 Task: Find a place to stay in Santo Anastácio, Brazil, from 12 Aug to 15 Aug for 3 guests, with a washing machine, price range ₹12000-₹16000, property type 'Flat', and host language 'Spanish'.
Action: Mouse moved to (511, 142)
Screenshot: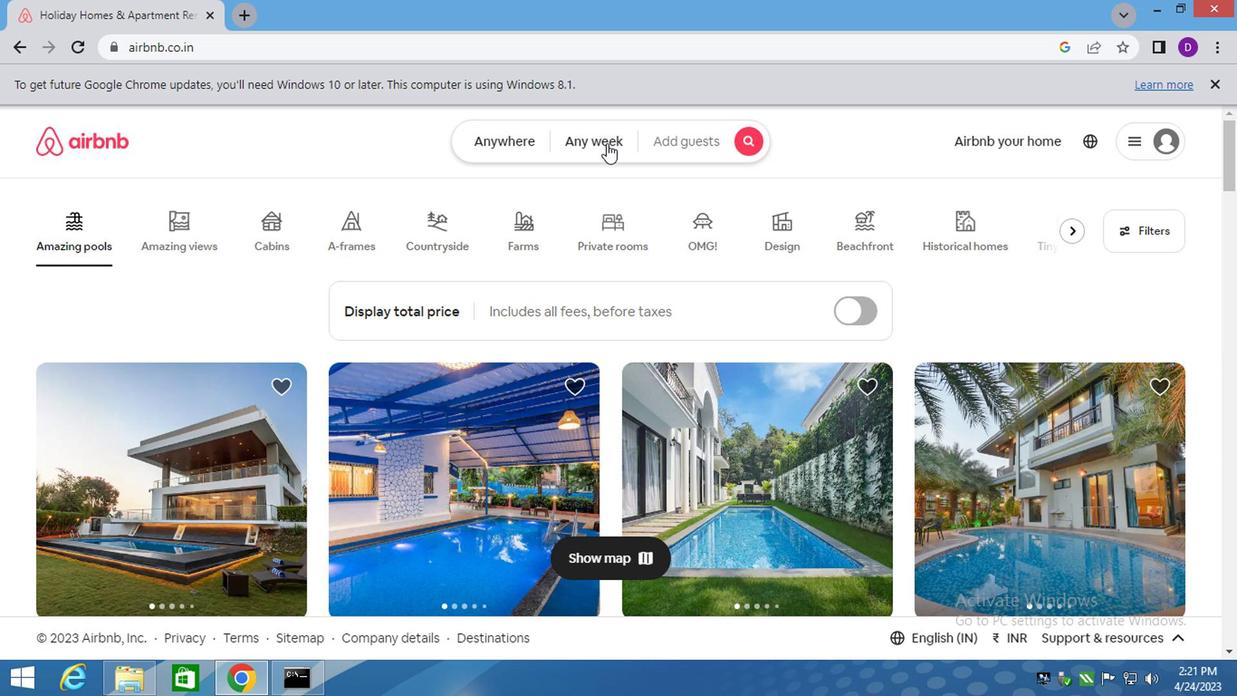
Action: Mouse pressed left at (511, 142)
Screenshot: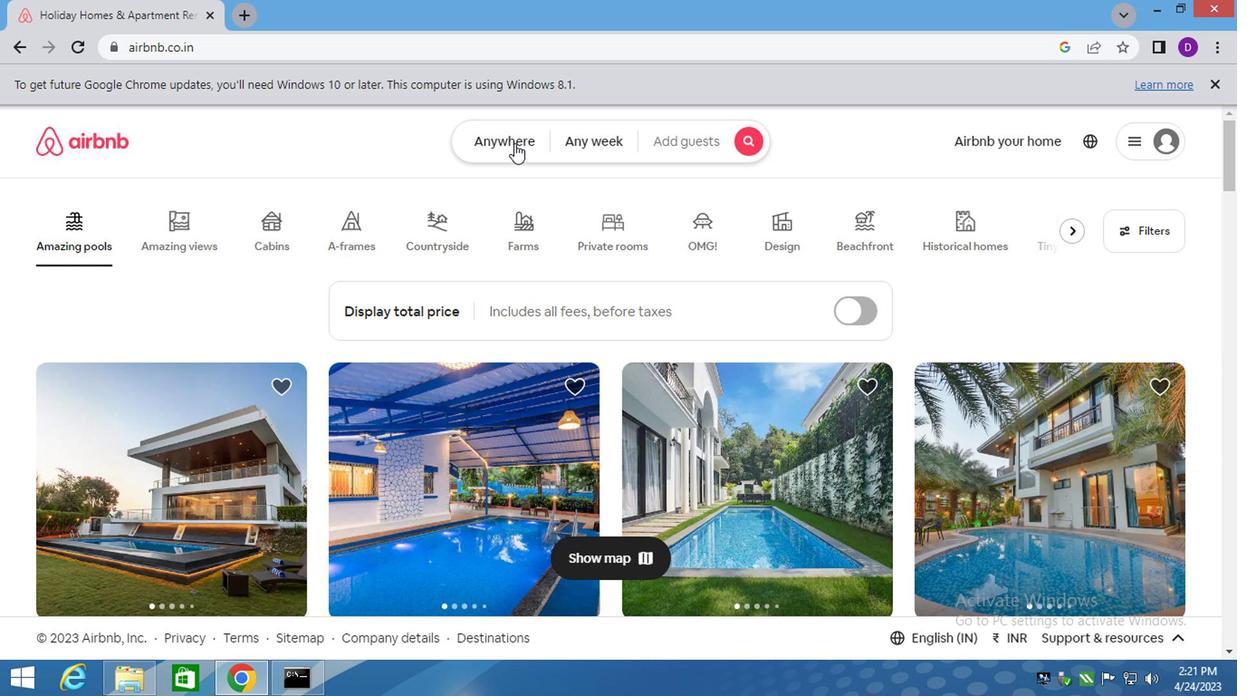 
Action: Mouse moved to (318, 209)
Screenshot: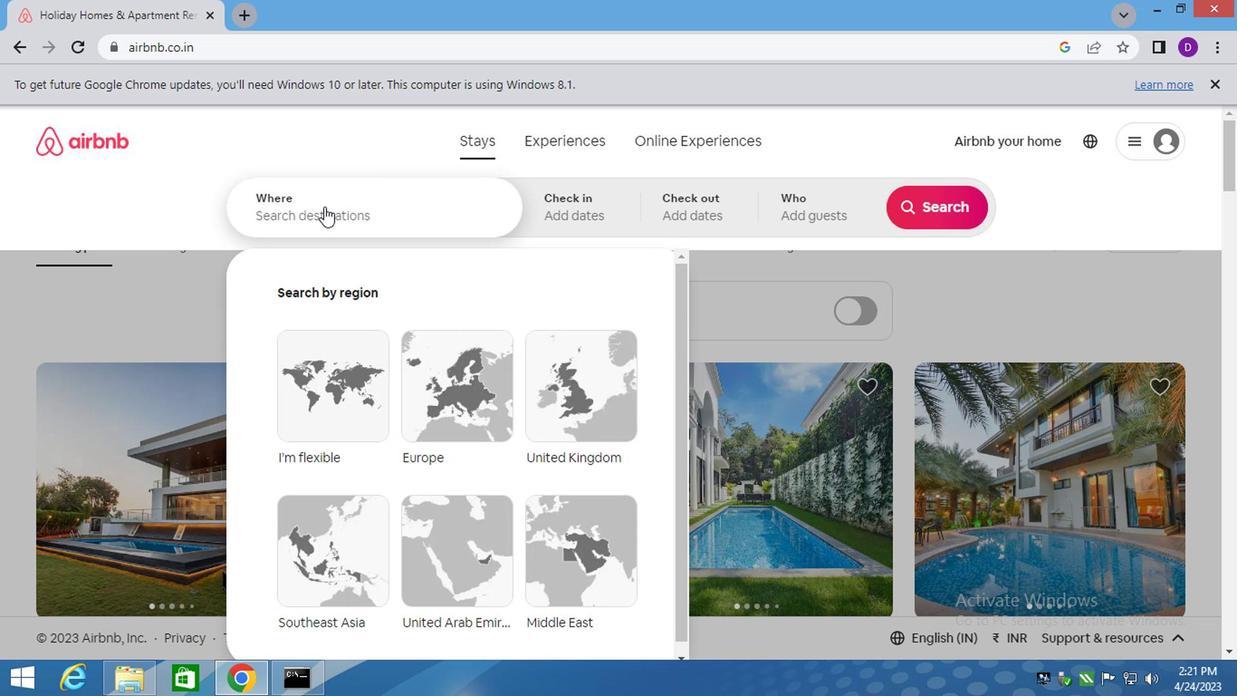 
Action: Mouse pressed left at (318, 209)
Screenshot: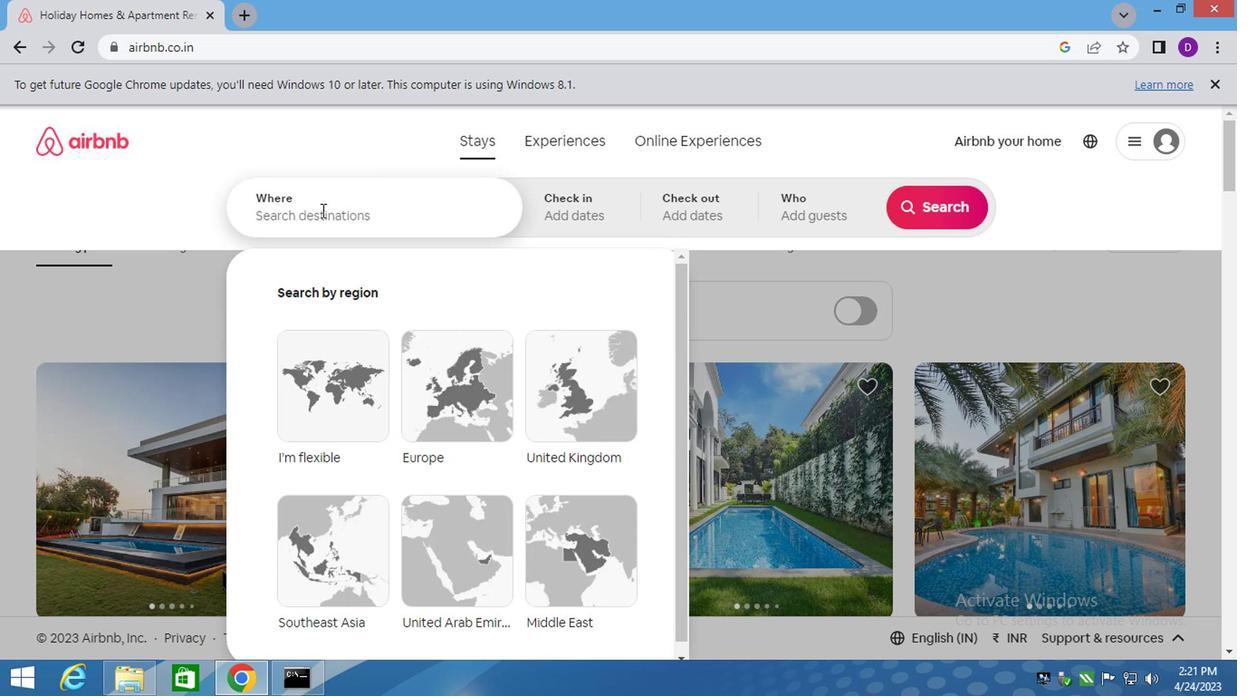 
Action: Key pressed <Key.shift>SAB<Key.backspace>NTOANA<Key.backspace><Key.backspace><Key.backspace><Key.space>ANASTACIO,<Key.space><Key.shift>BRAZIL
Screenshot: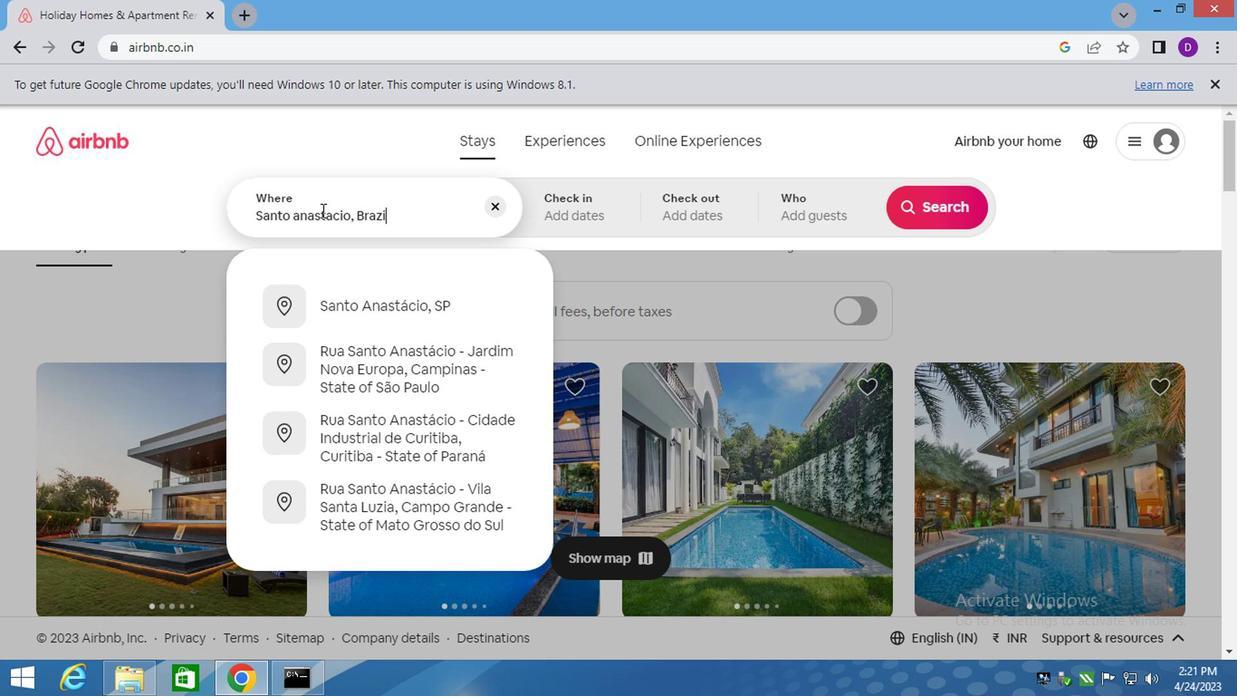 
Action: Mouse moved to (589, 201)
Screenshot: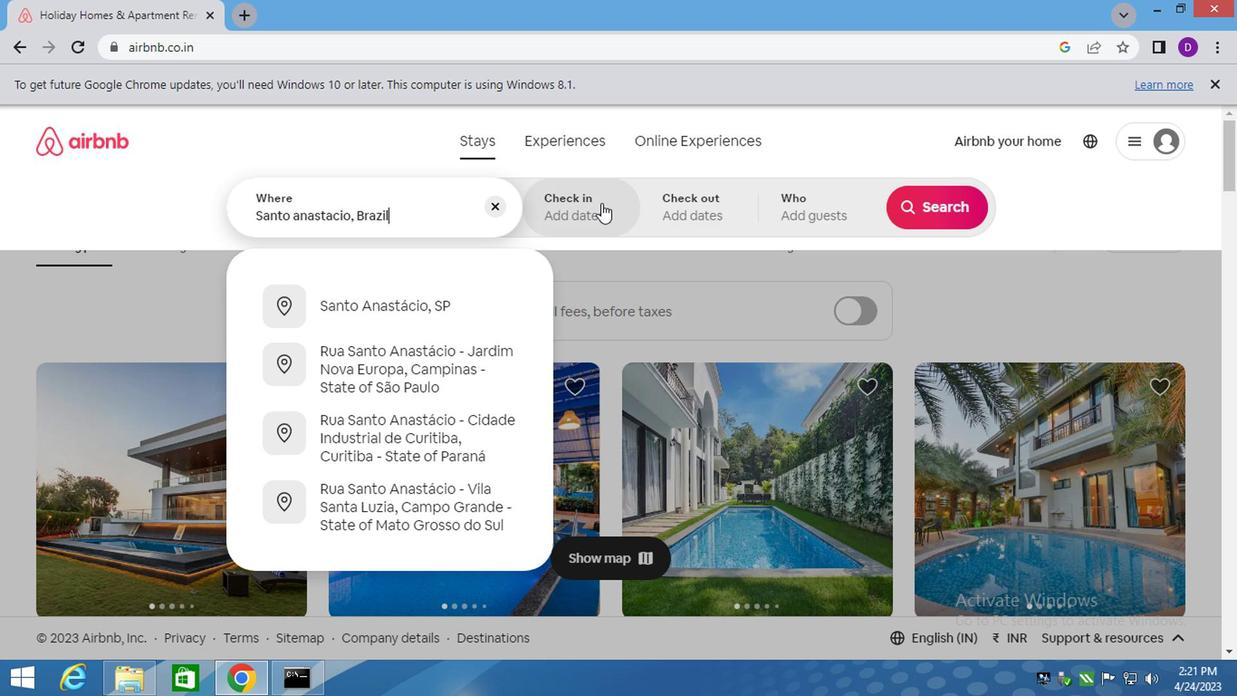 
Action: Mouse pressed left at (589, 201)
Screenshot: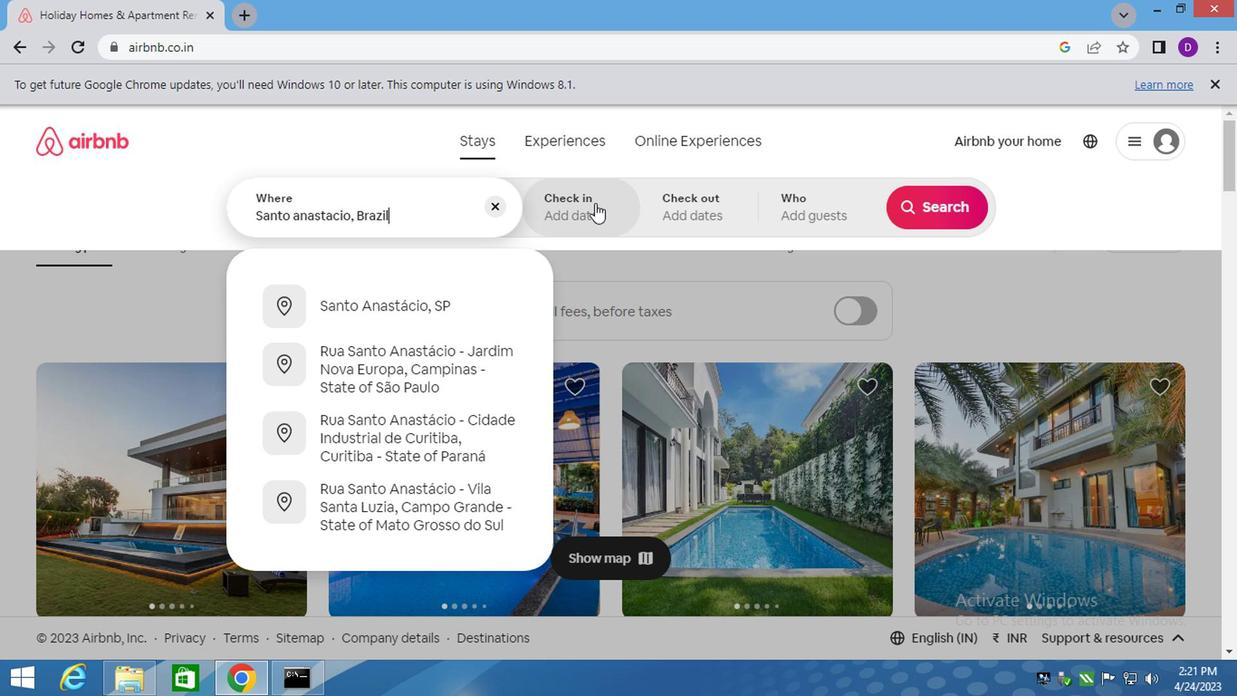 
Action: Mouse moved to (915, 360)
Screenshot: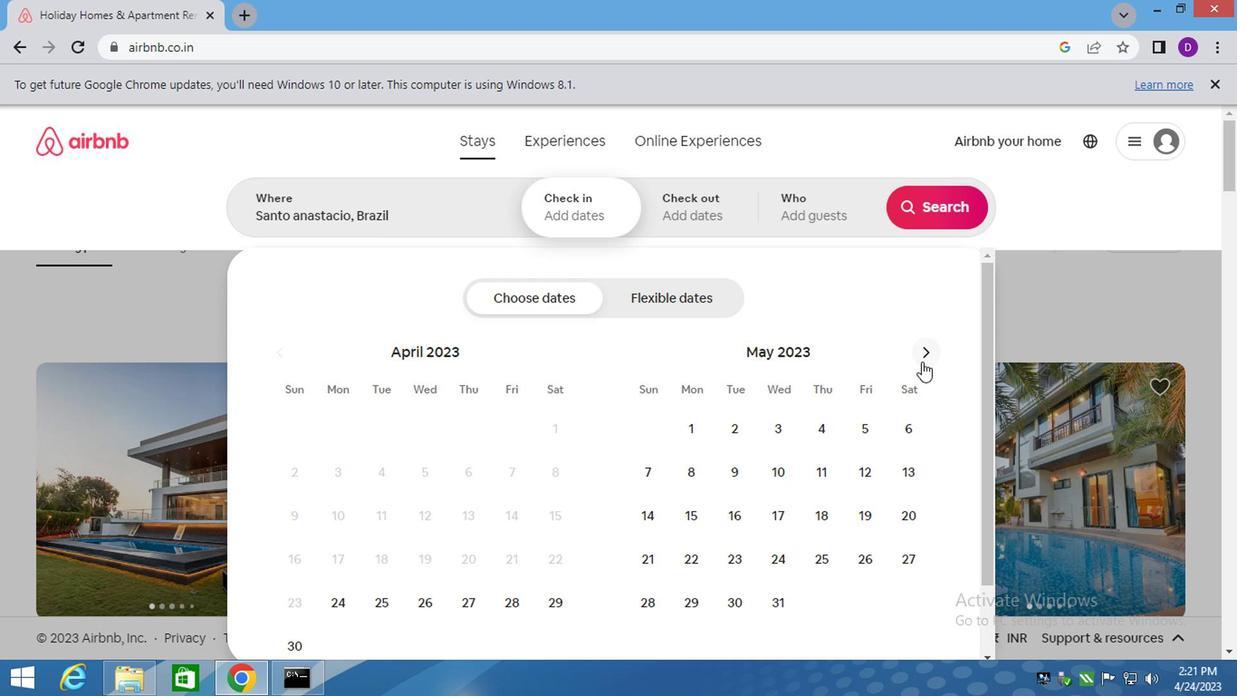 
Action: Mouse pressed left at (915, 360)
Screenshot: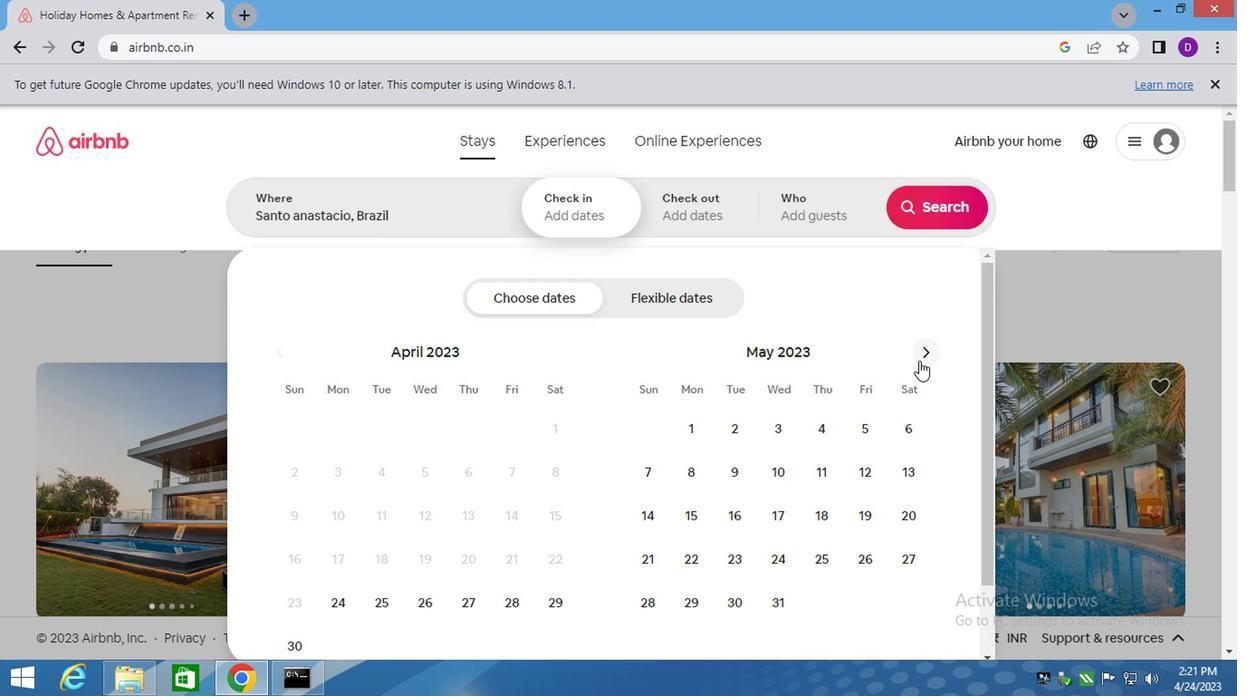 
Action: Mouse pressed left at (915, 360)
Screenshot: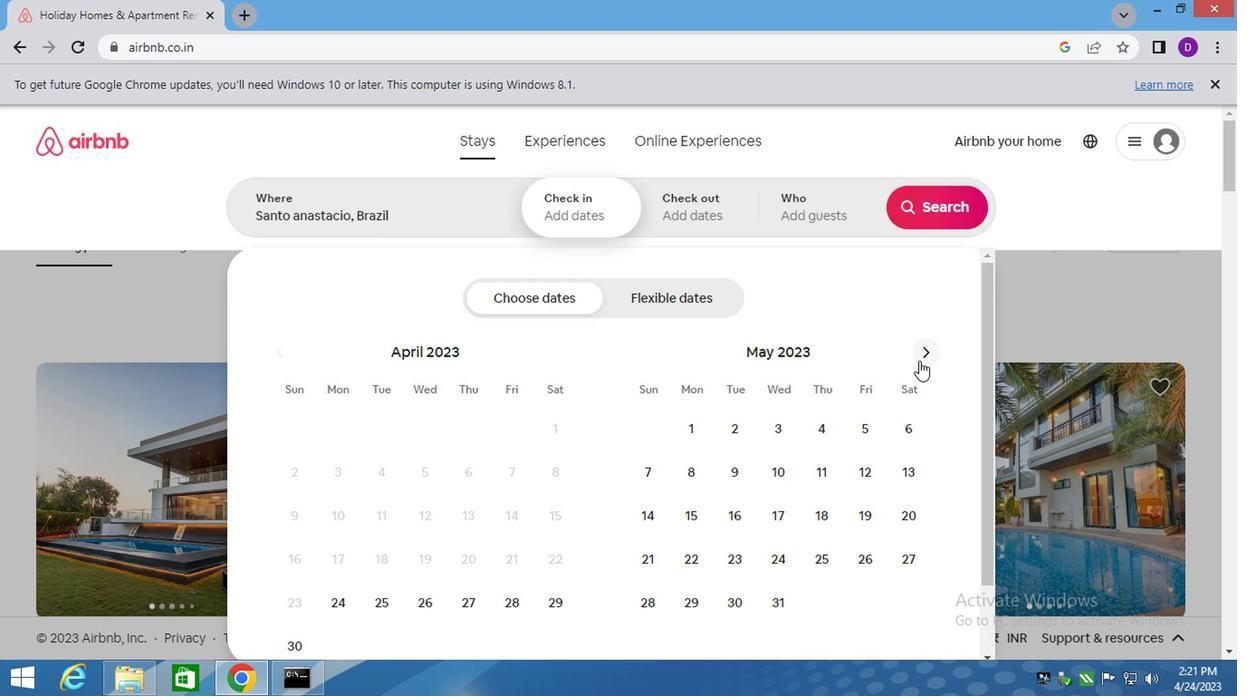 
Action: Mouse pressed left at (915, 360)
Screenshot: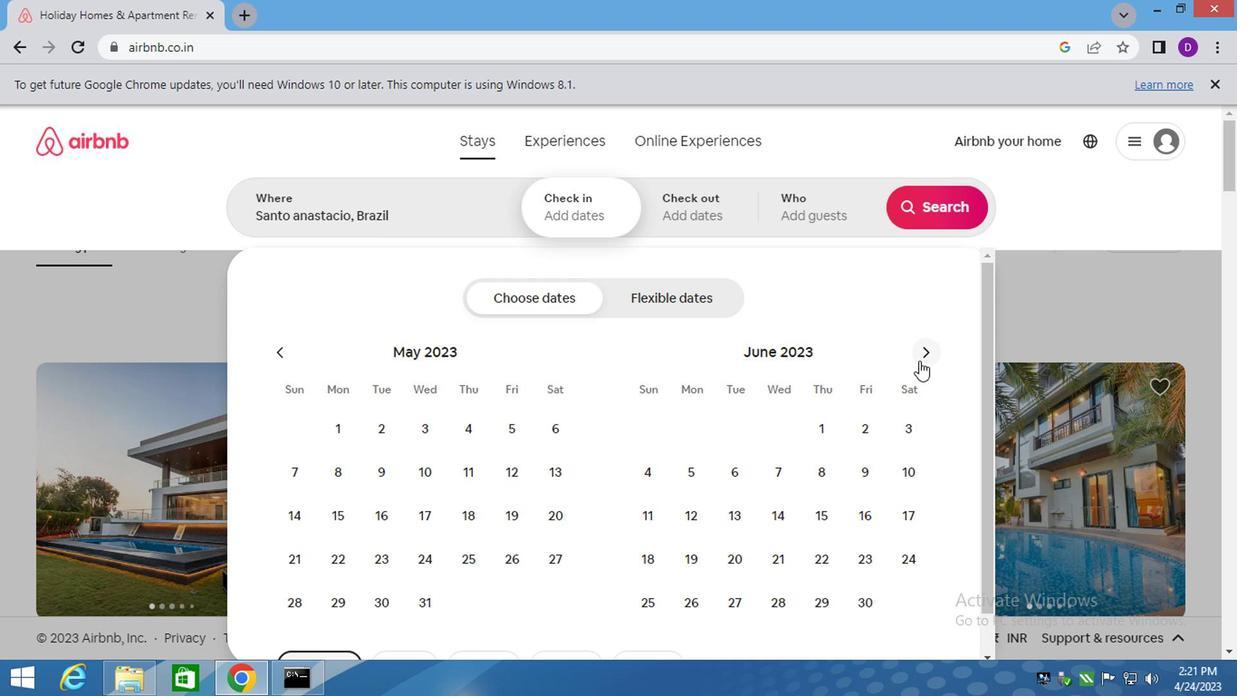 
Action: Mouse pressed left at (915, 360)
Screenshot: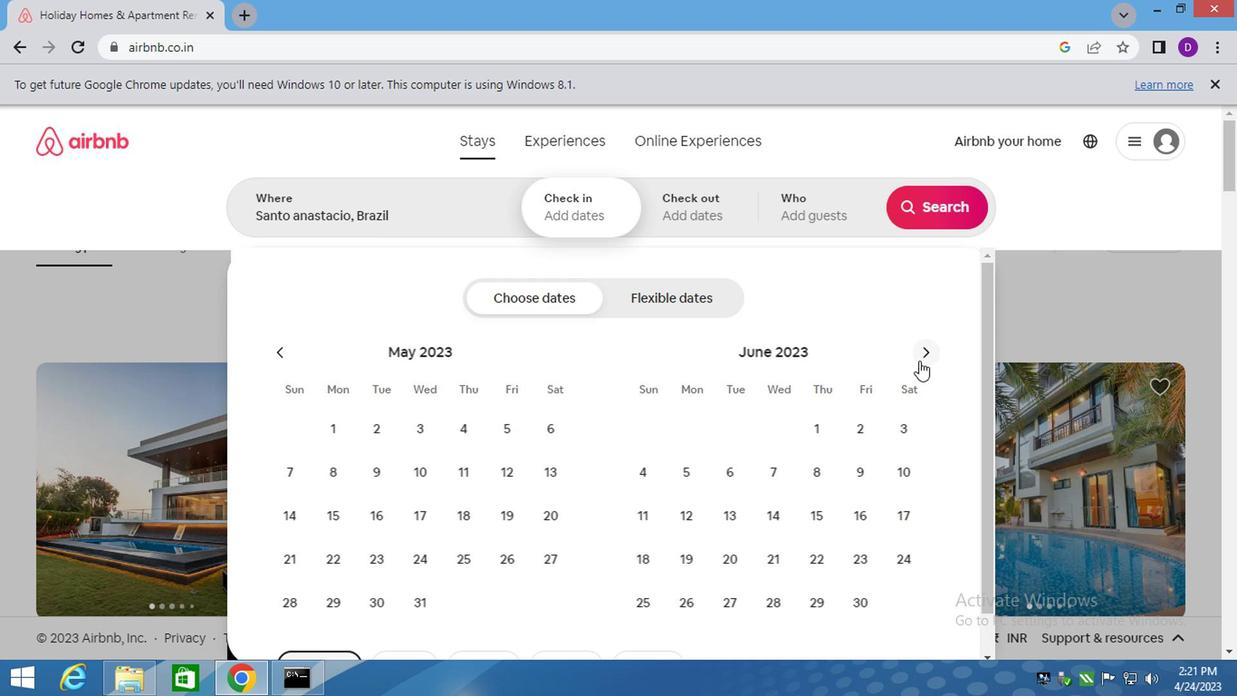 
Action: Mouse moved to (906, 475)
Screenshot: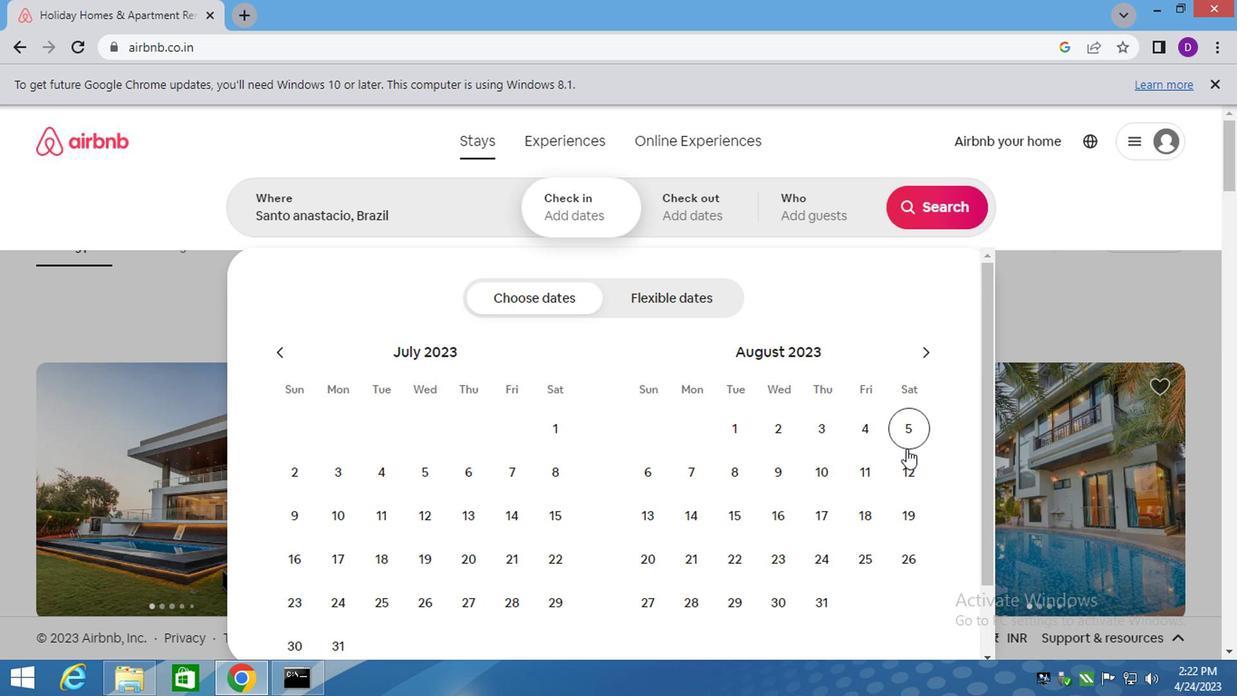 
Action: Mouse pressed left at (906, 475)
Screenshot: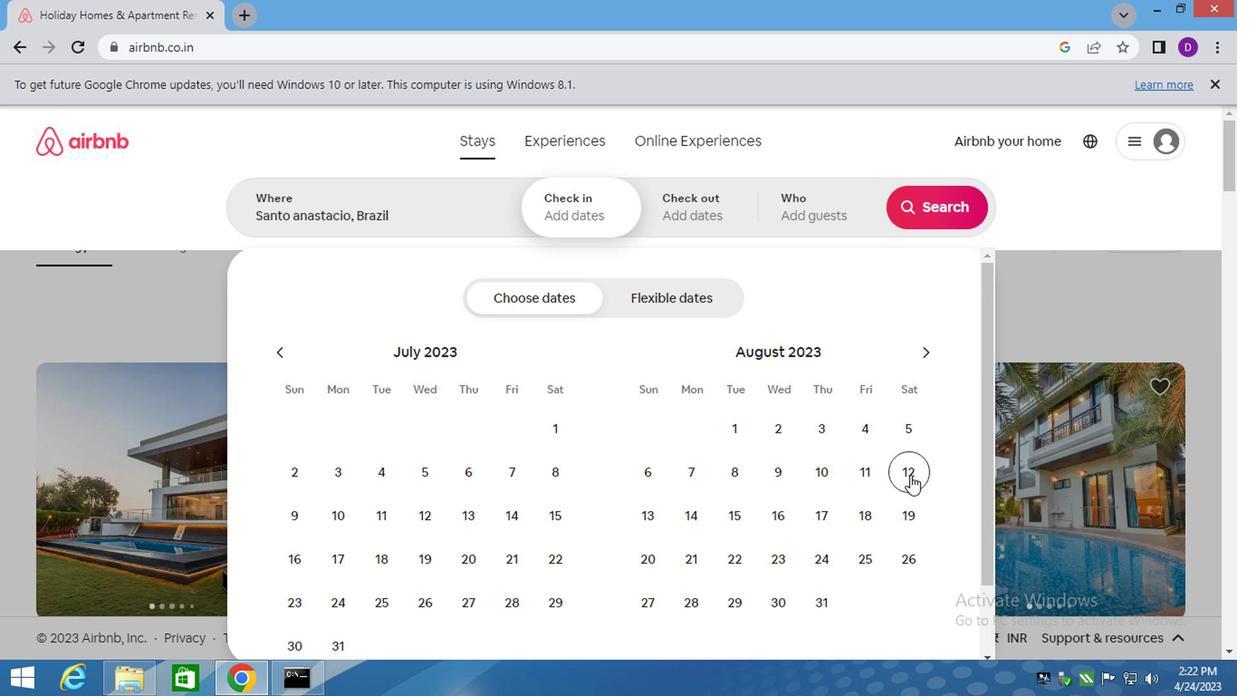
Action: Mouse moved to (730, 527)
Screenshot: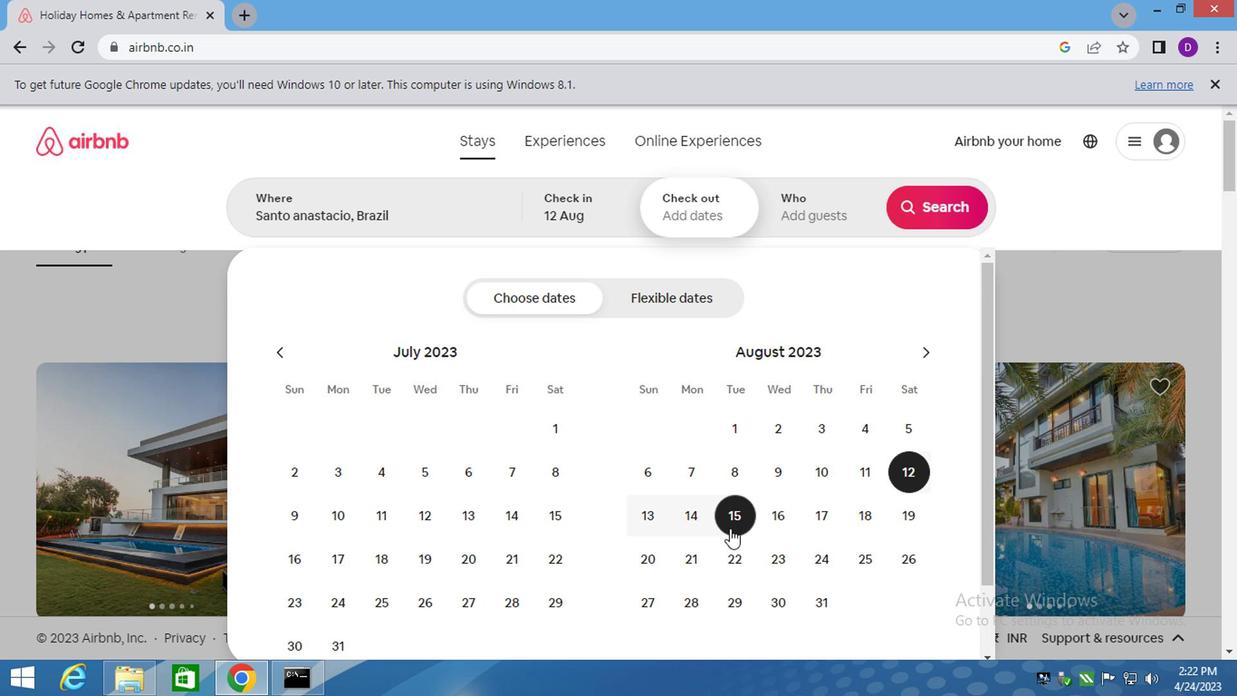 
Action: Mouse pressed left at (730, 527)
Screenshot: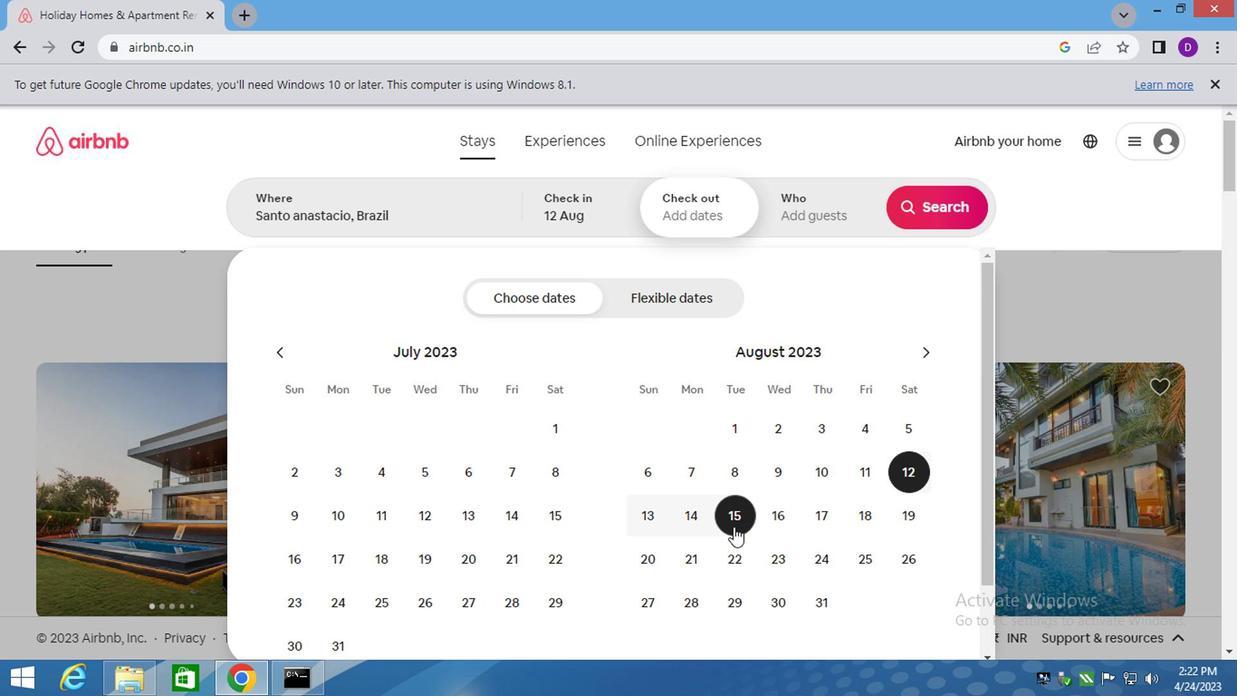 
Action: Mouse moved to (822, 202)
Screenshot: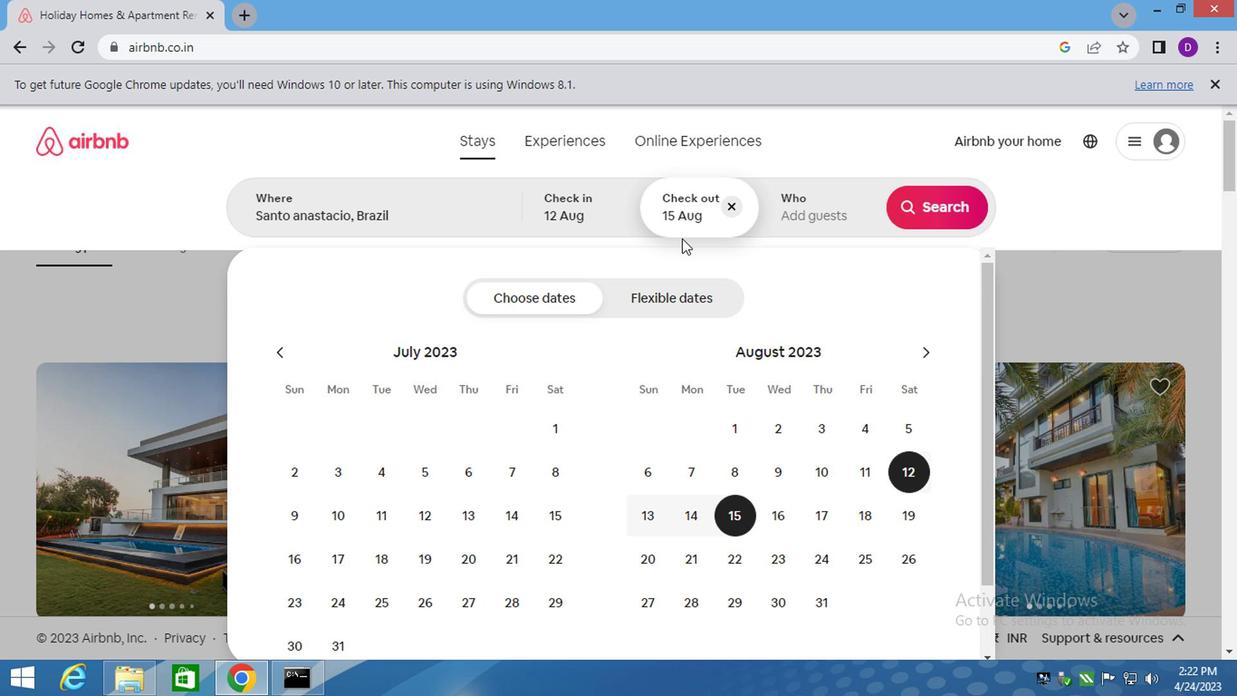 
Action: Mouse pressed left at (822, 202)
Screenshot: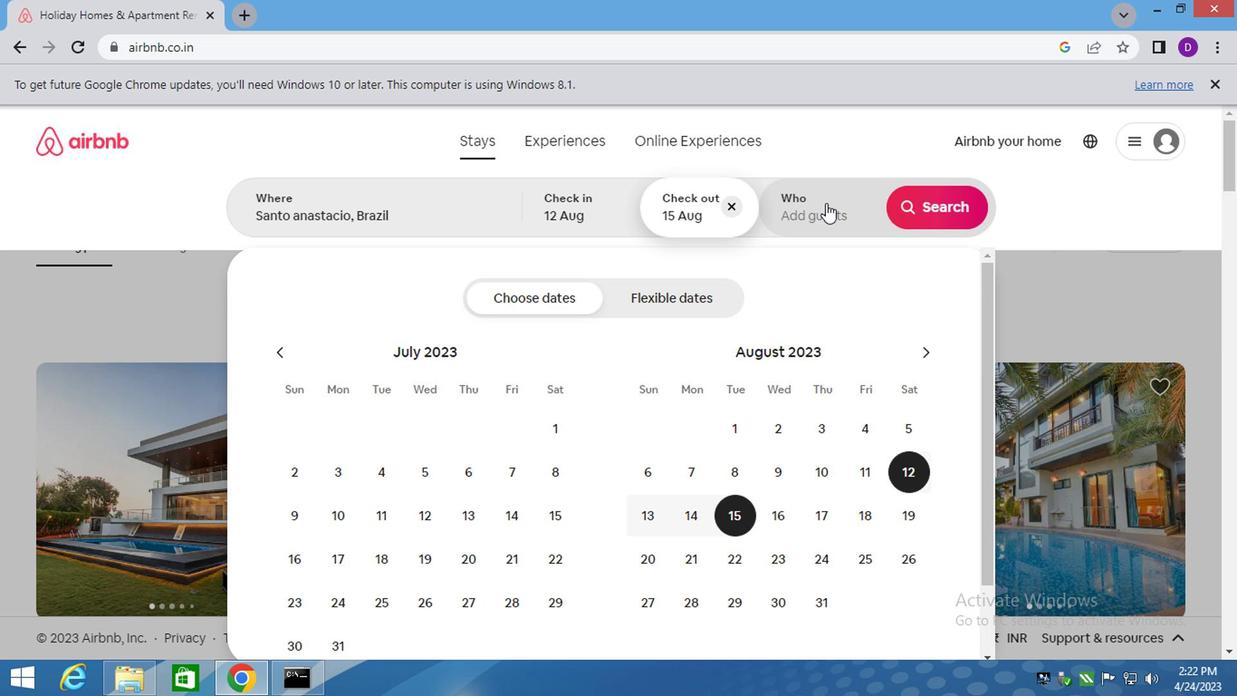 
Action: Mouse moved to (930, 307)
Screenshot: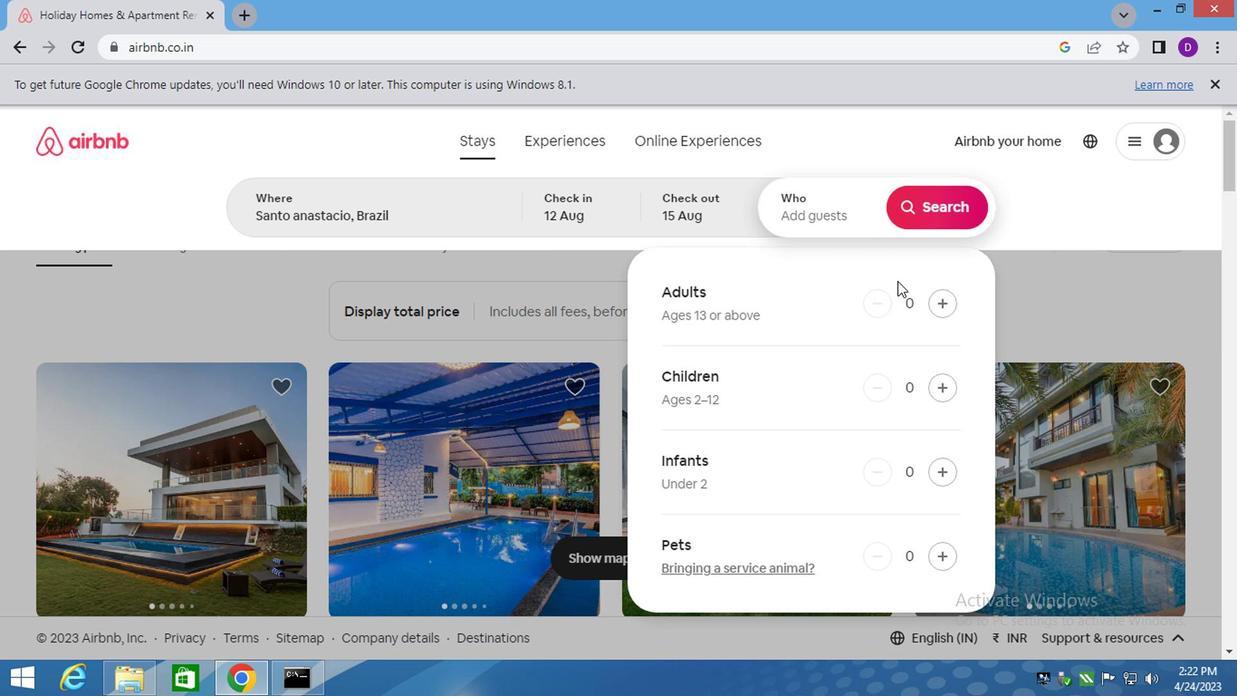 
Action: Mouse pressed left at (930, 307)
Screenshot: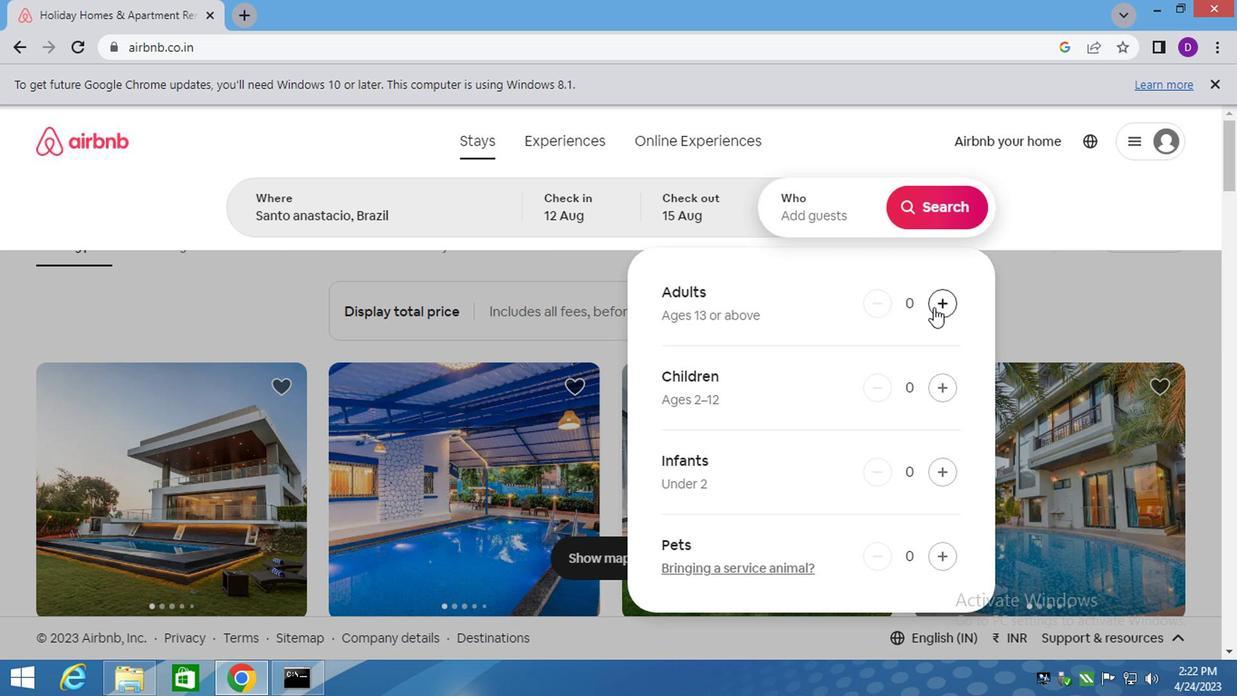 
Action: Mouse pressed left at (930, 307)
Screenshot: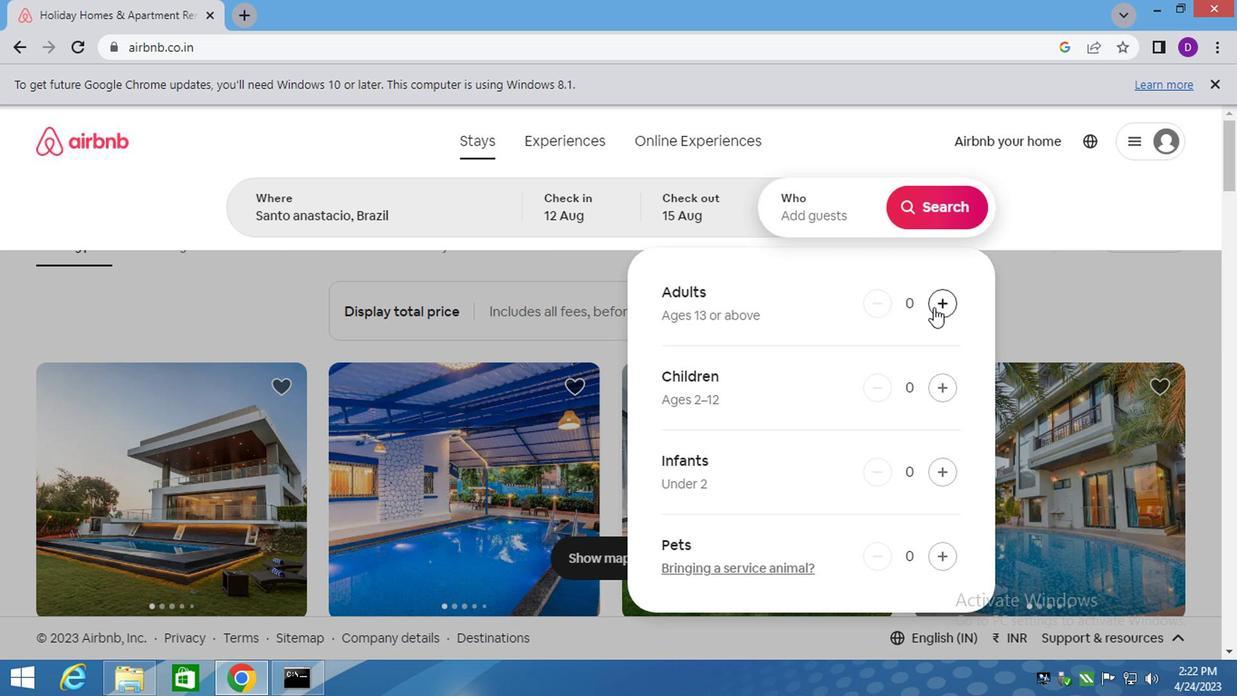 
Action: Mouse pressed left at (930, 307)
Screenshot: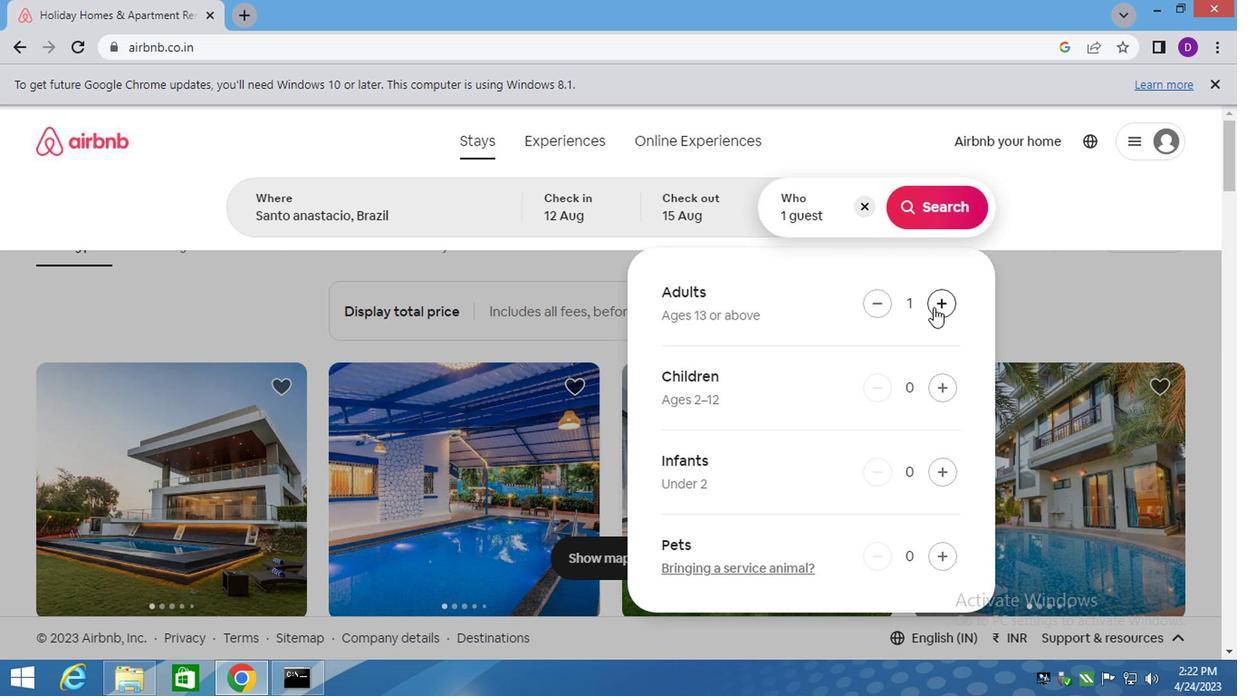 
Action: Mouse moved to (906, 203)
Screenshot: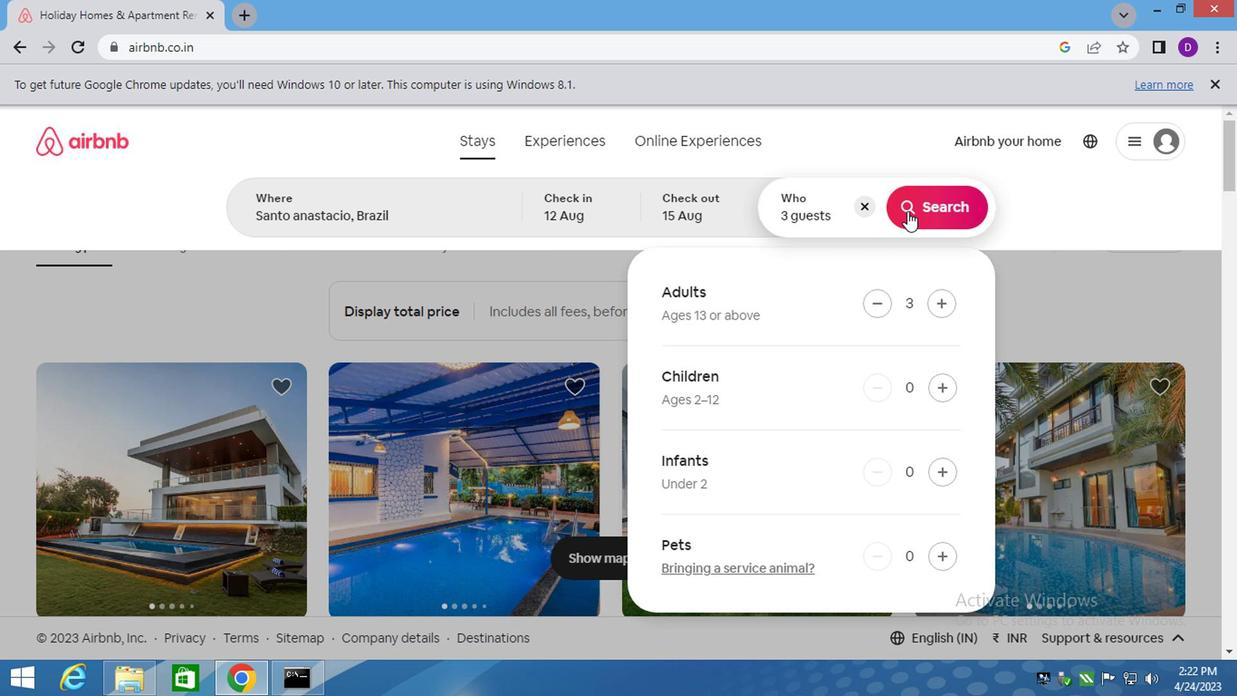 
Action: Mouse pressed left at (906, 203)
Screenshot: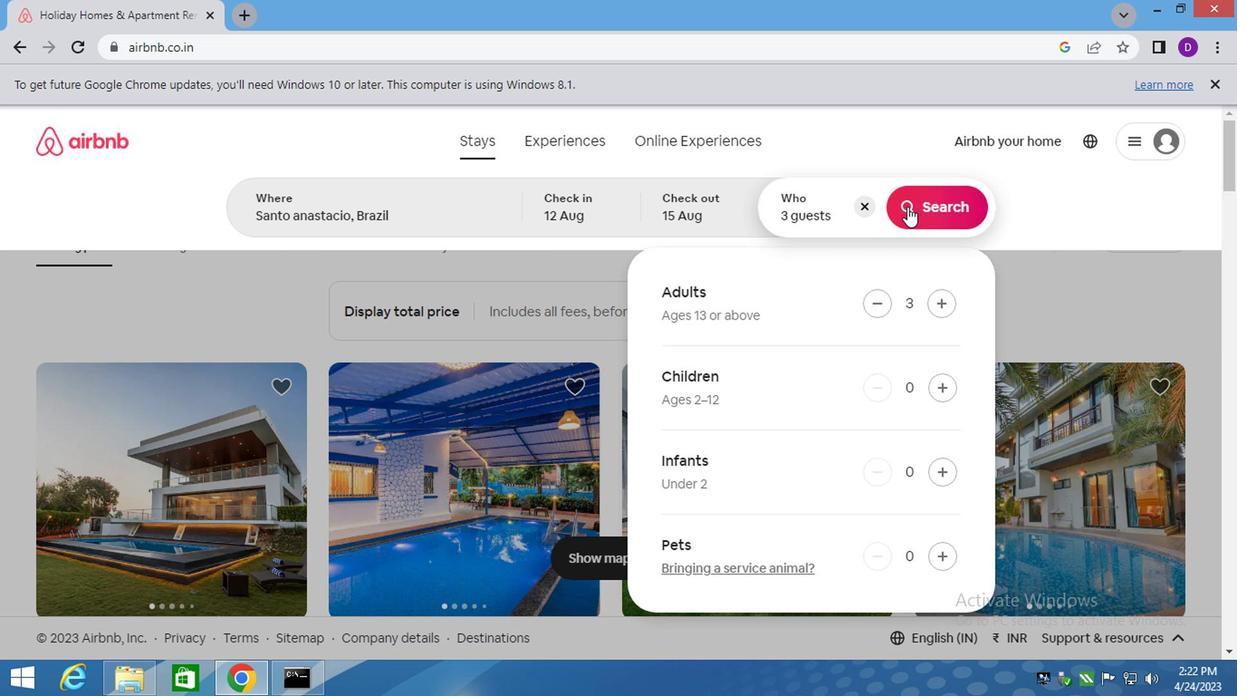 
Action: Mouse moved to (1150, 215)
Screenshot: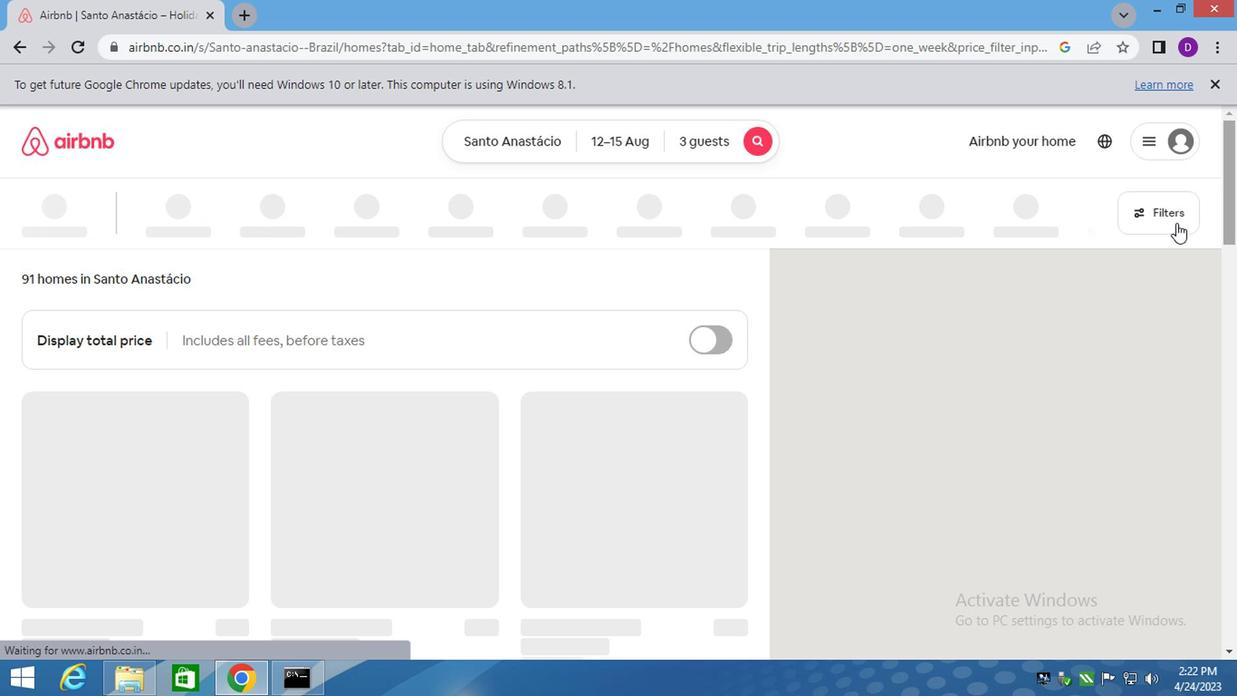 
Action: Mouse pressed left at (1150, 215)
Screenshot: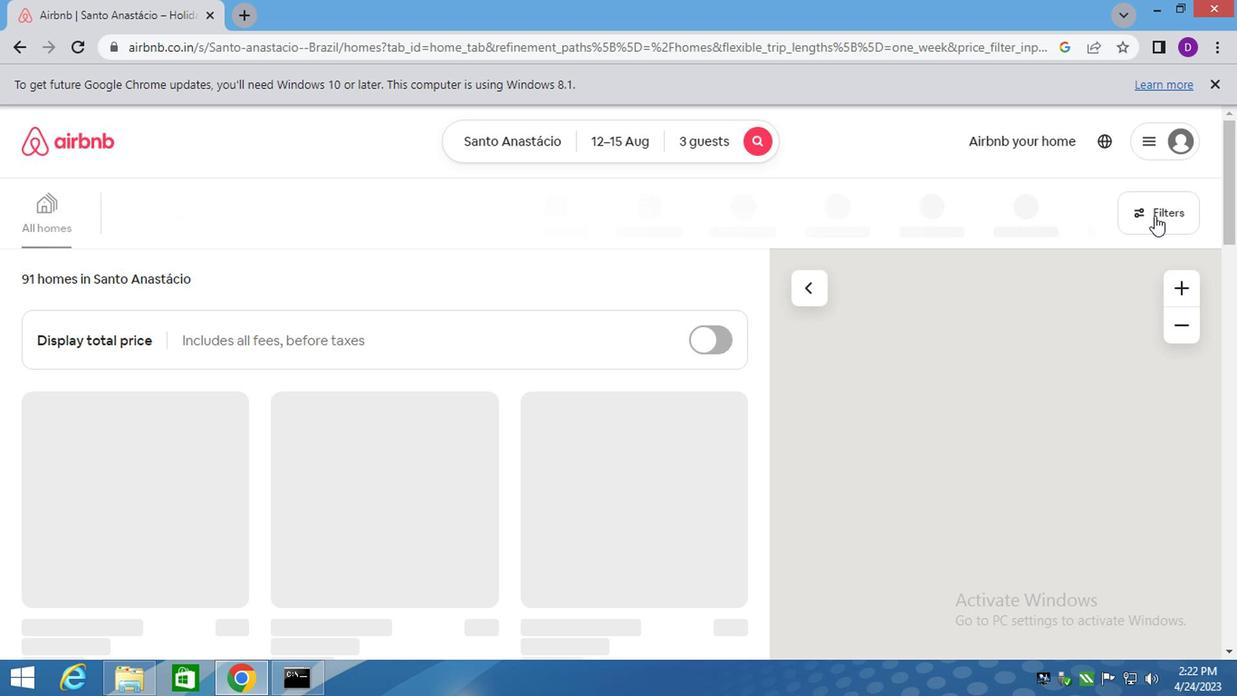 
Action: Mouse moved to (364, 447)
Screenshot: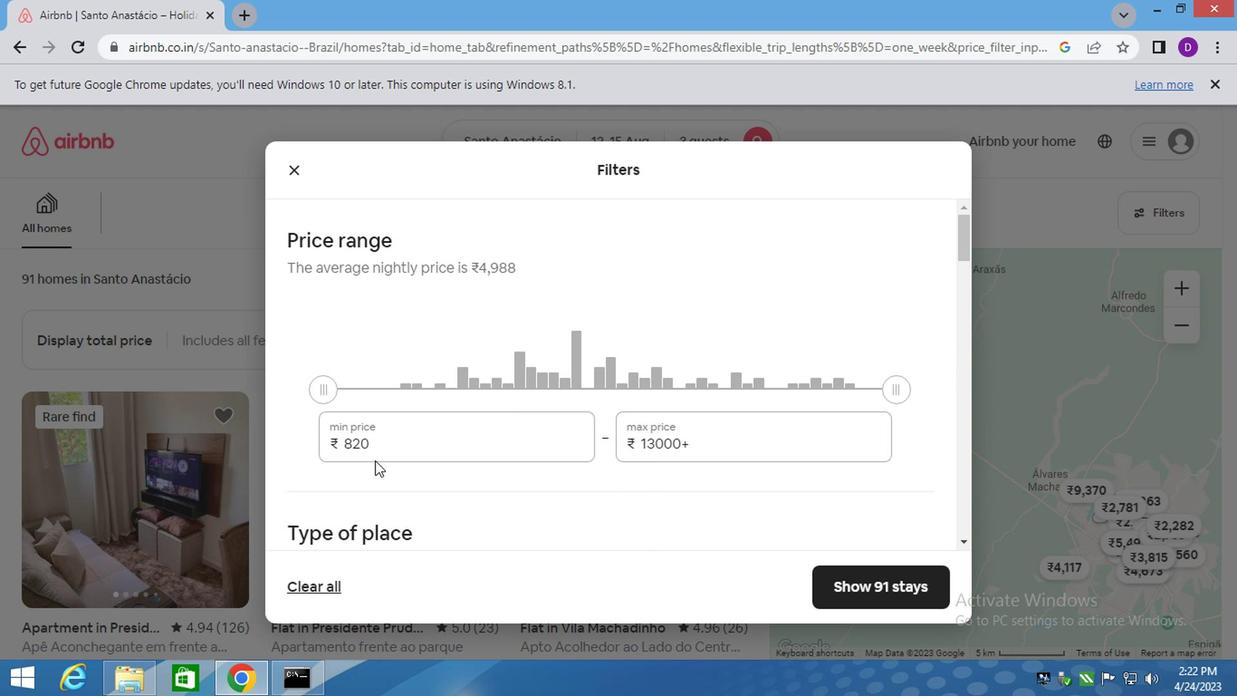 
Action: Mouse pressed left at (364, 447)
Screenshot: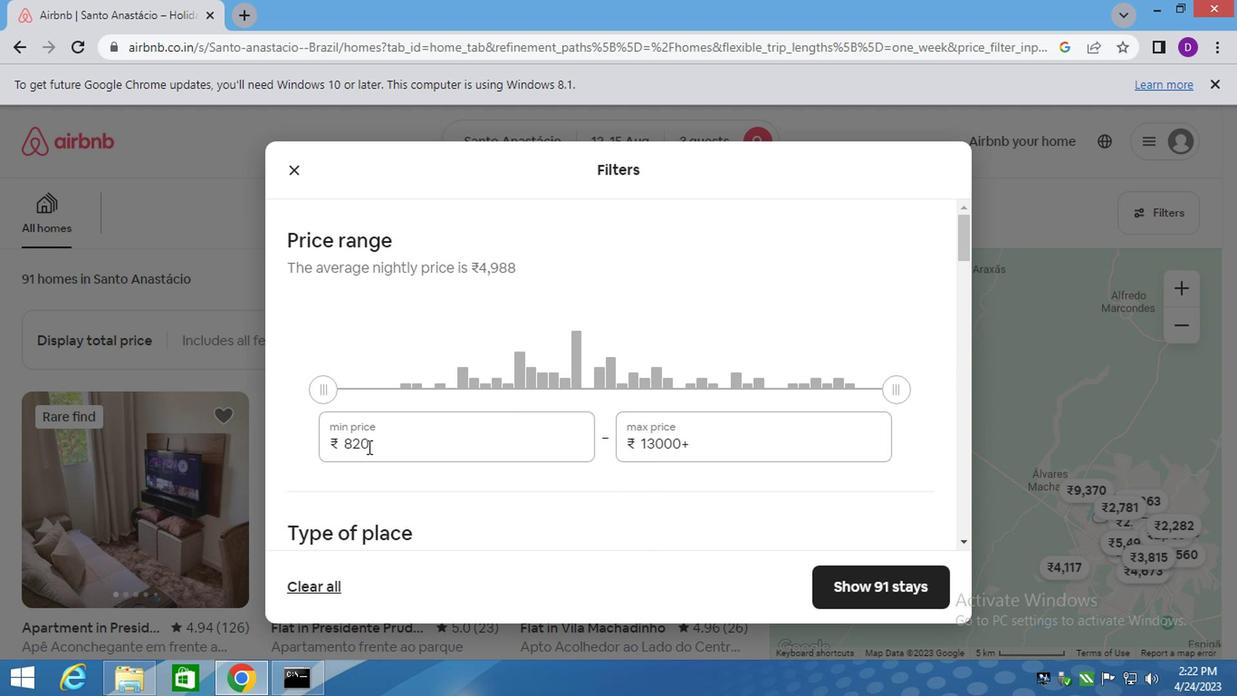 
Action: Mouse pressed left at (364, 447)
Screenshot: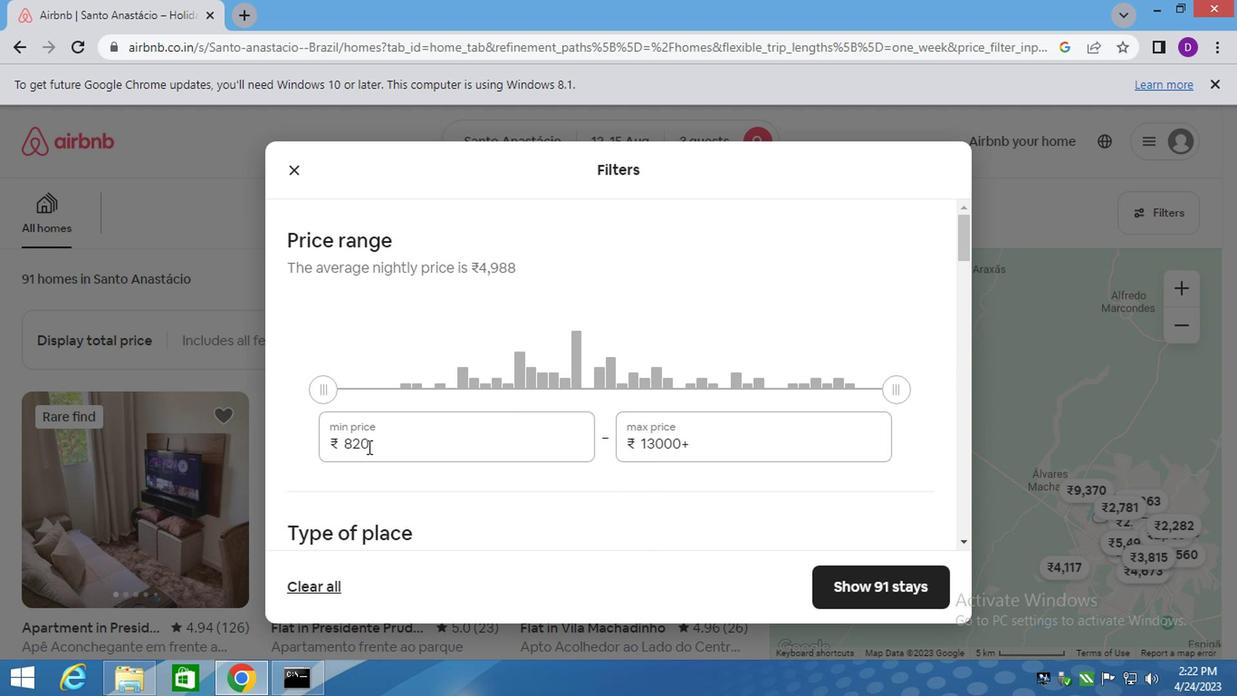 
Action: Mouse pressed left at (364, 447)
Screenshot: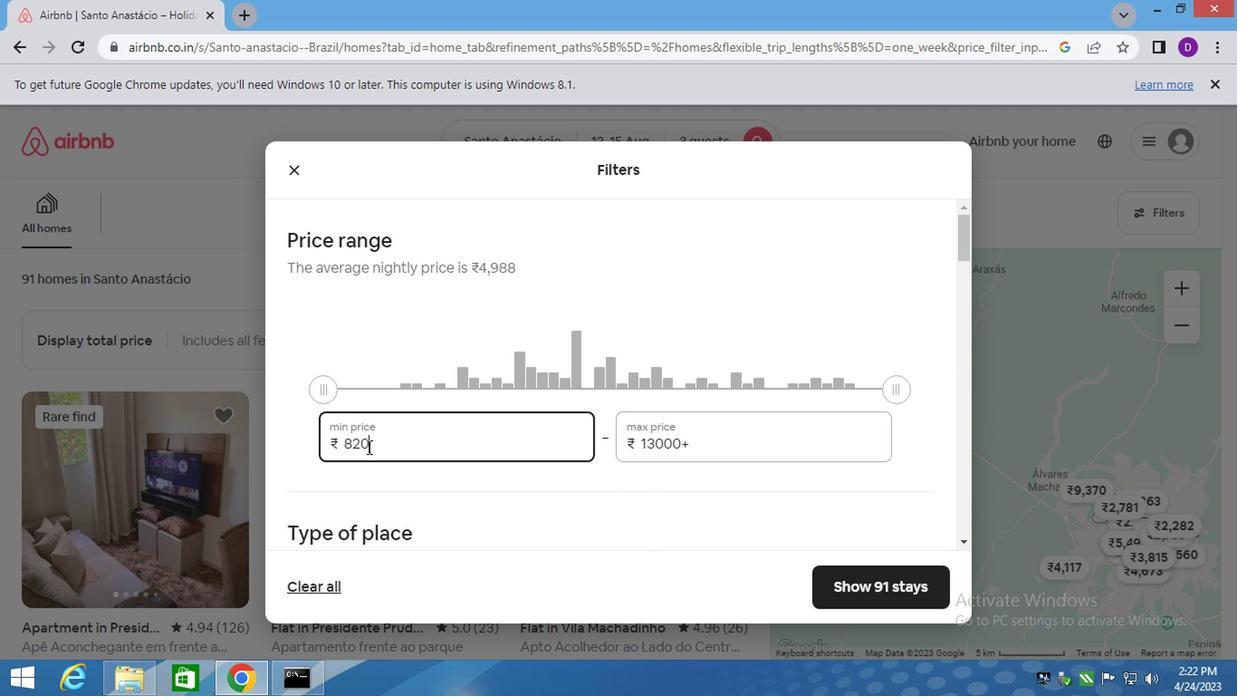 
Action: Key pressed 12000
Screenshot: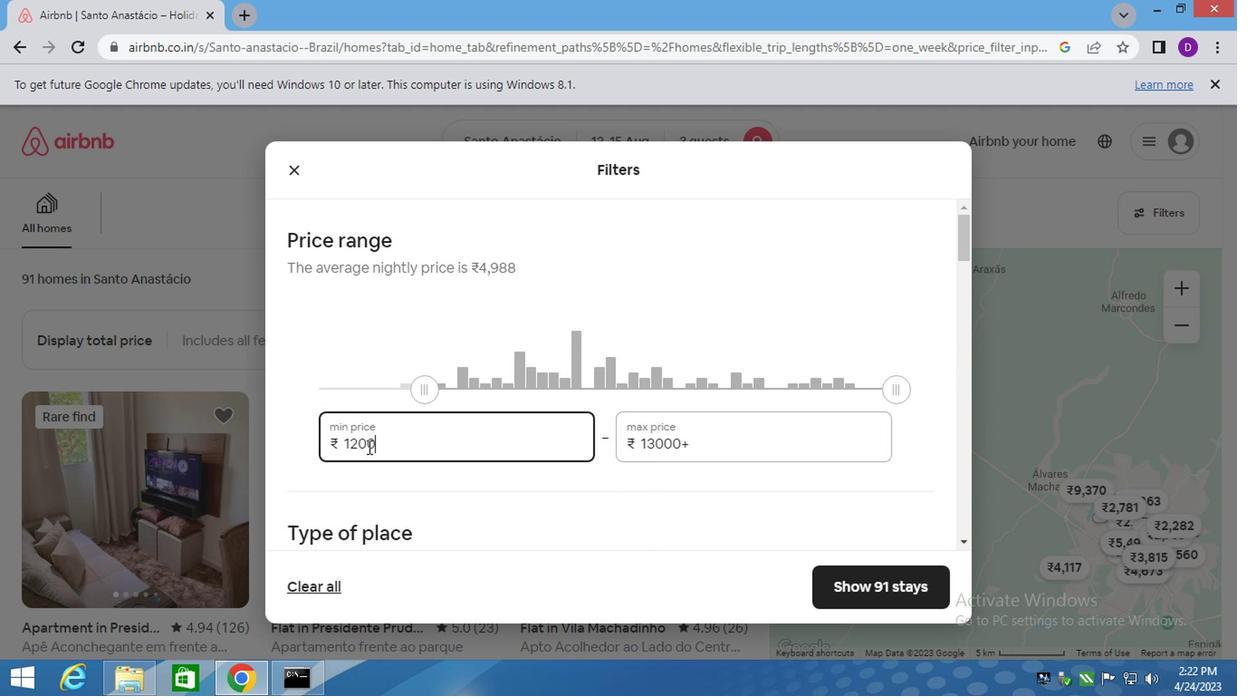 
Action: Mouse moved to (652, 441)
Screenshot: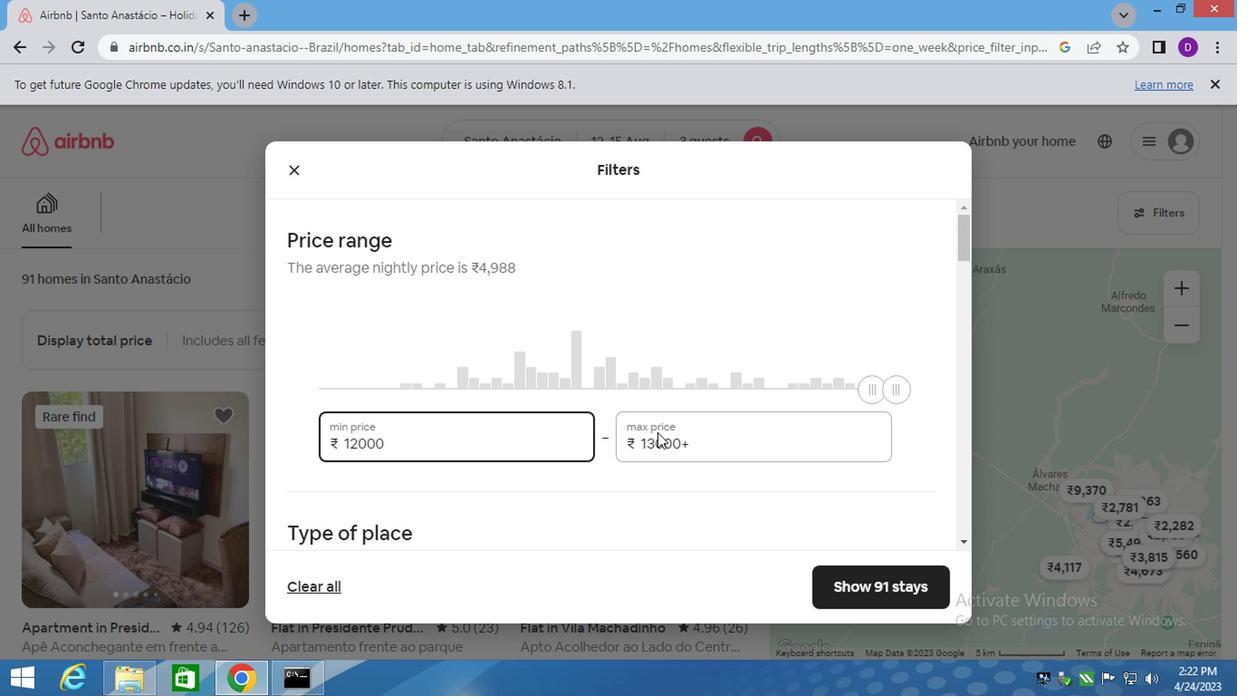 
Action: Mouse pressed left at (652, 441)
Screenshot: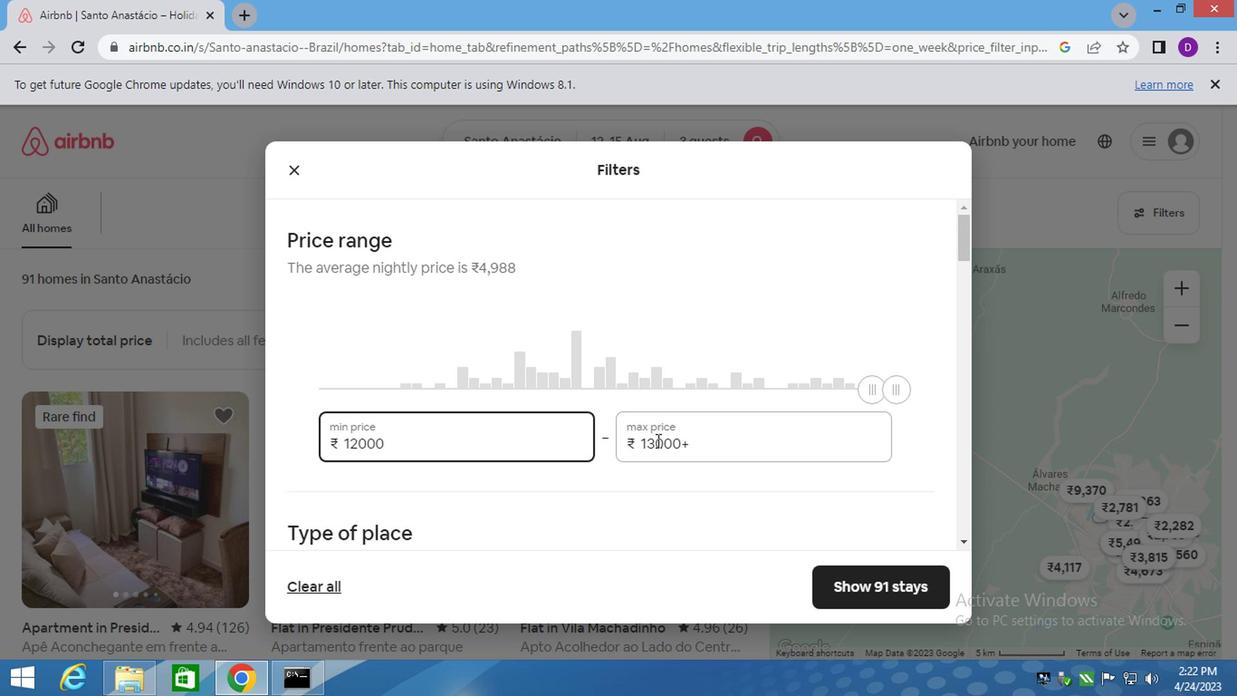 
Action: Mouse pressed left at (652, 441)
Screenshot: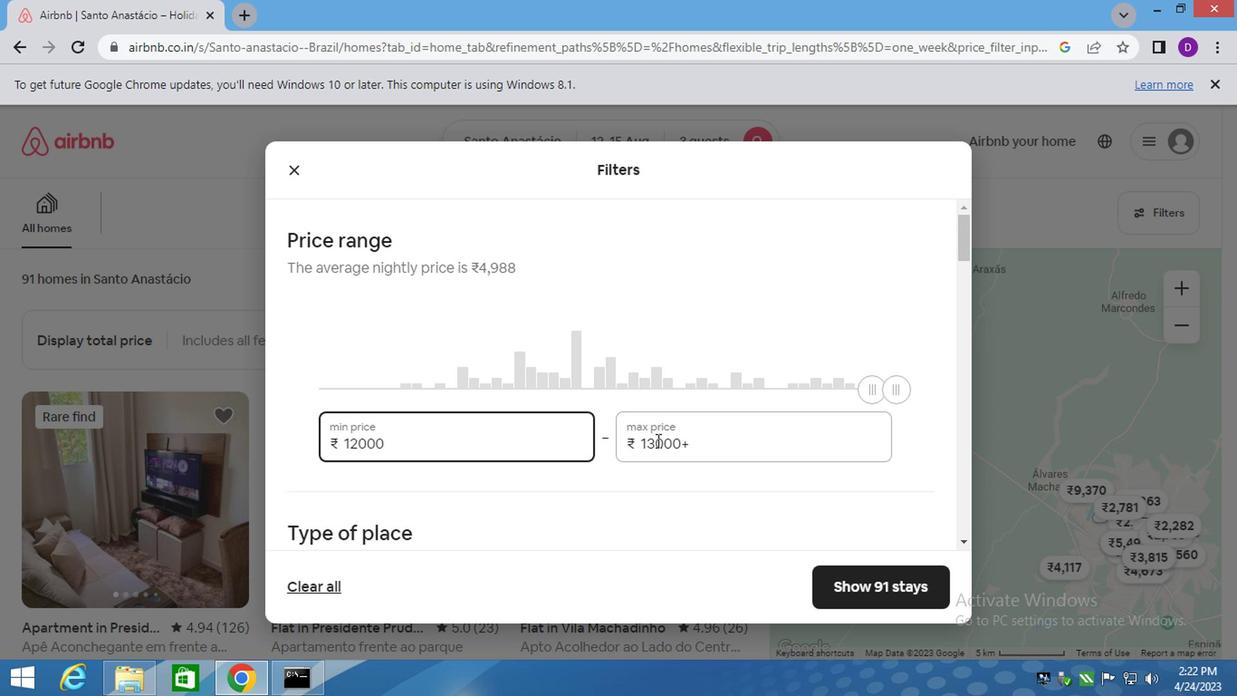 
Action: Mouse pressed left at (652, 441)
Screenshot: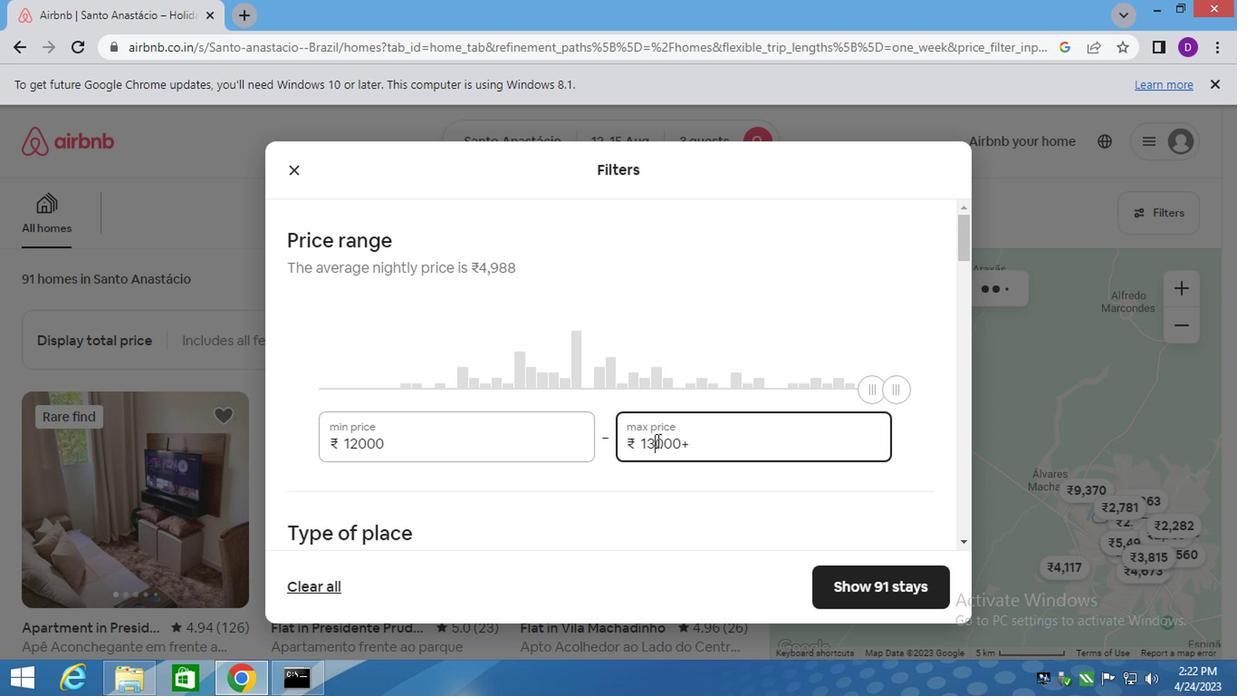 
Action: Mouse moved to (652, 442)
Screenshot: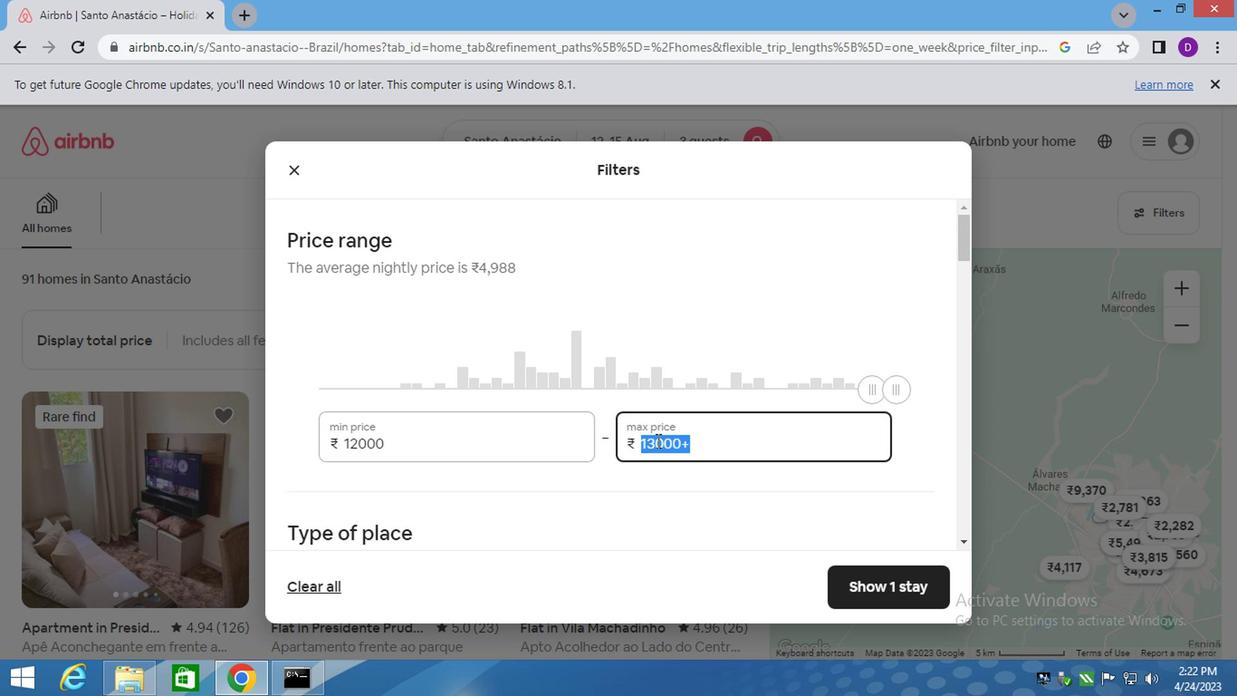 
Action: Key pressed 16000
Screenshot: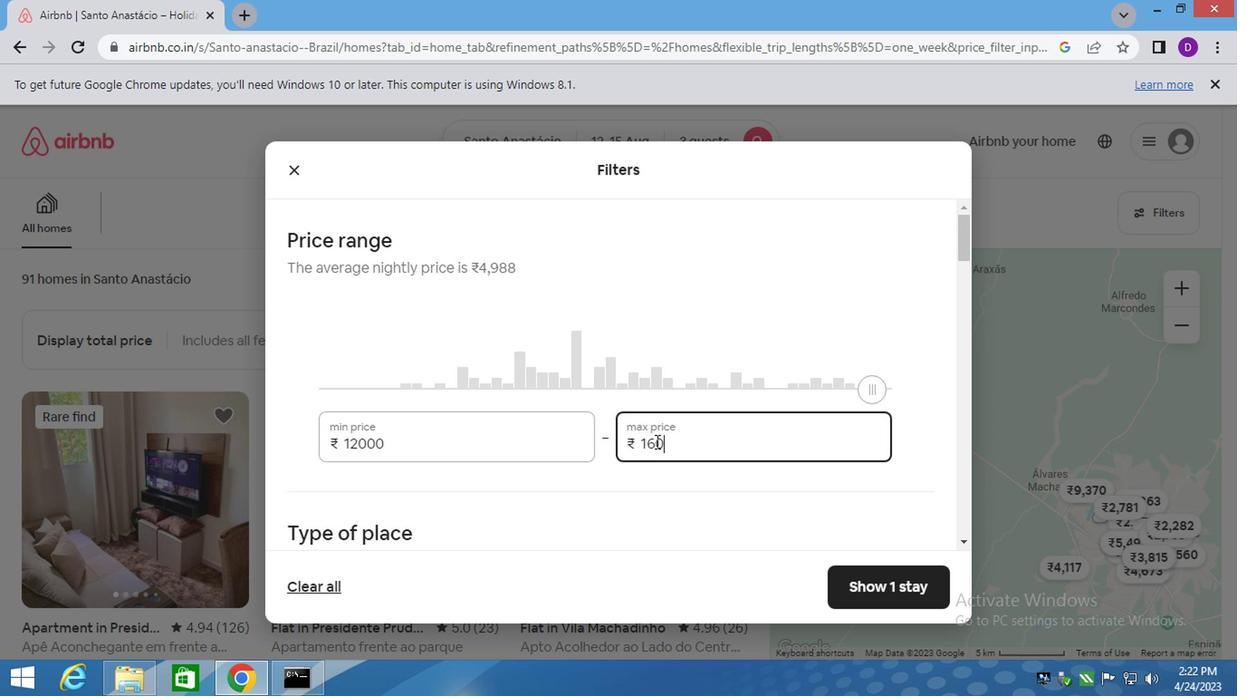 
Action: Mouse moved to (758, 497)
Screenshot: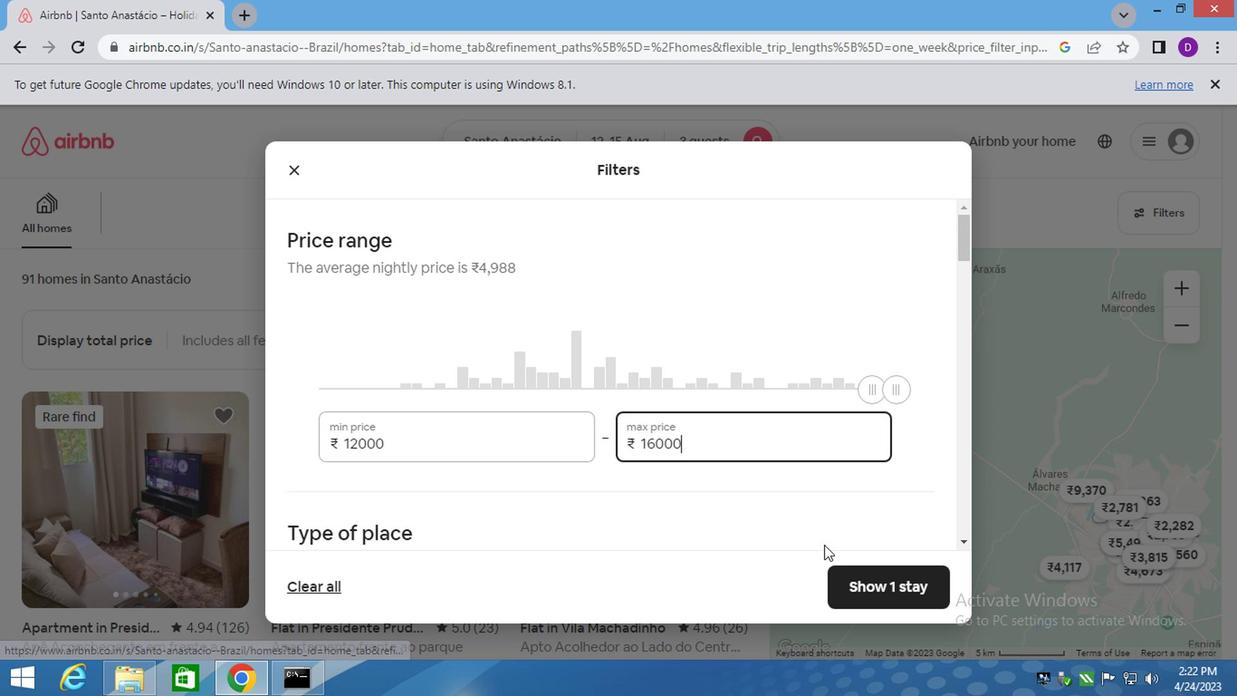 
Action: Mouse scrolled (758, 496) with delta (0, 0)
Screenshot: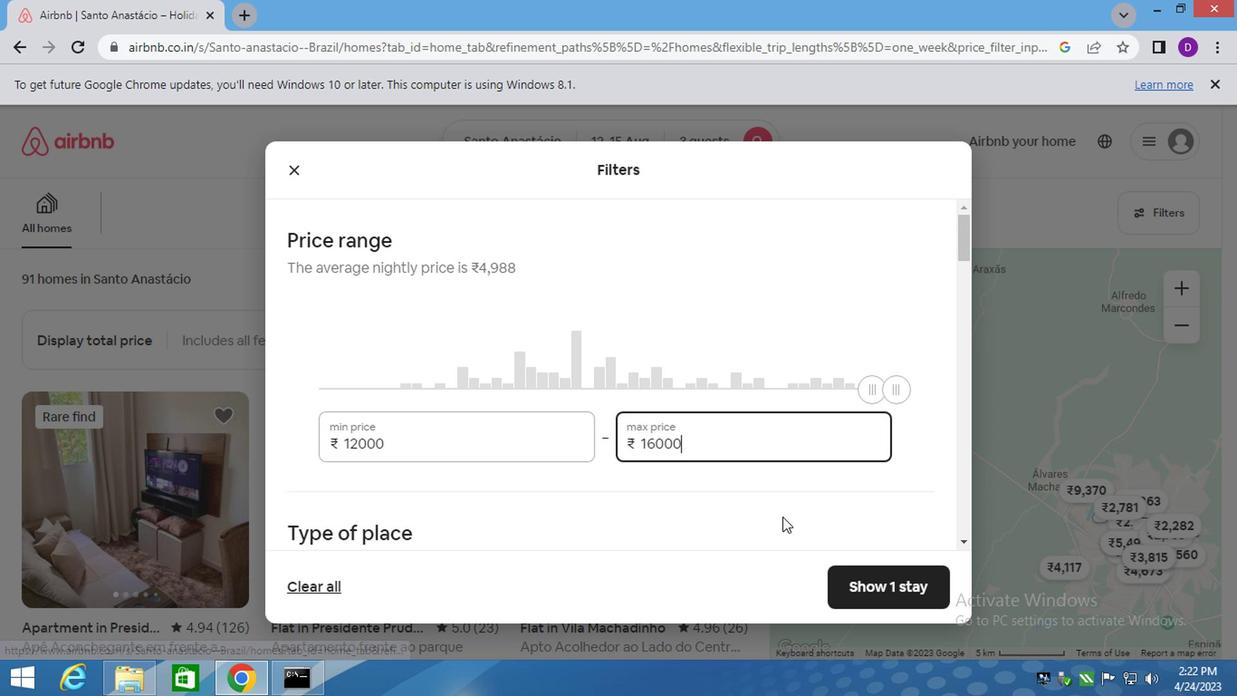 
Action: Mouse moved to (757, 496)
Screenshot: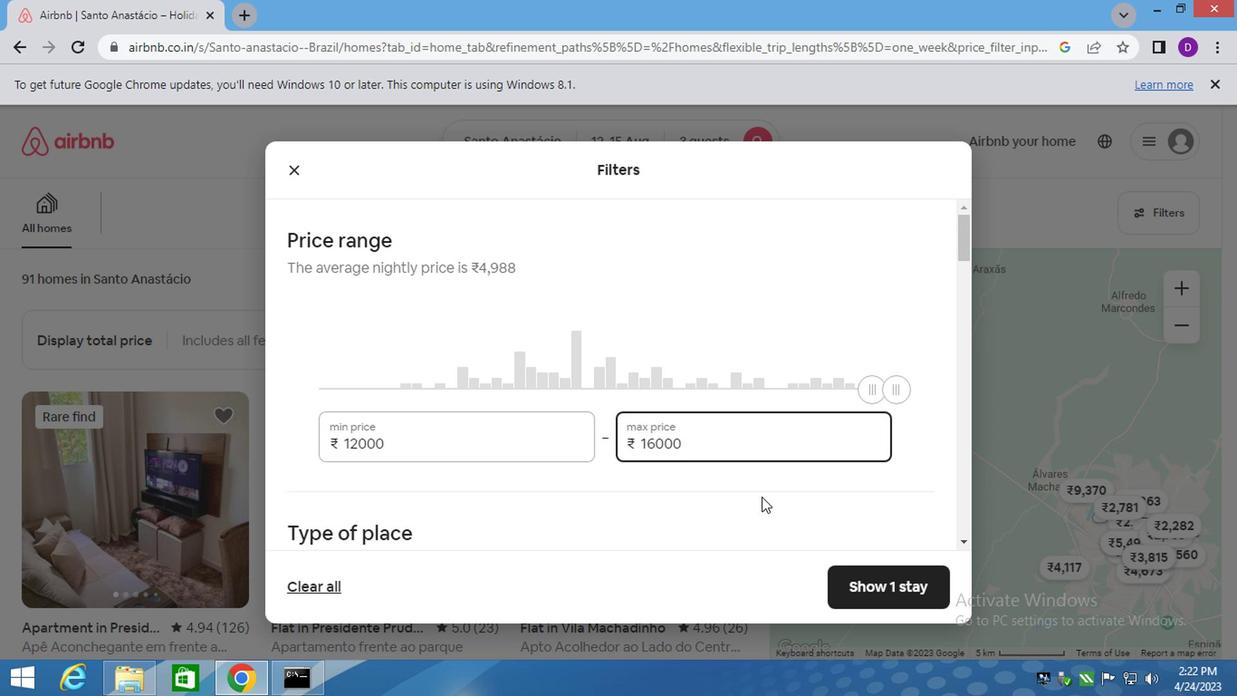 
Action: Mouse scrolled (757, 496) with delta (0, 0)
Screenshot: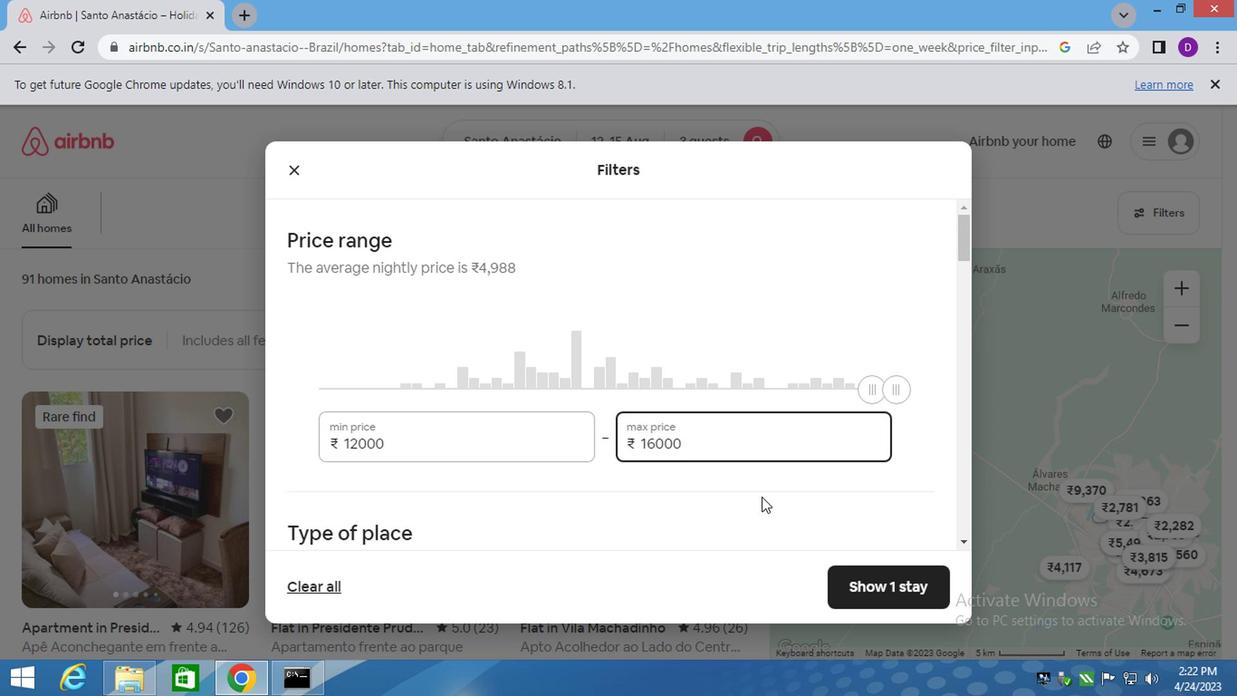 
Action: Mouse moved to (755, 496)
Screenshot: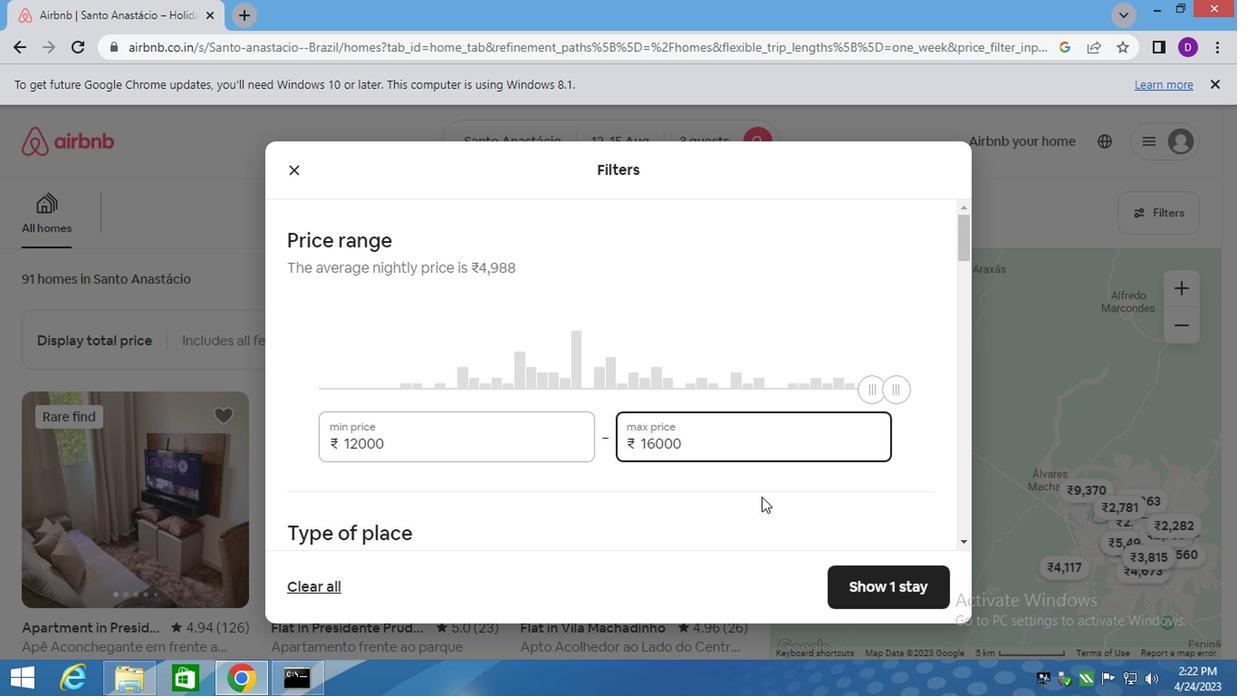 
Action: Mouse scrolled (755, 496) with delta (0, 0)
Screenshot: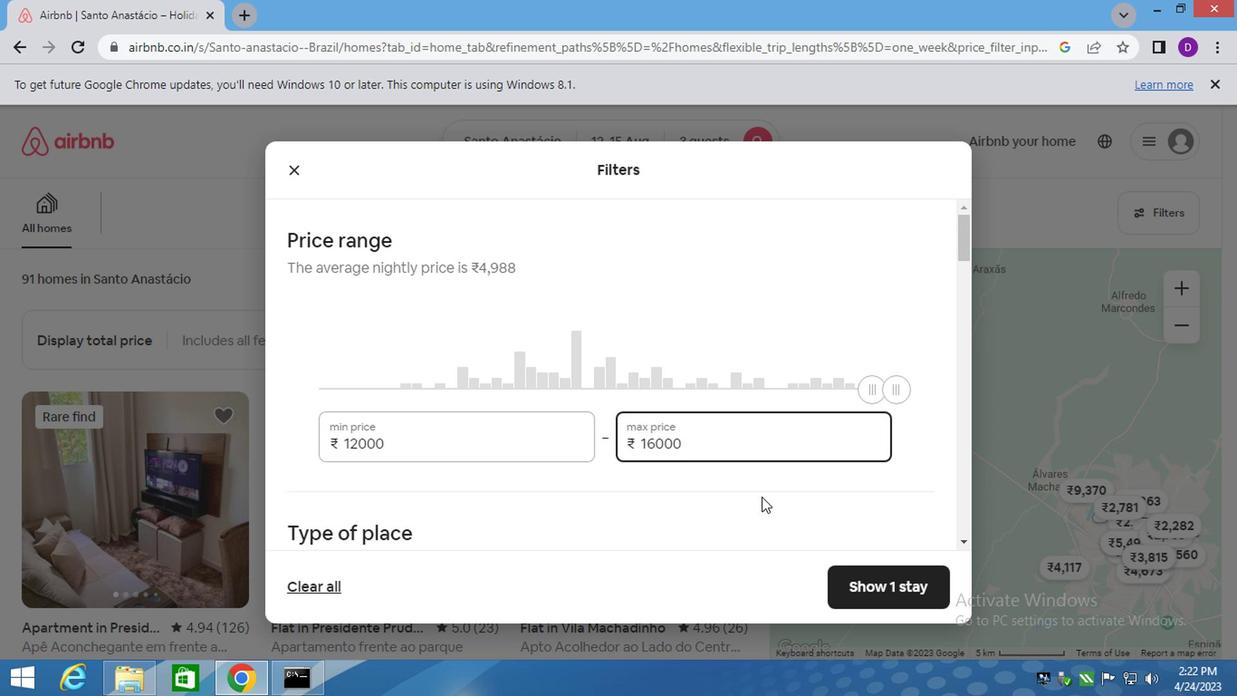 
Action: Mouse moved to (354, 323)
Screenshot: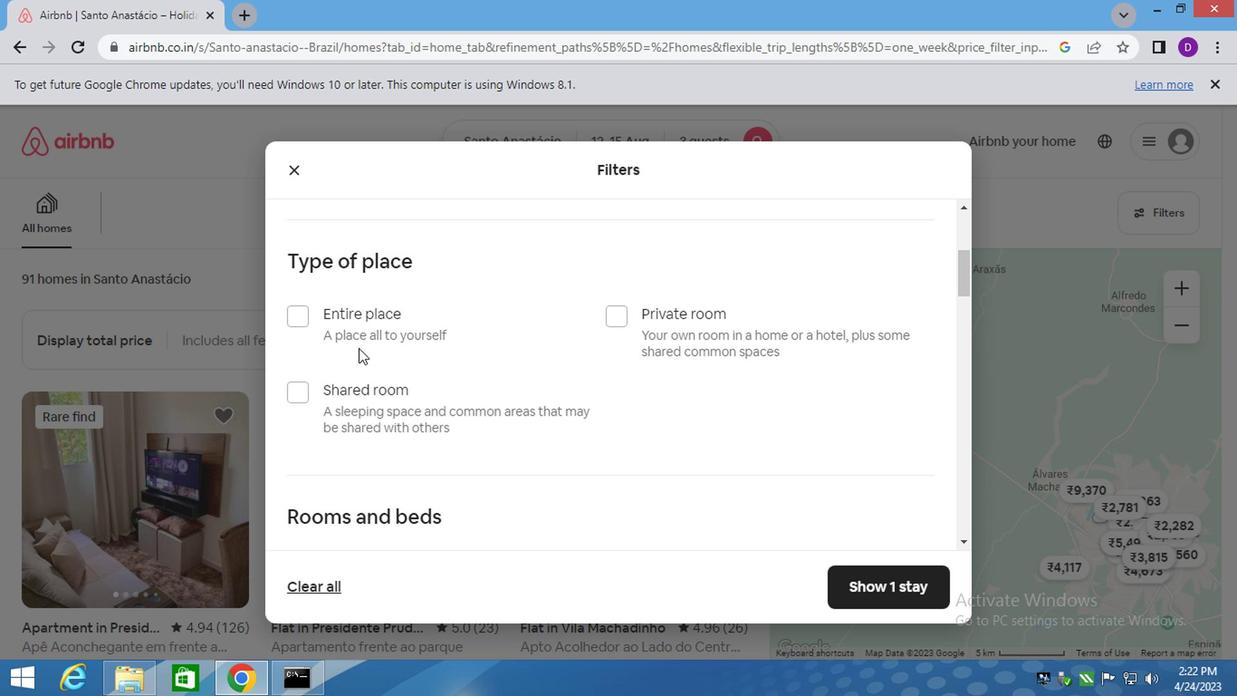 
Action: Mouse pressed left at (354, 323)
Screenshot: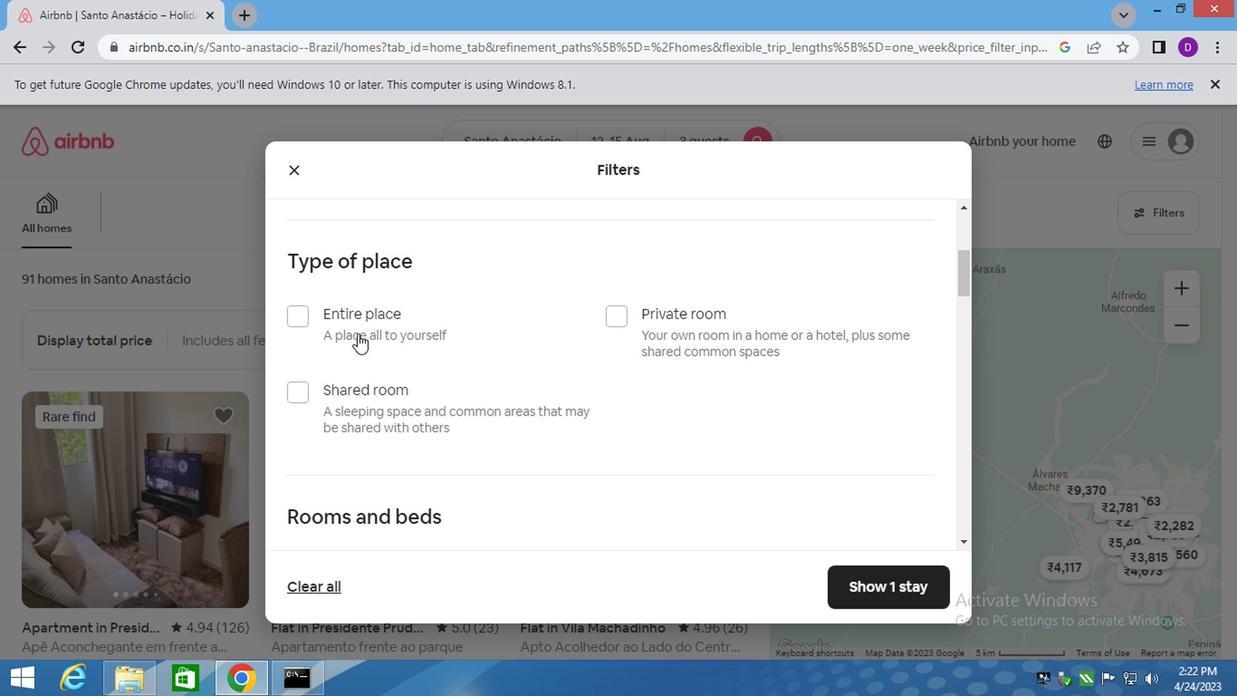 
Action: Mouse moved to (417, 415)
Screenshot: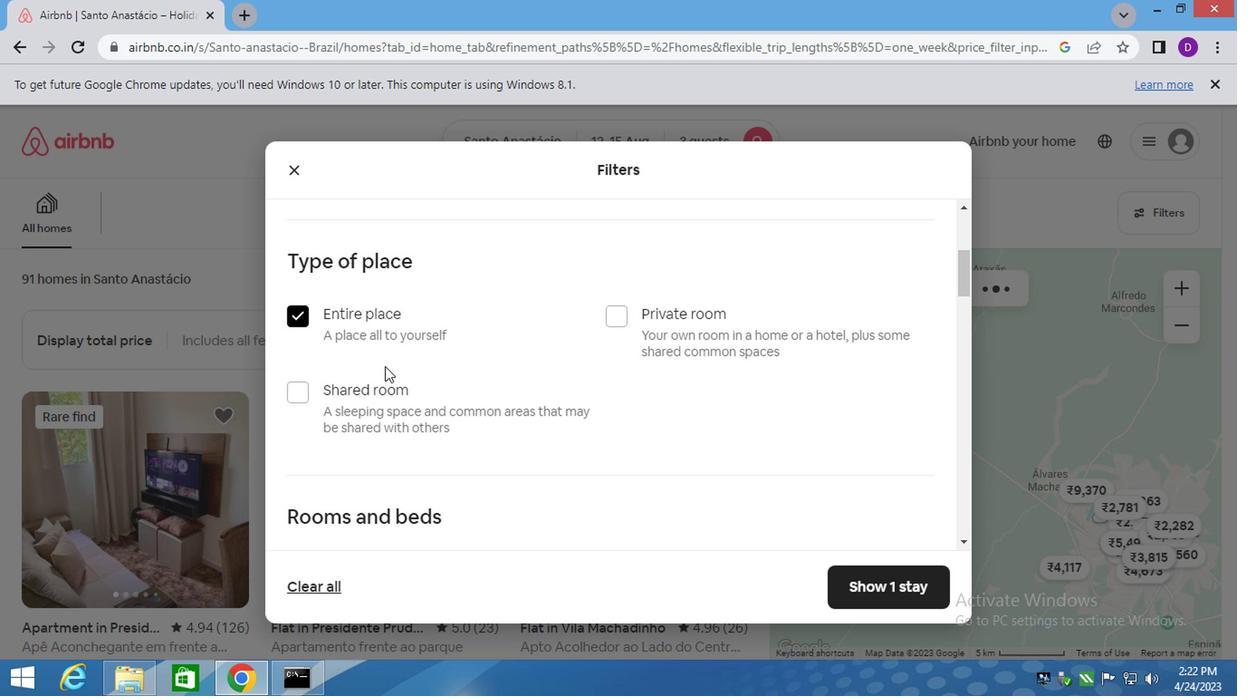 
Action: Mouse scrolled (417, 415) with delta (0, 0)
Screenshot: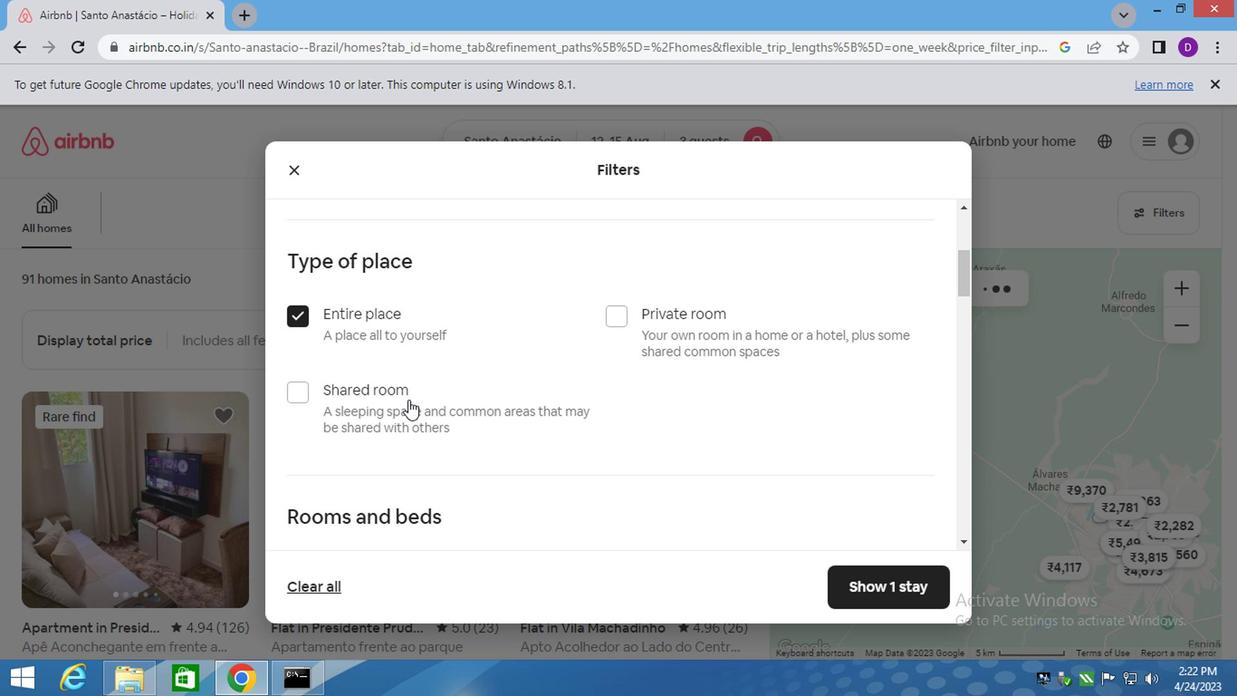 
Action: Mouse moved to (420, 424)
Screenshot: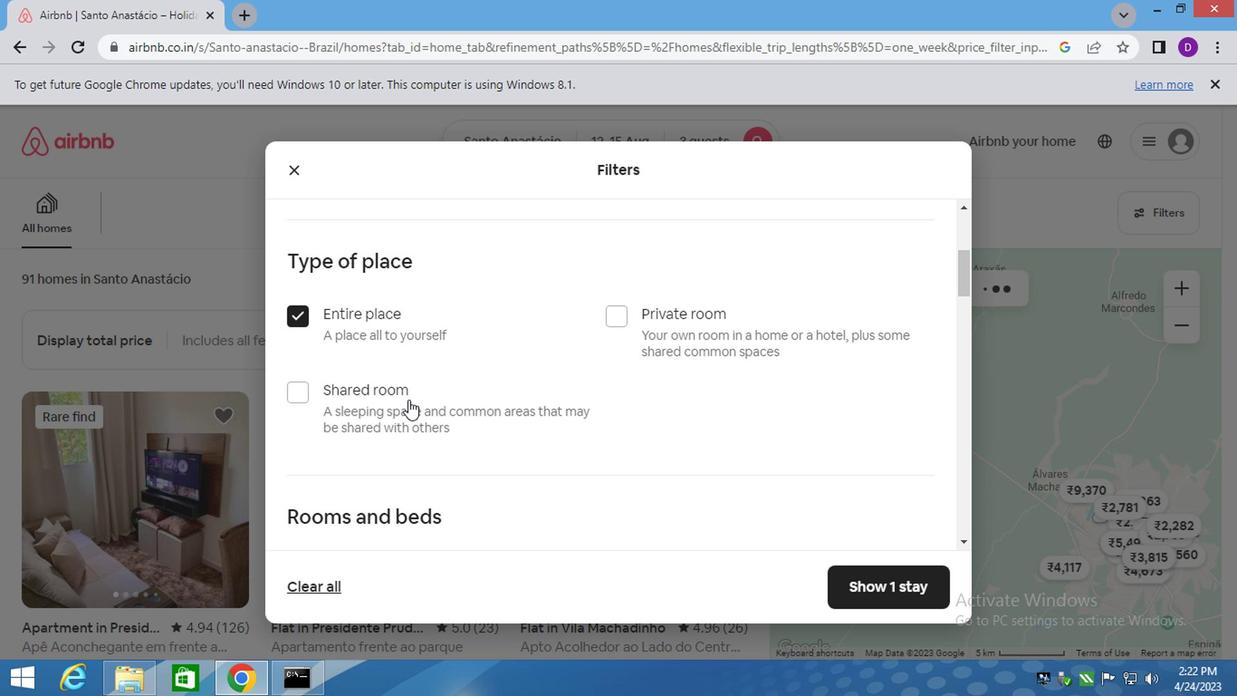 
Action: Mouse scrolled (420, 422) with delta (0, -1)
Screenshot: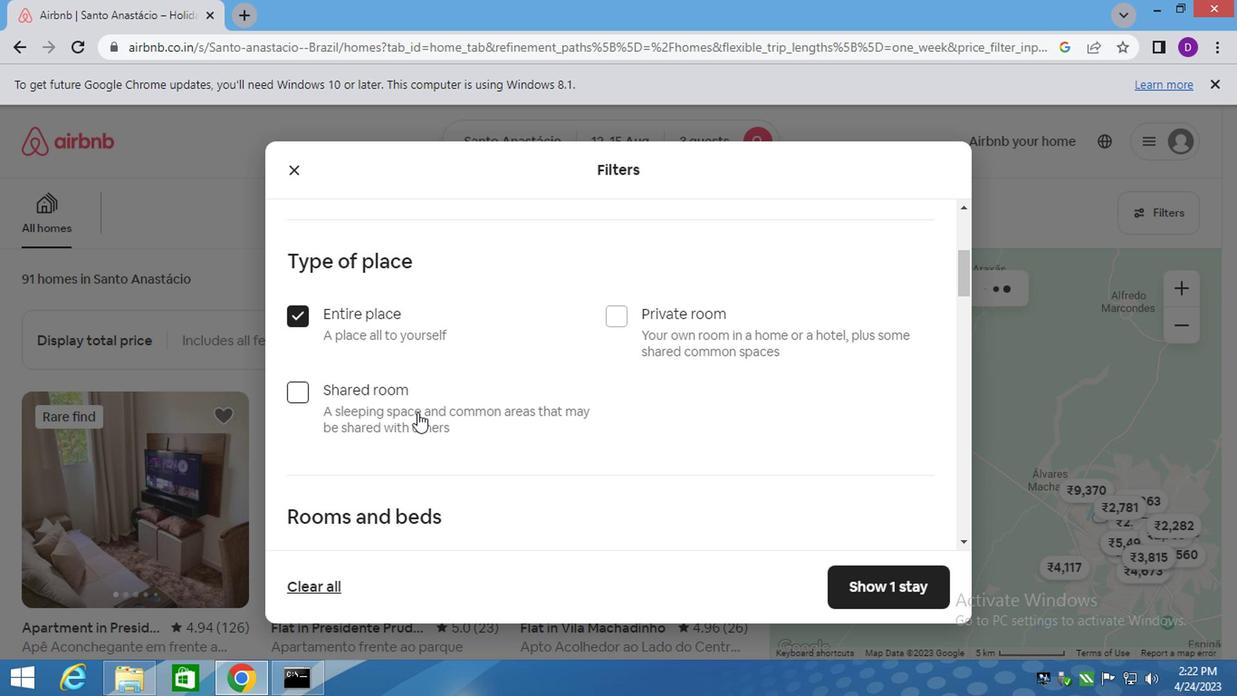 
Action: Mouse moved to (421, 426)
Screenshot: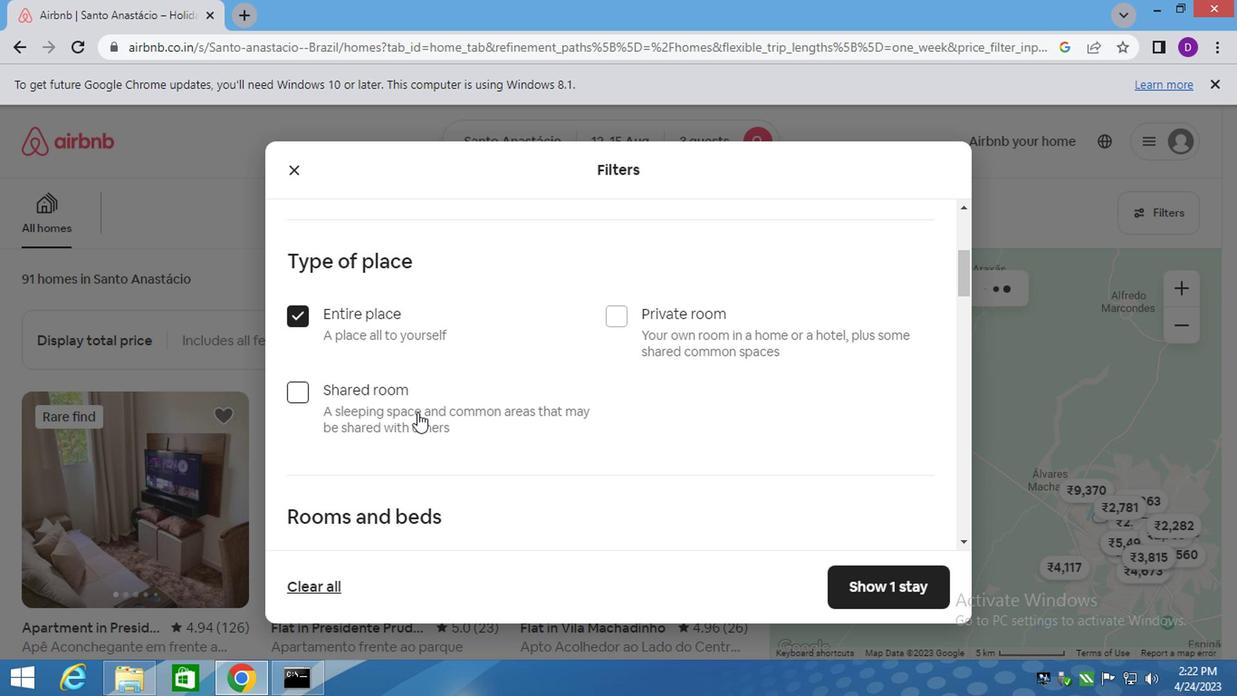 
Action: Mouse scrolled (421, 424) with delta (0, -1)
Screenshot: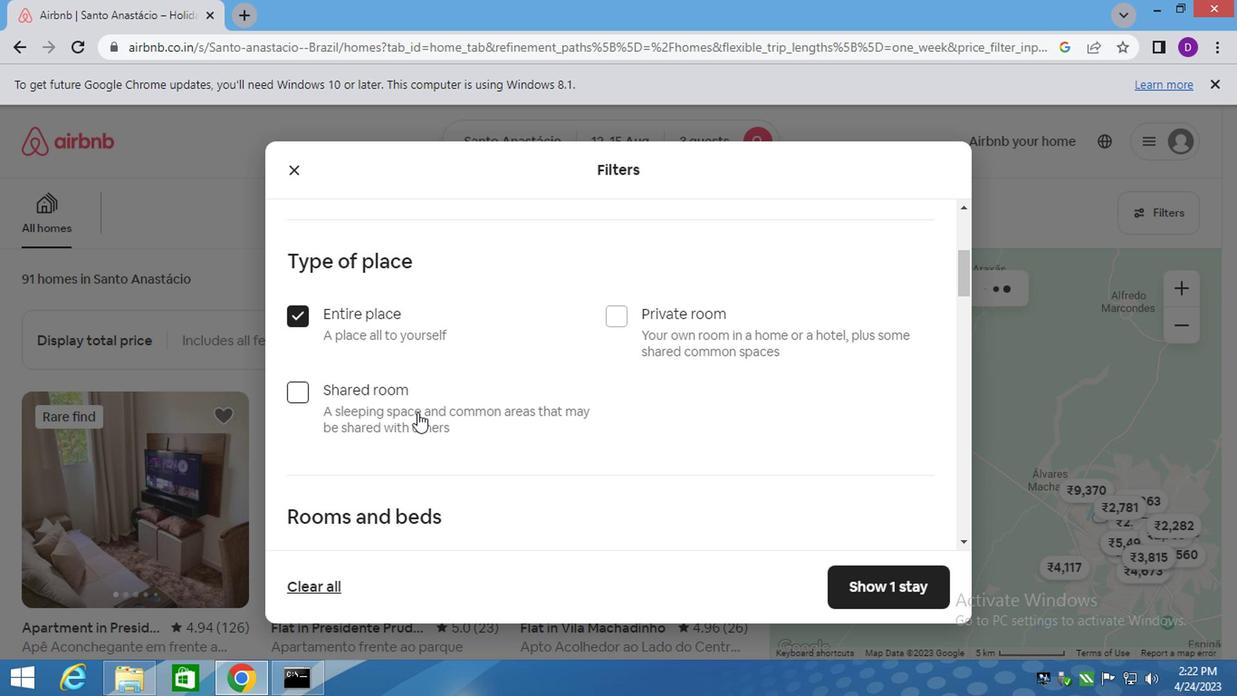 
Action: Mouse moved to (456, 342)
Screenshot: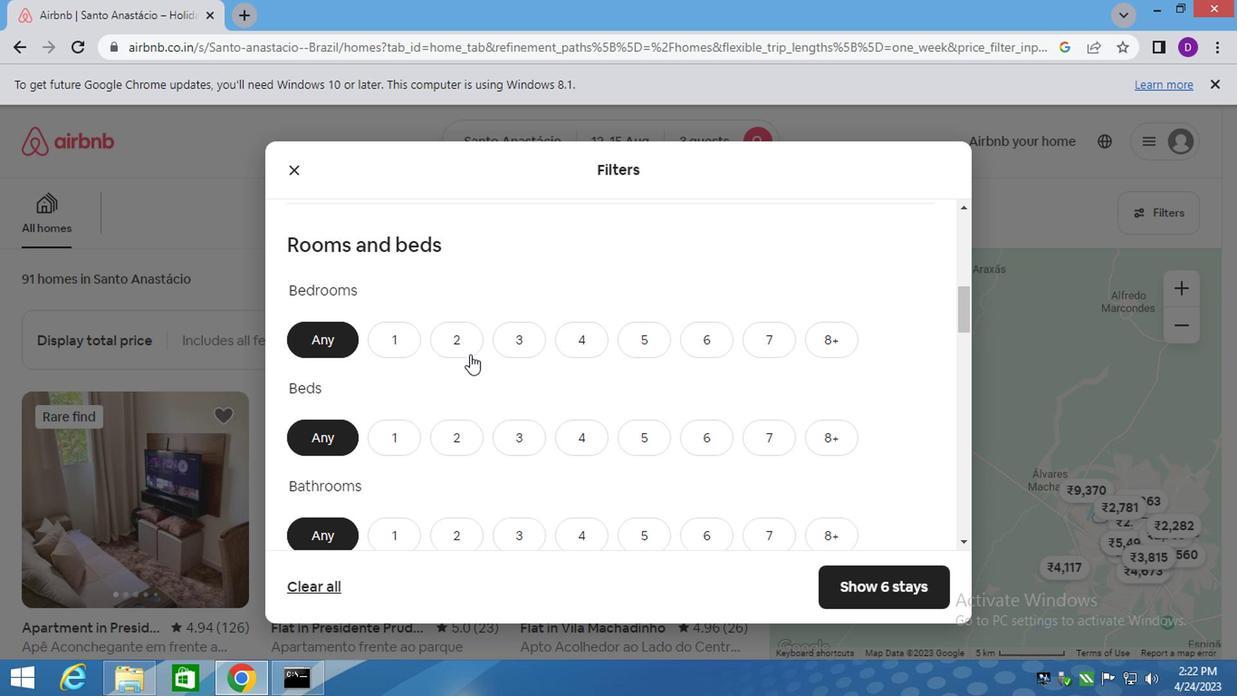 
Action: Mouse pressed left at (456, 342)
Screenshot: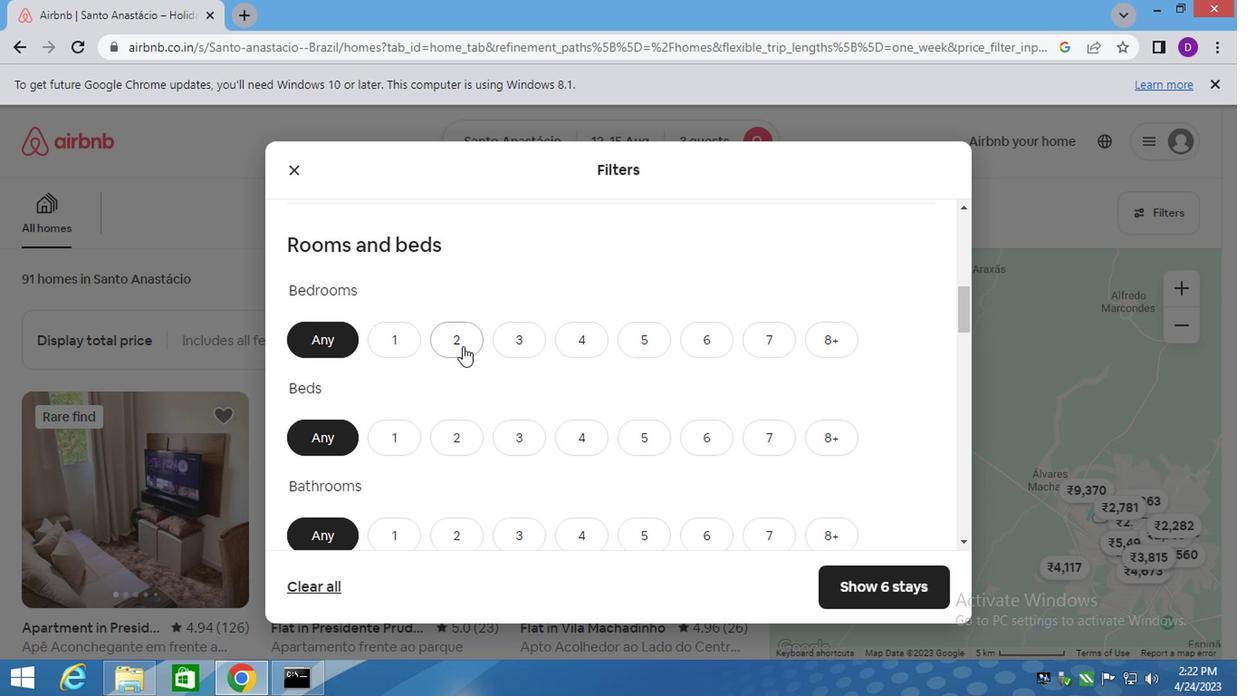 
Action: Mouse moved to (525, 446)
Screenshot: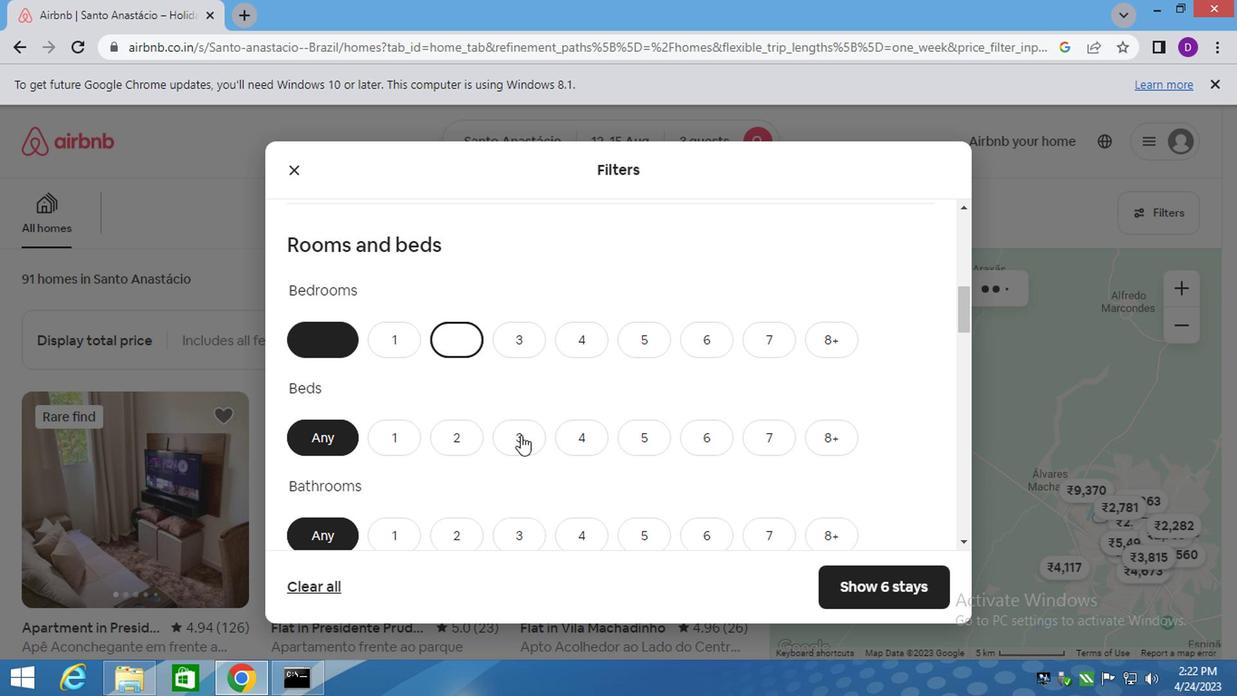 
Action: Mouse pressed left at (525, 446)
Screenshot: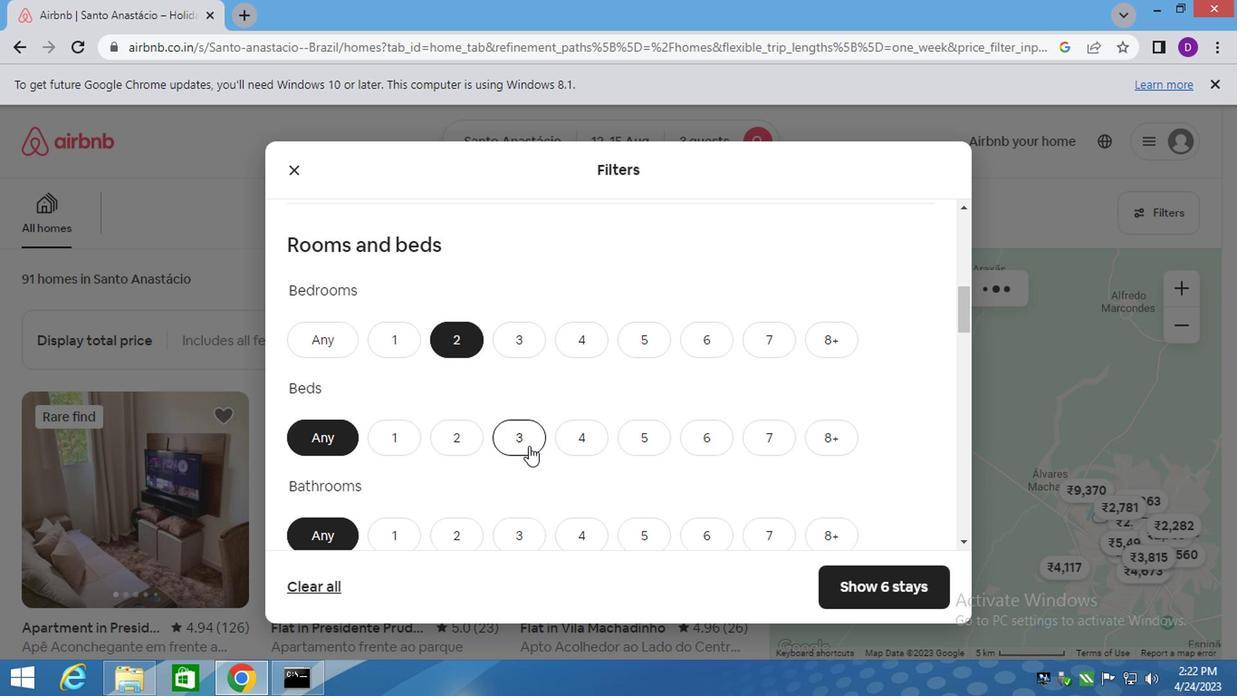 
Action: Mouse moved to (389, 533)
Screenshot: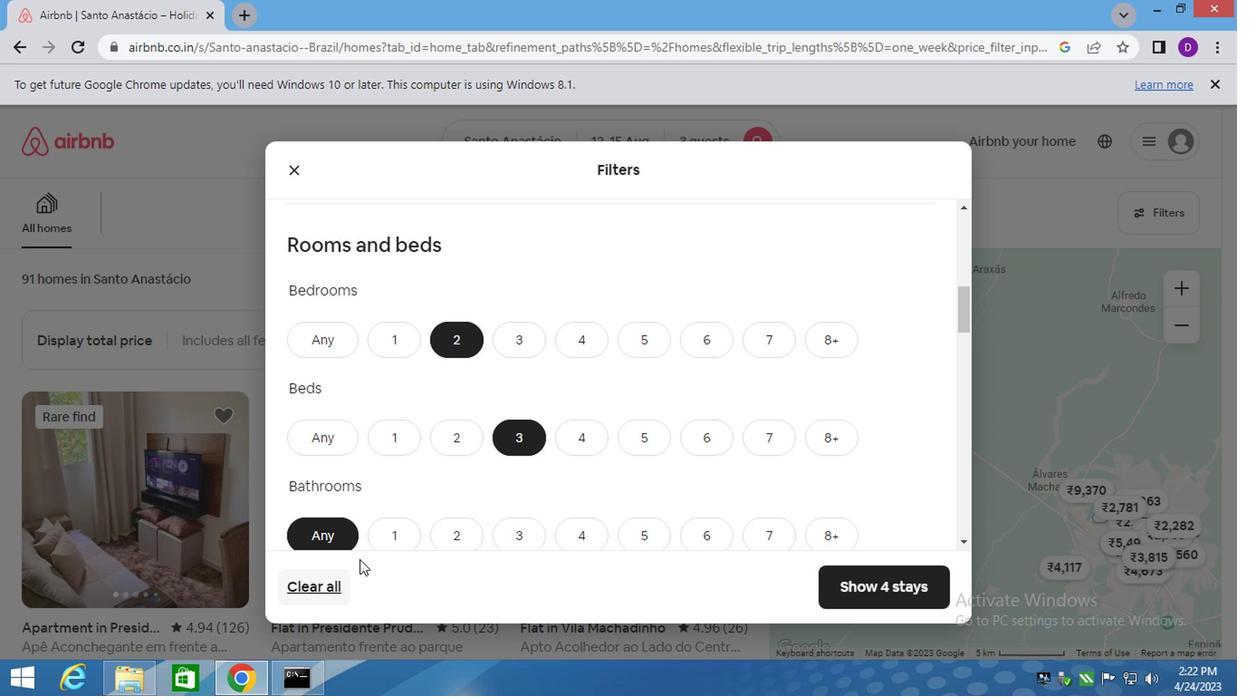 
Action: Mouse pressed left at (389, 533)
Screenshot: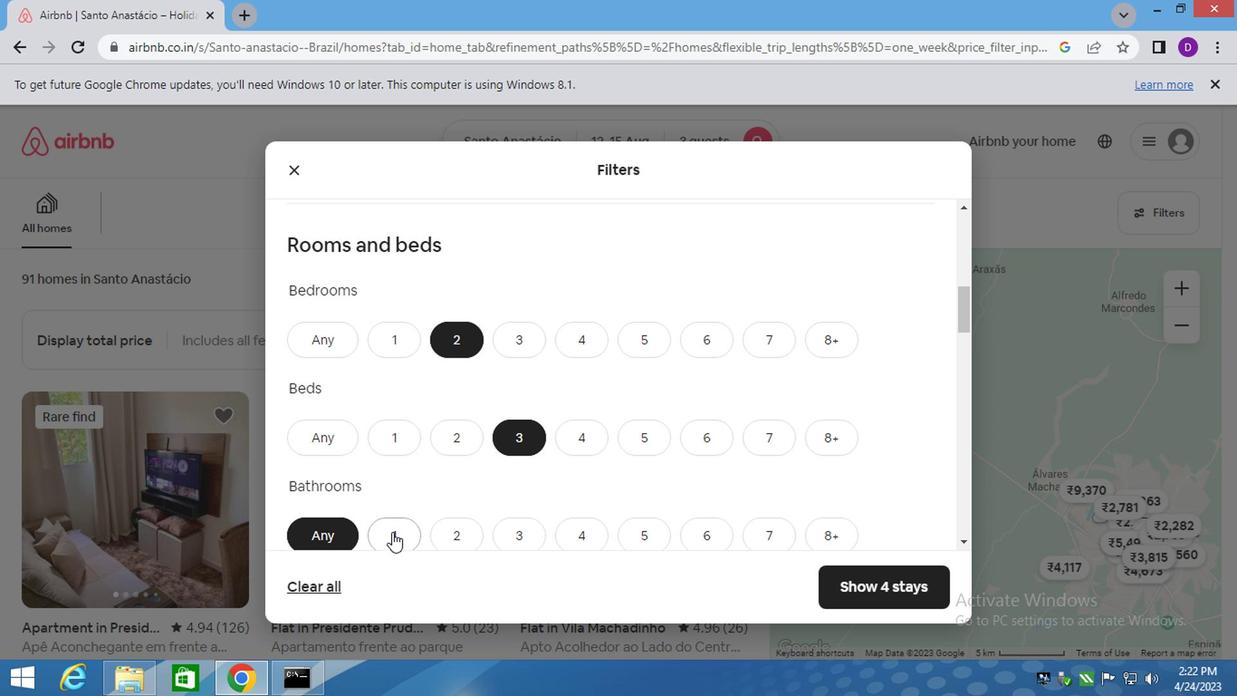 
Action: Mouse moved to (498, 447)
Screenshot: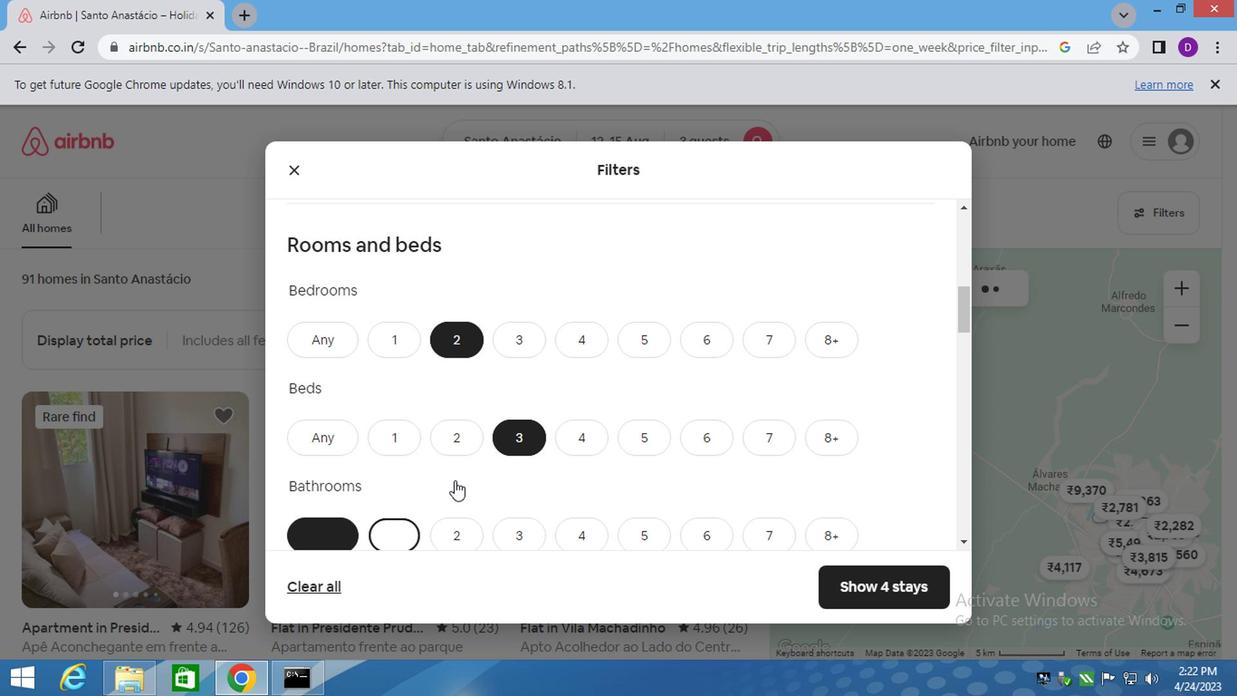 
Action: Mouse scrolled (498, 446) with delta (0, -1)
Screenshot: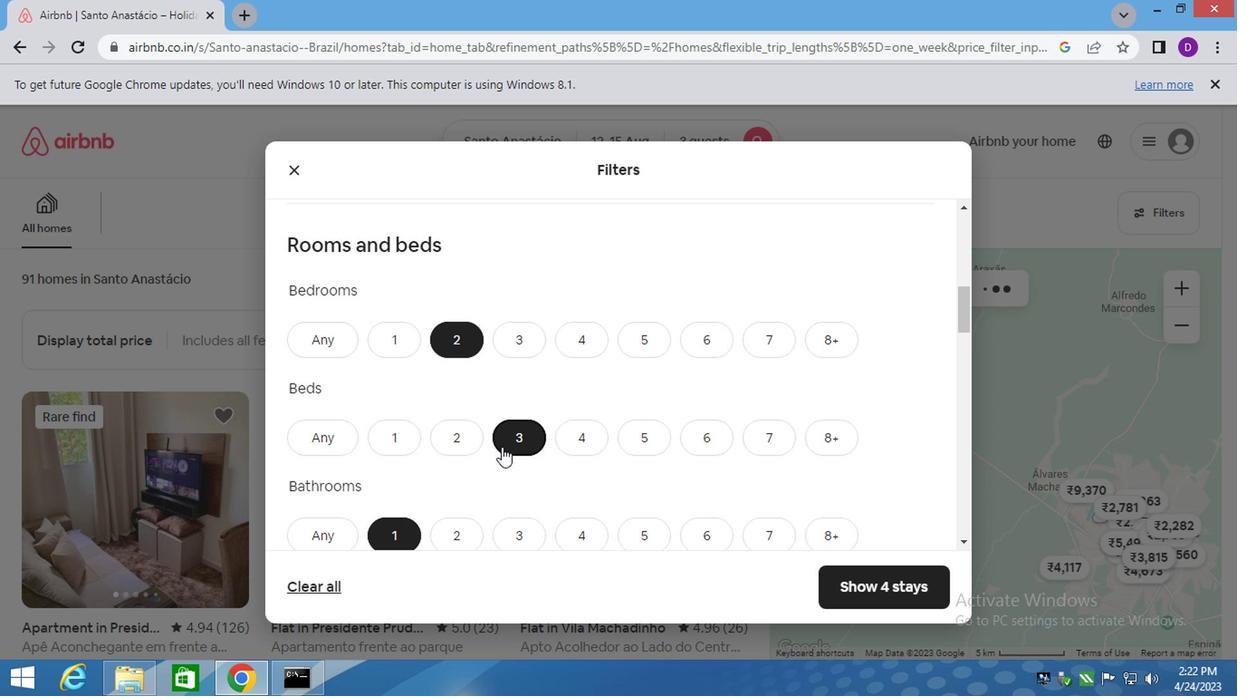 
Action: Mouse scrolled (498, 446) with delta (0, -1)
Screenshot: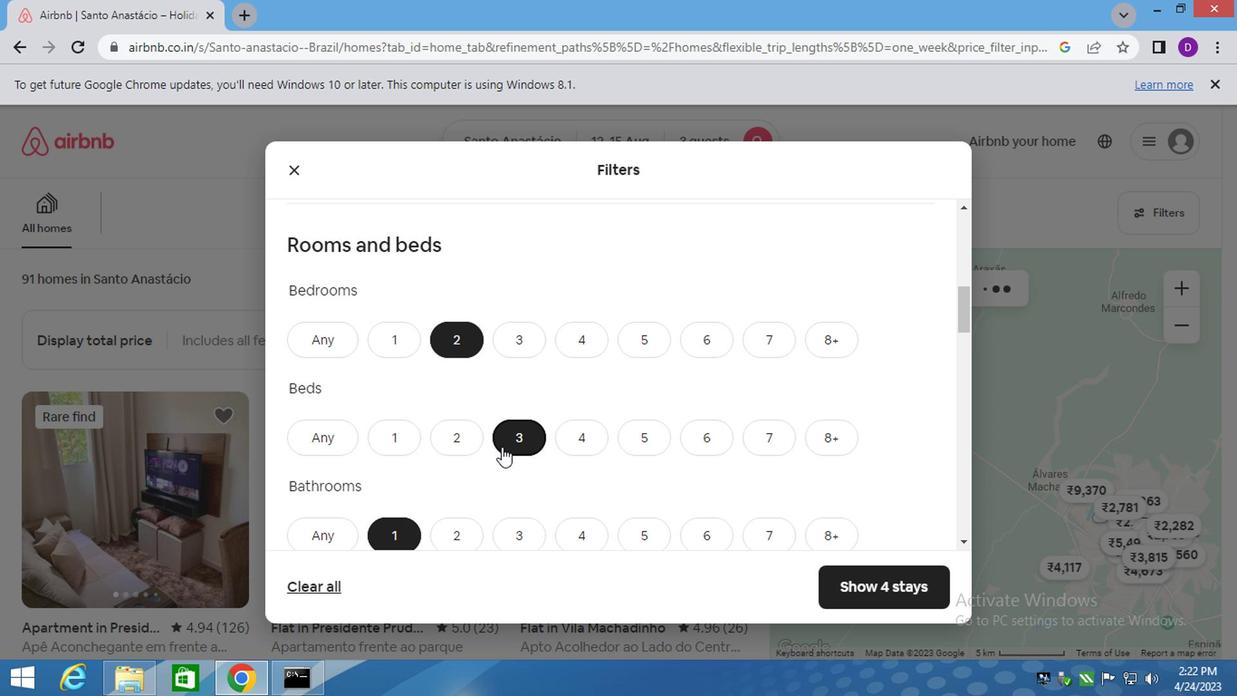 
Action: Mouse scrolled (498, 446) with delta (0, -1)
Screenshot: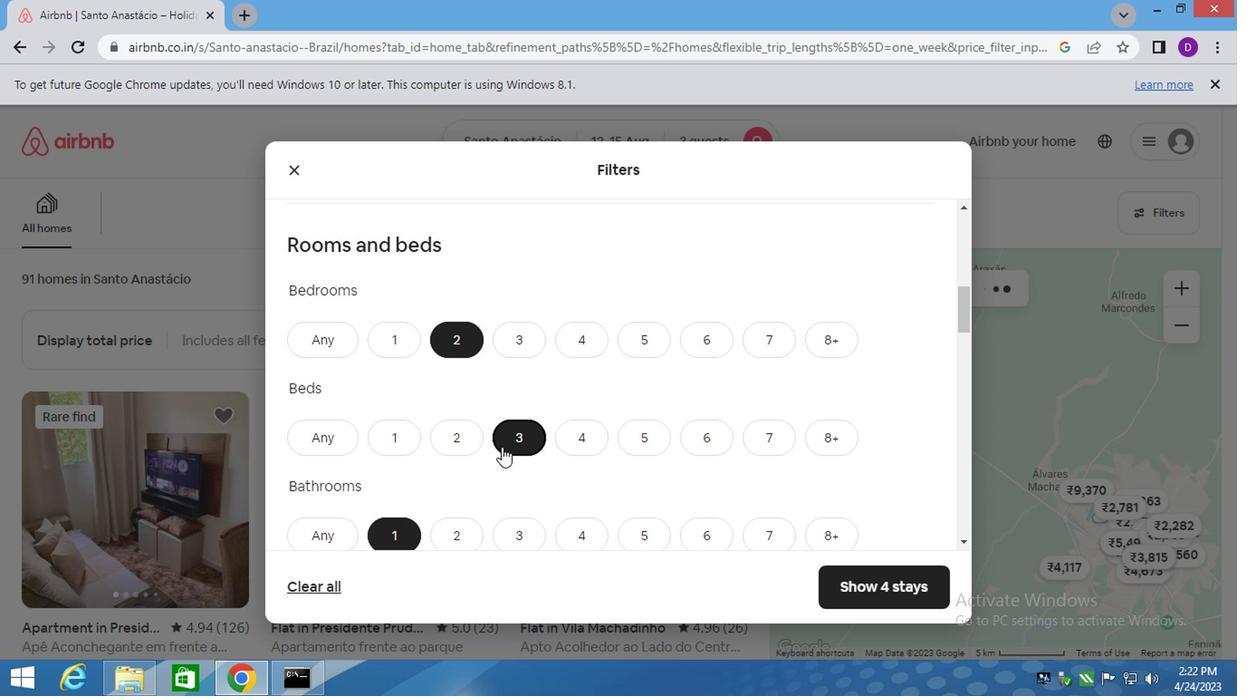 
Action: Mouse moved to (376, 458)
Screenshot: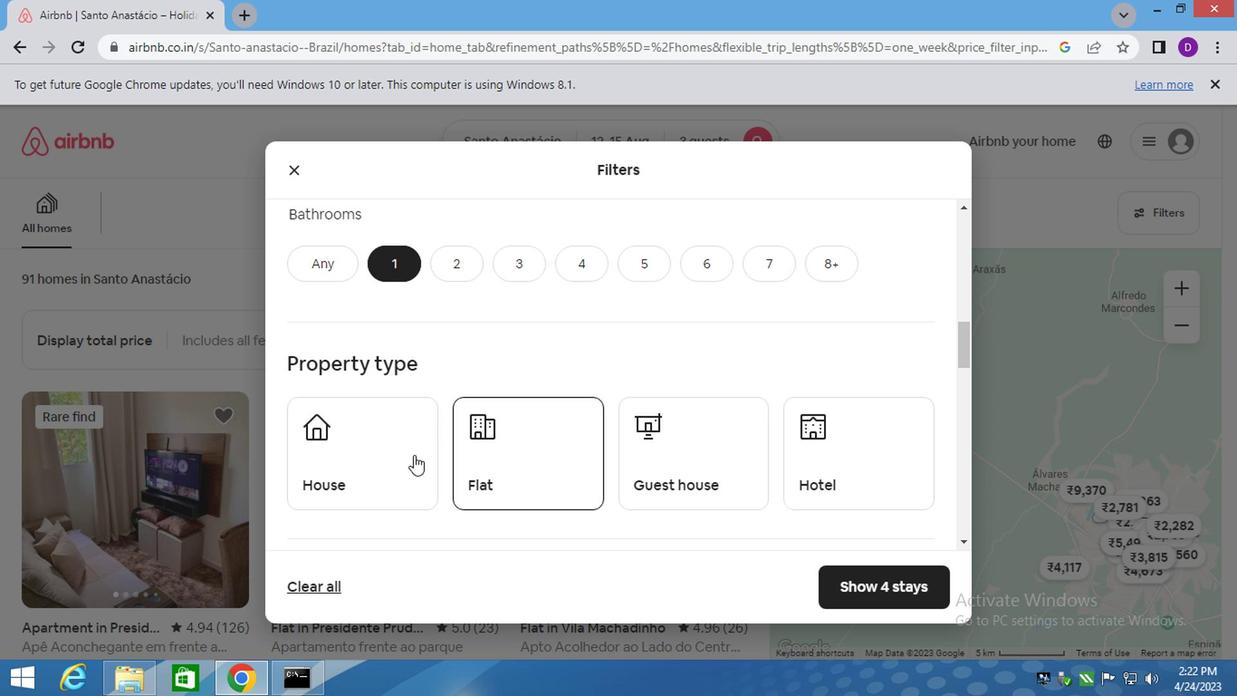 
Action: Mouse pressed left at (376, 458)
Screenshot: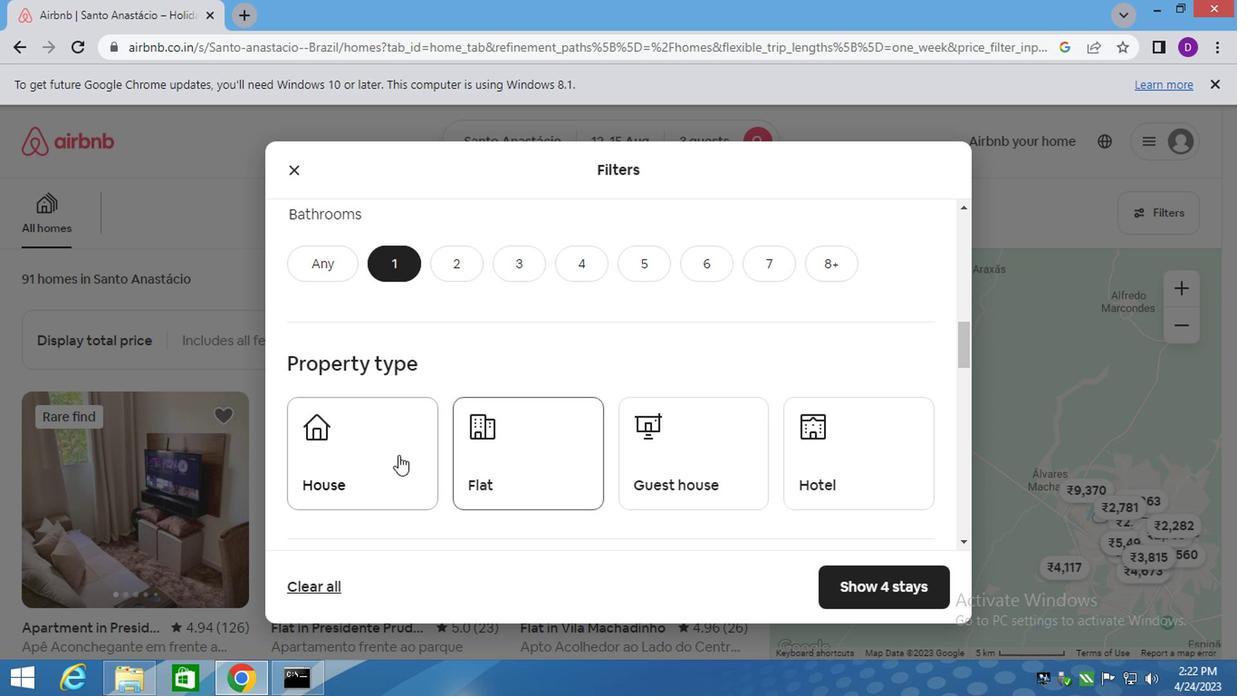 
Action: Mouse moved to (518, 461)
Screenshot: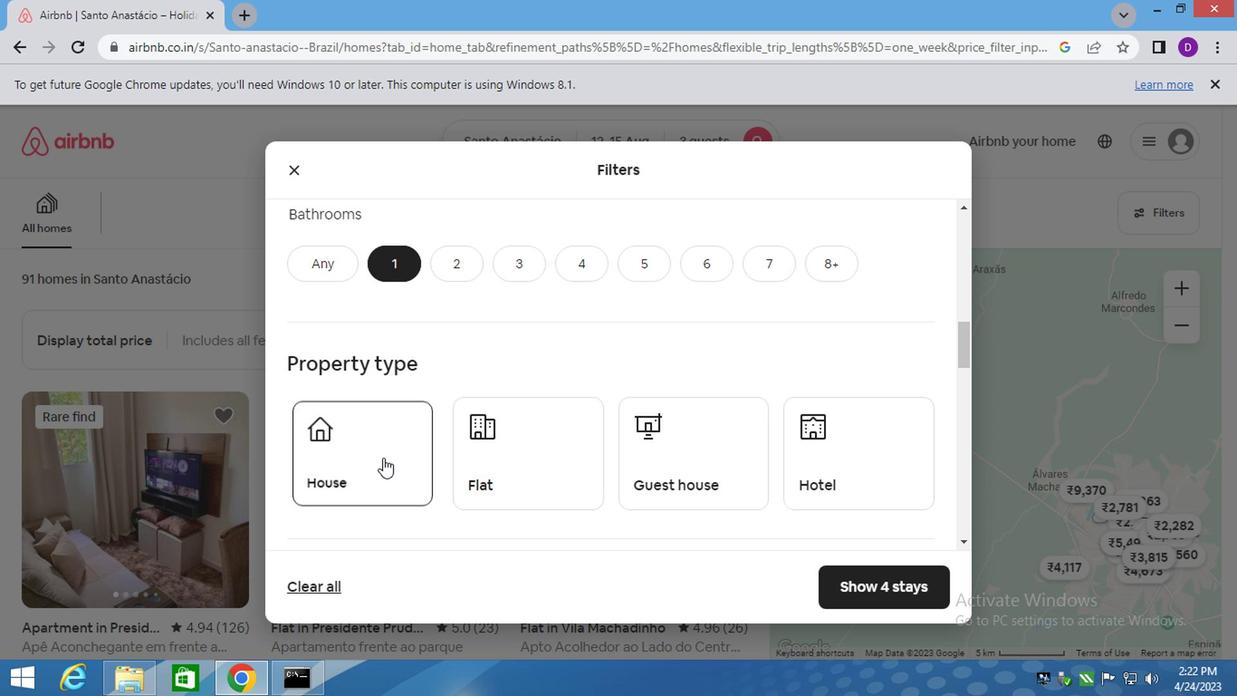 
Action: Mouse pressed left at (518, 461)
Screenshot: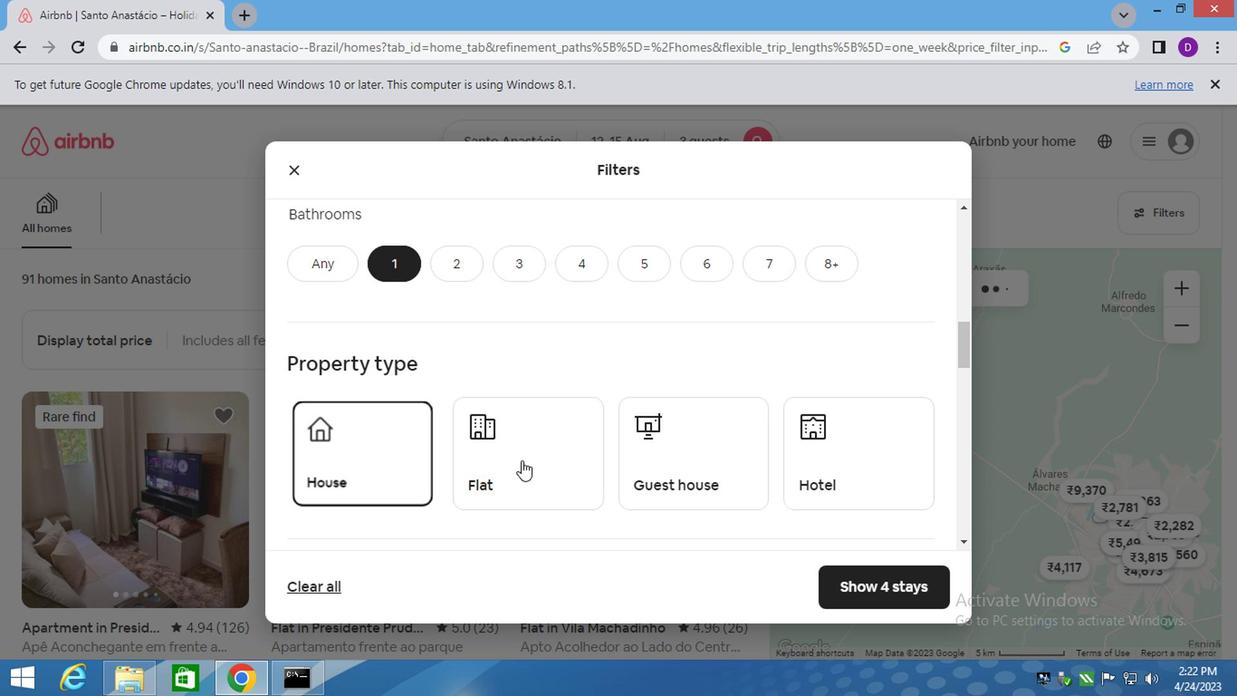 
Action: Mouse moved to (645, 468)
Screenshot: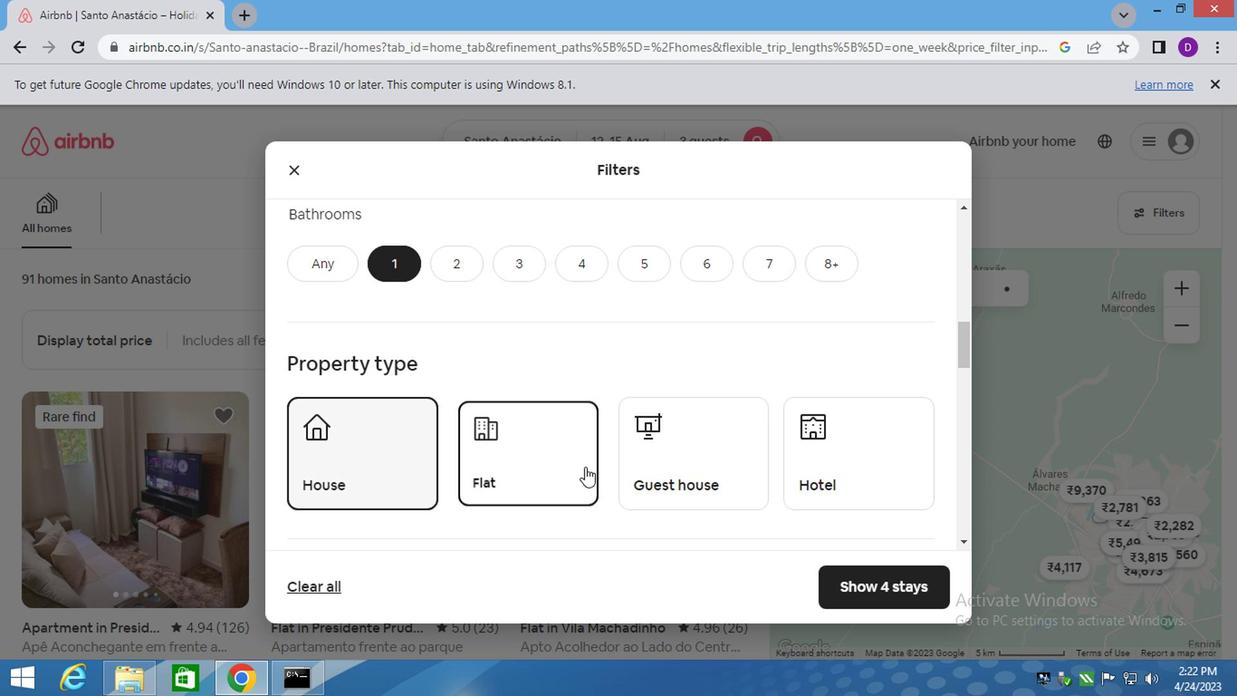 
Action: Mouse pressed left at (645, 468)
Screenshot: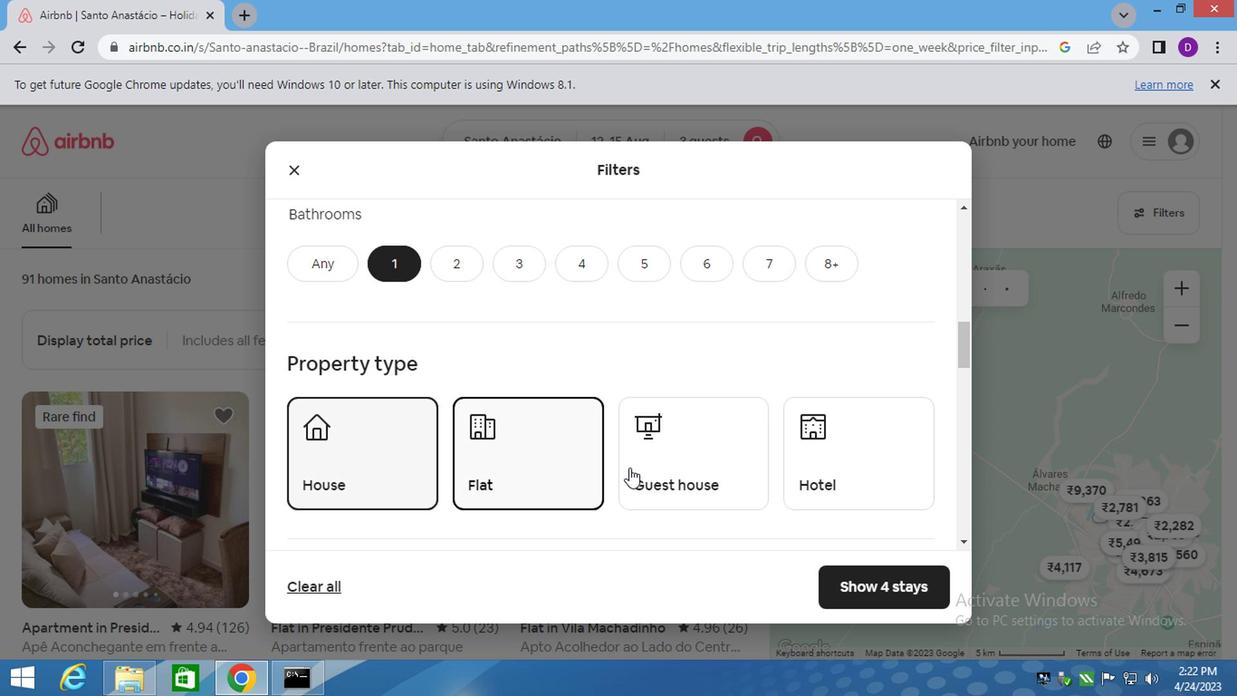 
Action: Mouse scrolled (645, 467) with delta (0, 0)
Screenshot: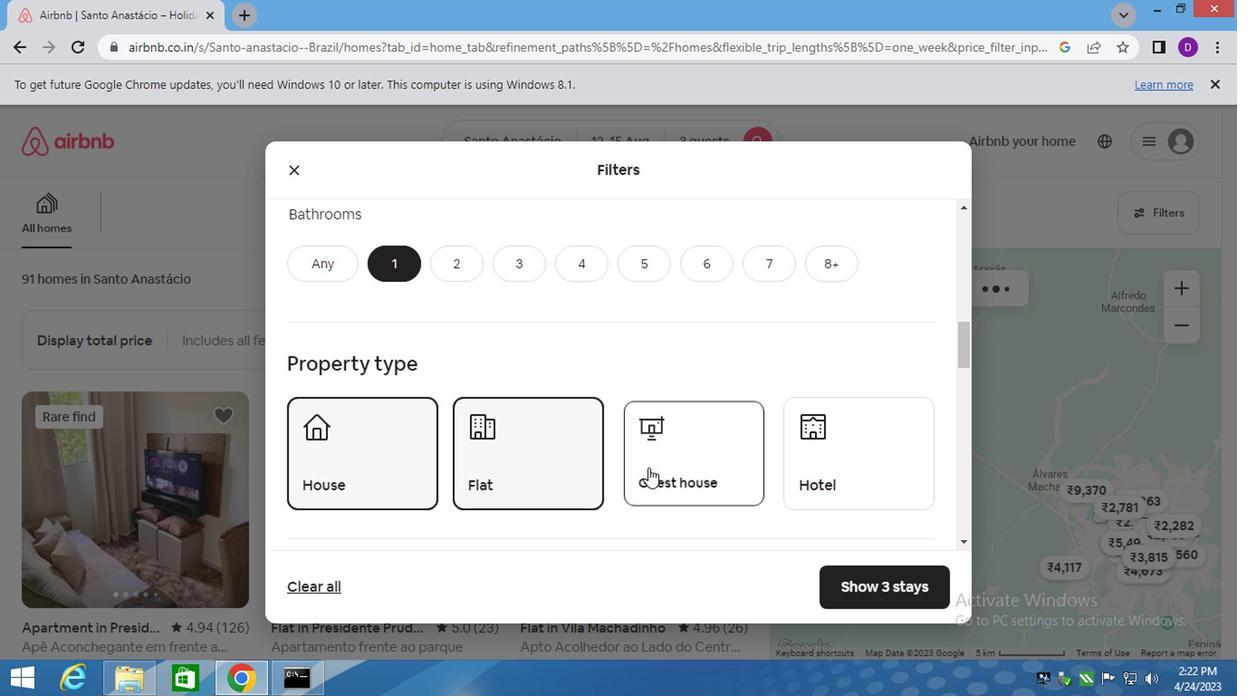 
Action: Mouse scrolled (645, 467) with delta (0, 0)
Screenshot: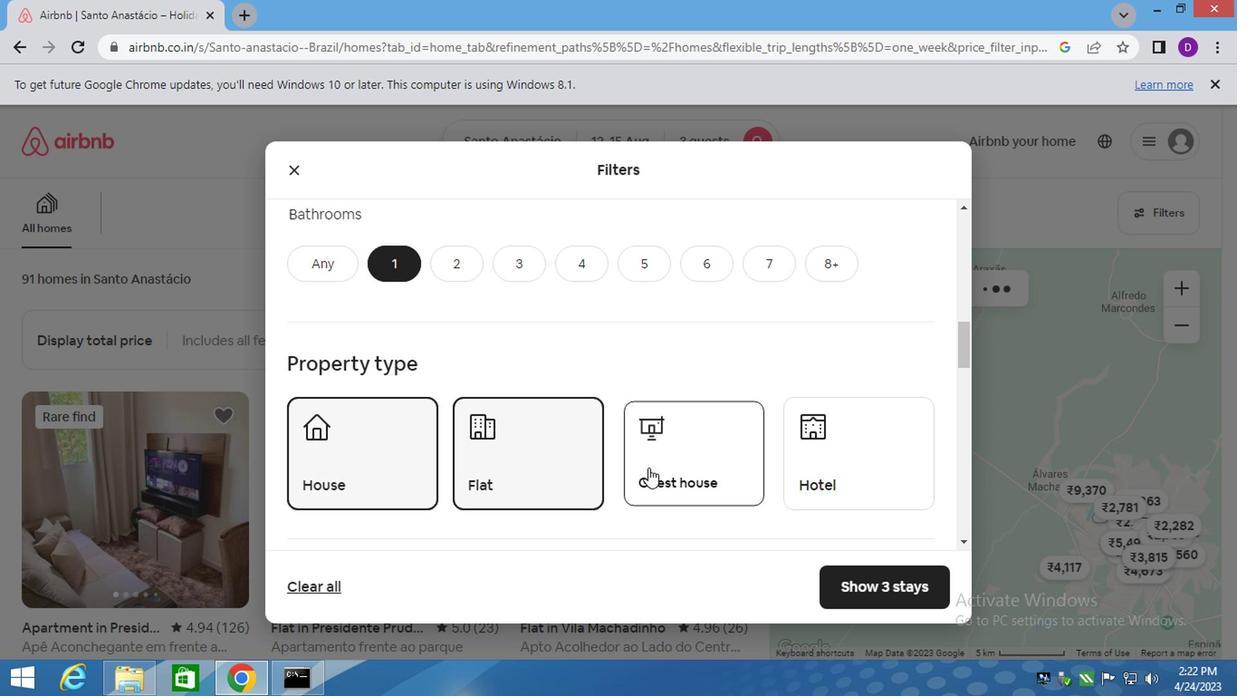 
Action: Mouse moved to (439, 466)
Screenshot: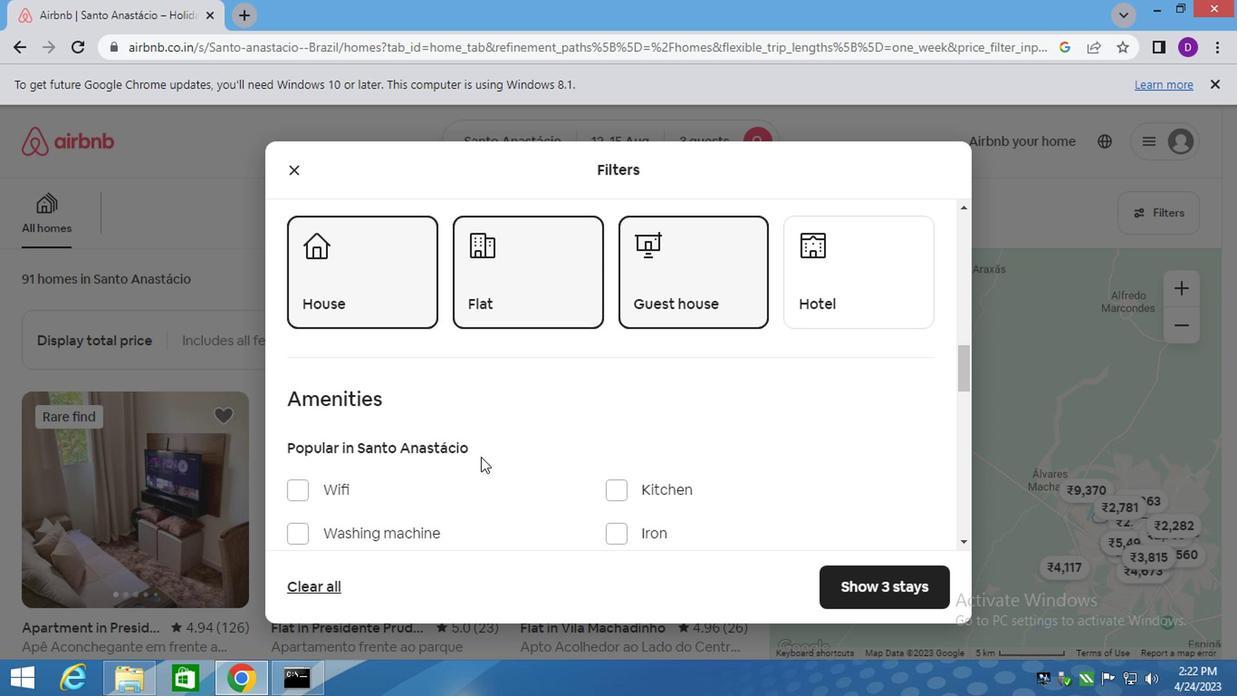 
Action: Mouse scrolled (439, 466) with delta (0, 0)
Screenshot: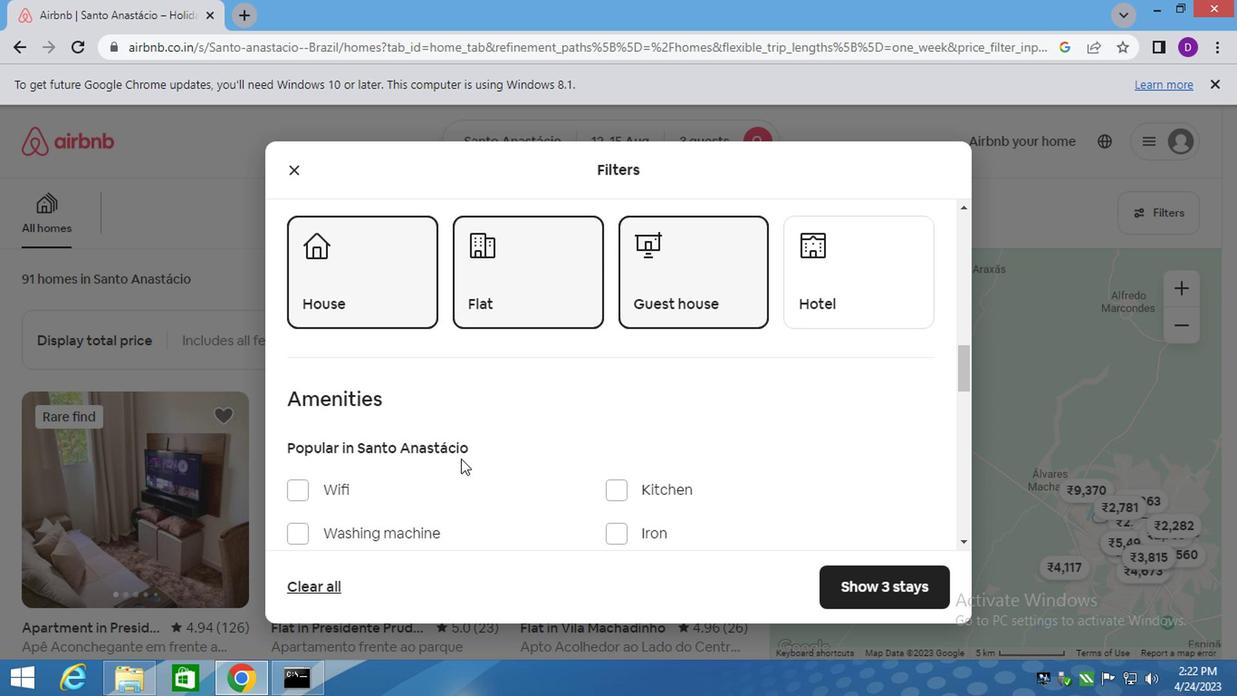 
Action: Mouse scrolled (439, 466) with delta (0, 0)
Screenshot: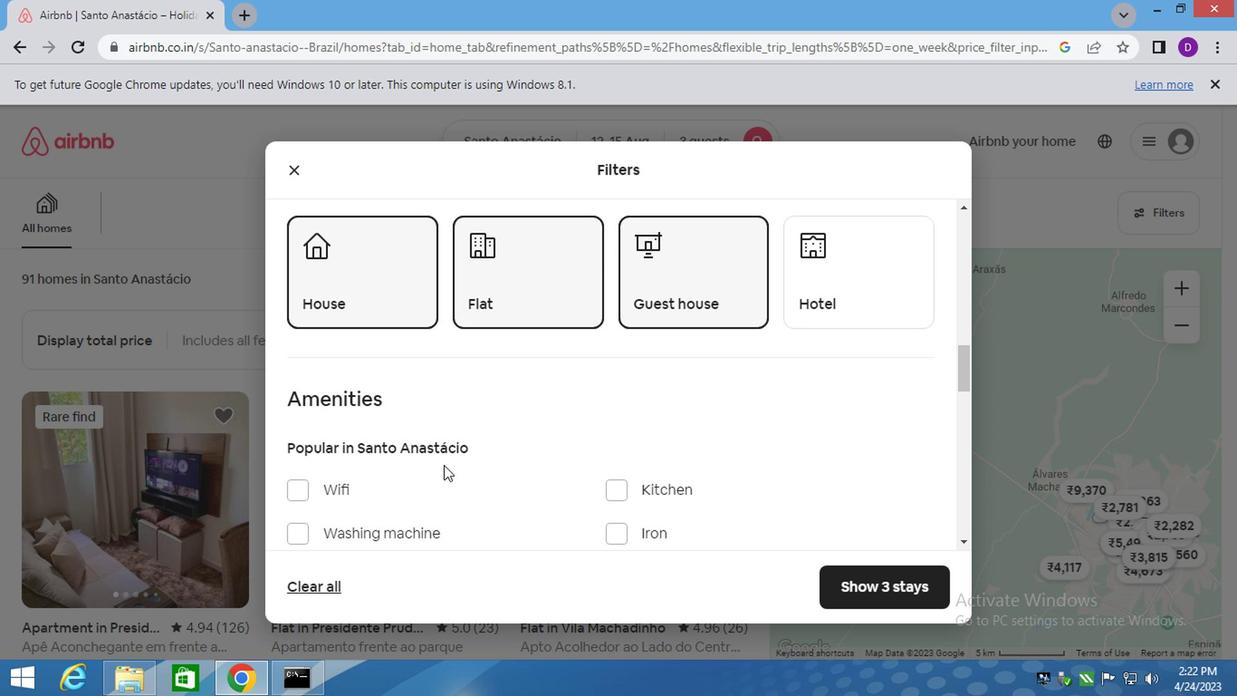 
Action: Mouse moved to (378, 354)
Screenshot: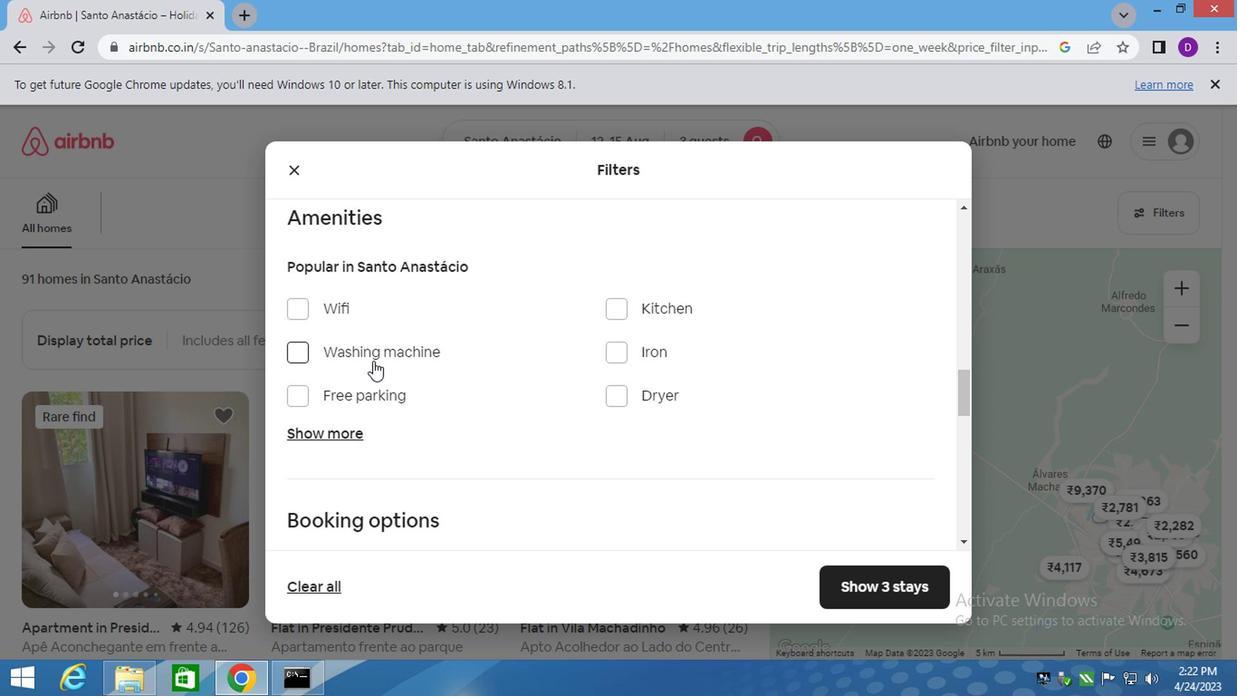 
Action: Mouse pressed left at (378, 354)
Screenshot: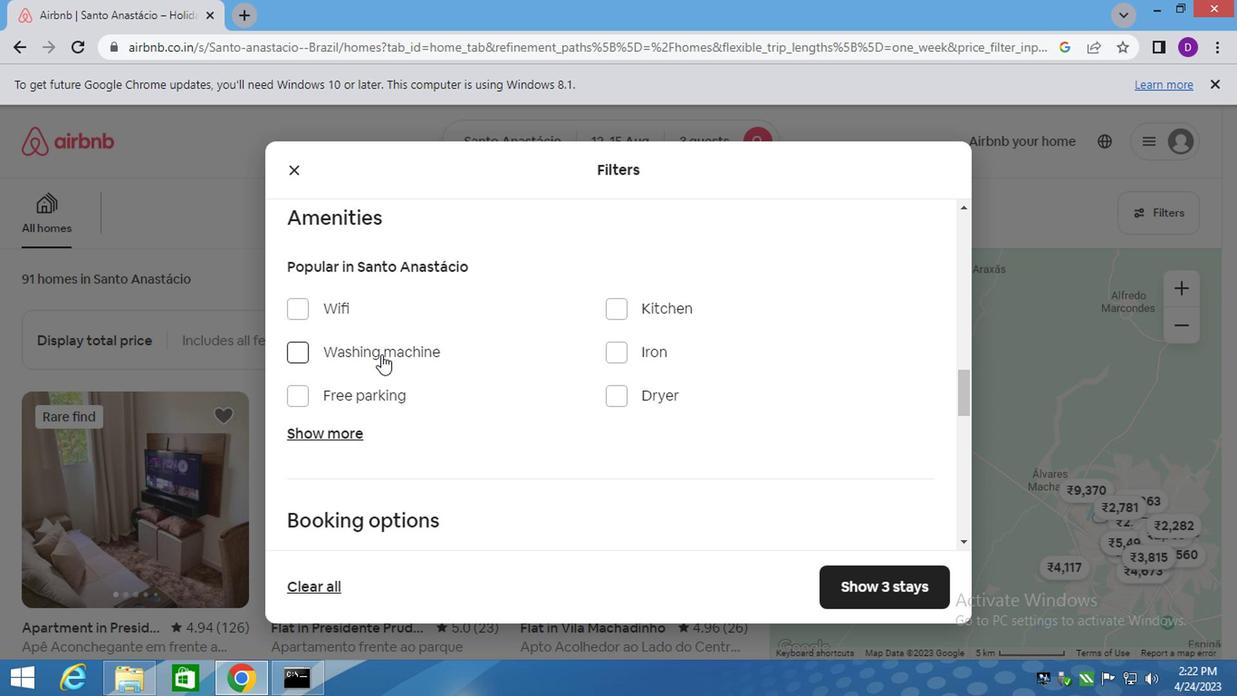 
Action: Mouse moved to (381, 466)
Screenshot: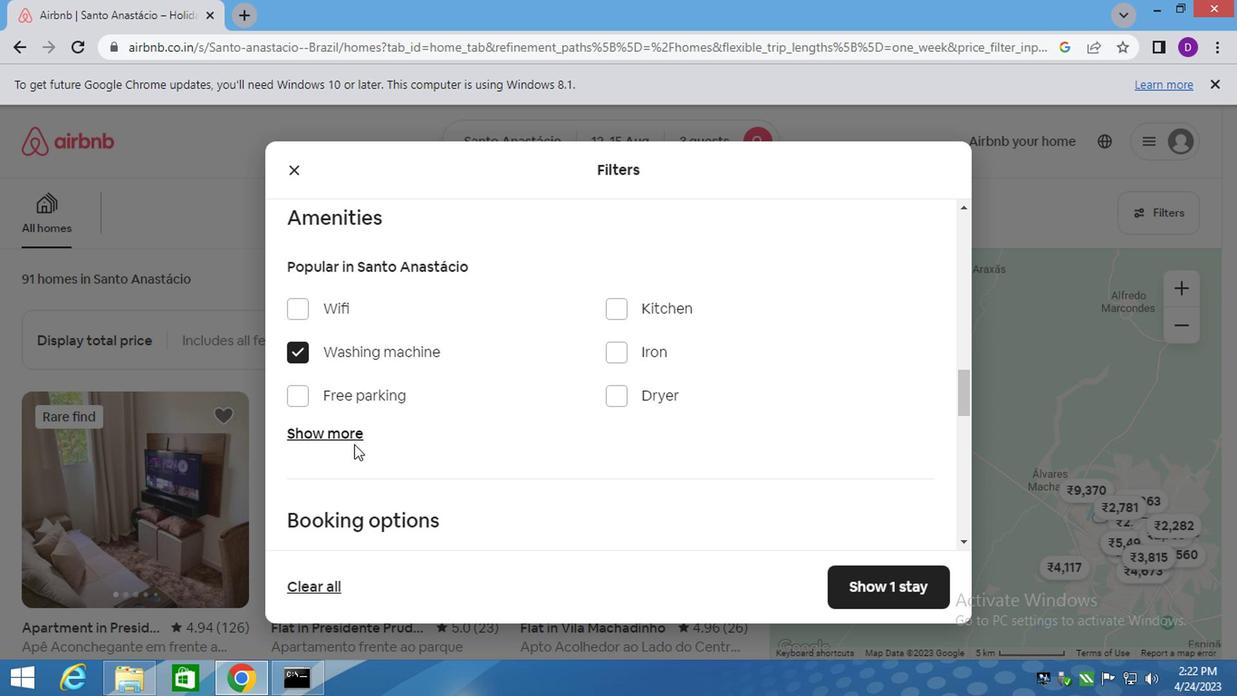 
Action: Mouse scrolled (381, 464) with delta (0, -1)
Screenshot: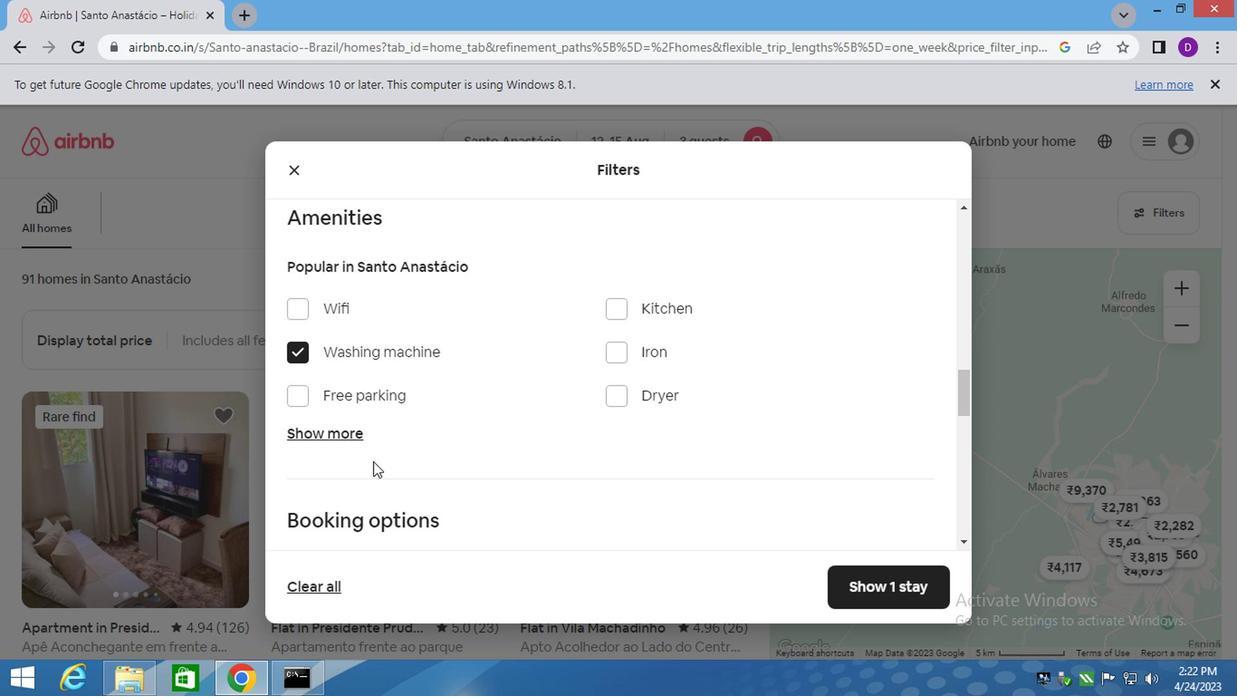 
Action: Mouse moved to (382, 466)
Screenshot: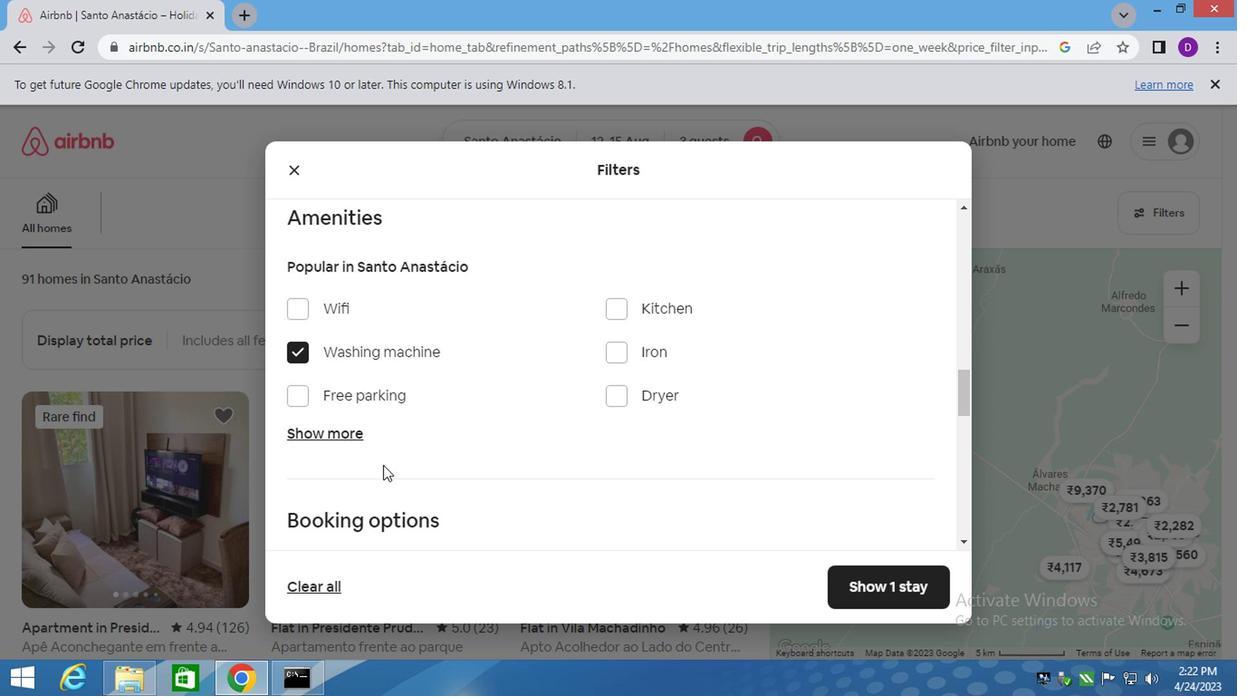 
Action: Mouse scrolled (382, 464) with delta (0, -1)
Screenshot: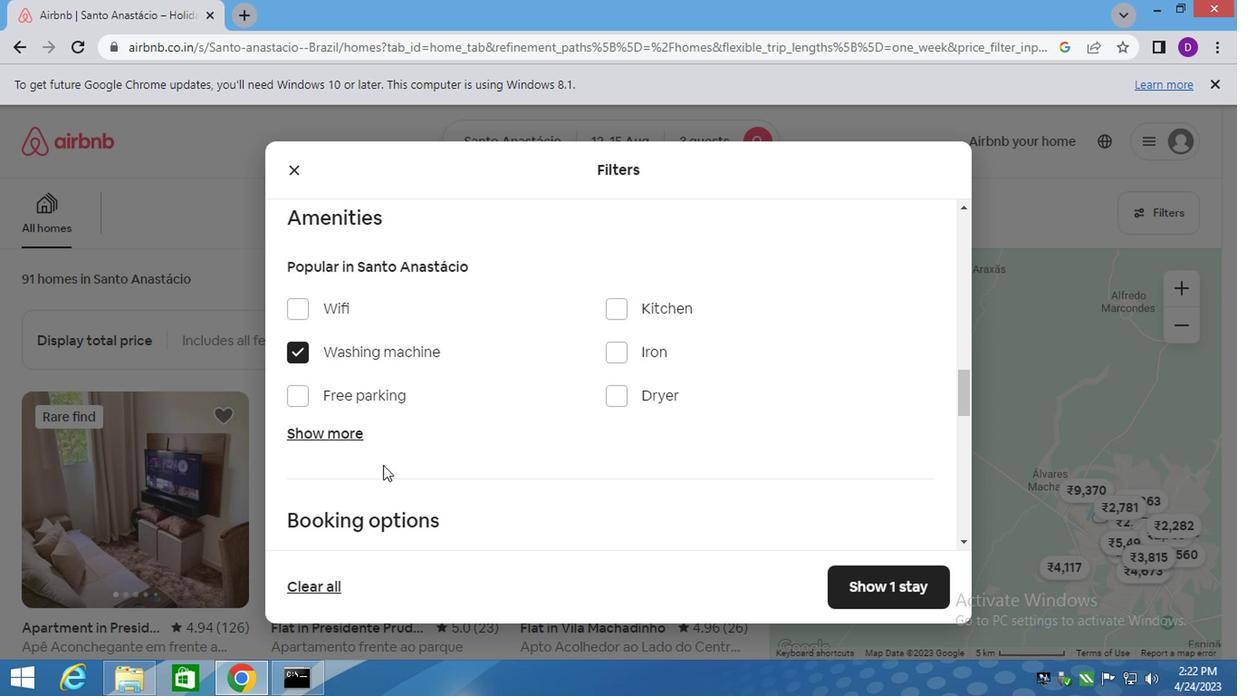 
Action: Mouse moved to (386, 467)
Screenshot: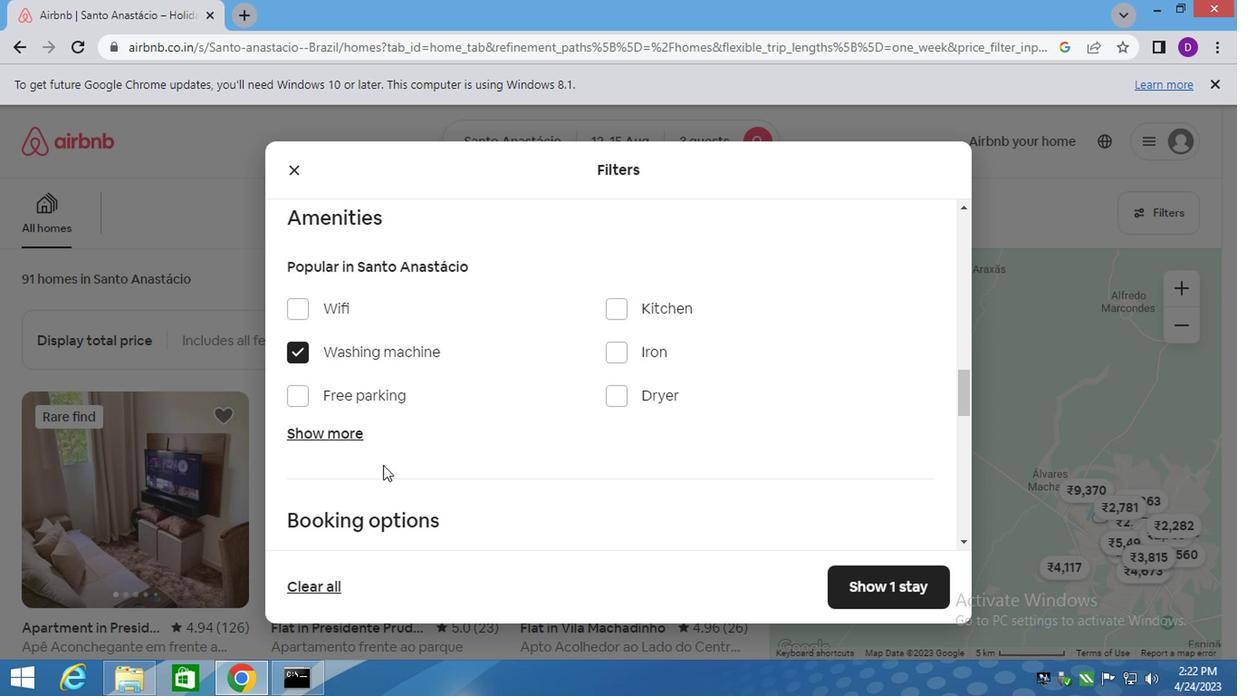 
Action: Mouse scrolled (385, 466) with delta (0, 0)
Screenshot: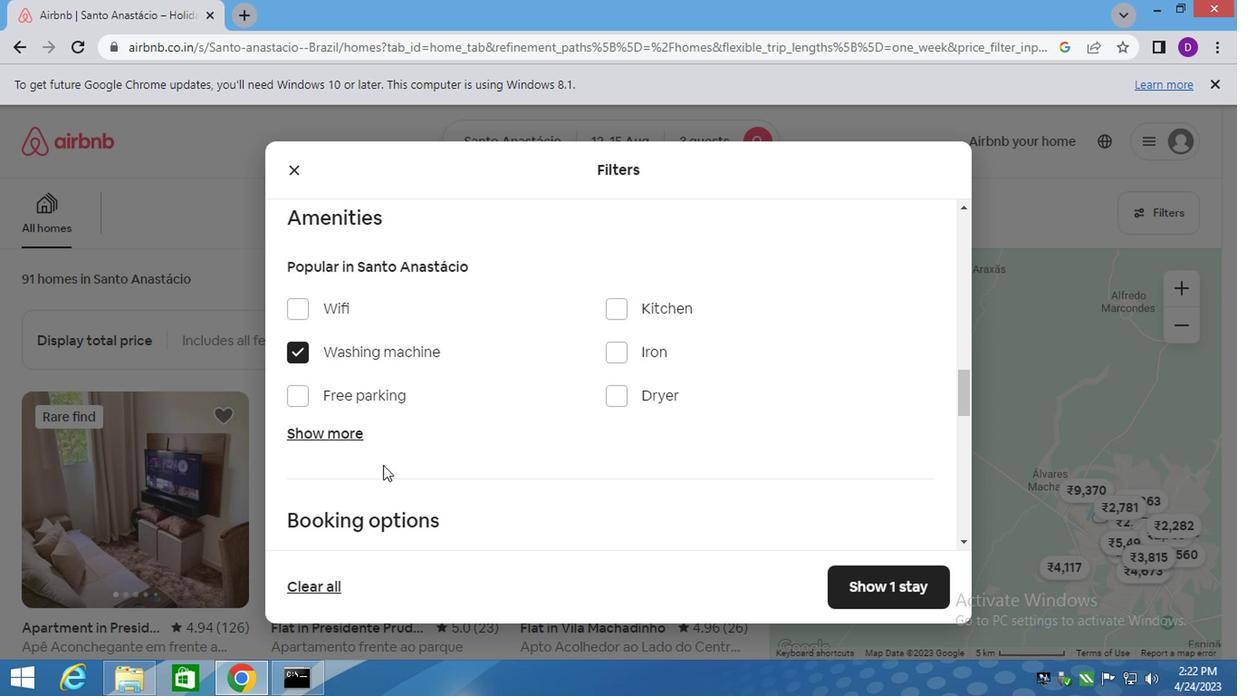 
Action: Mouse moved to (424, 463)
Screenshot: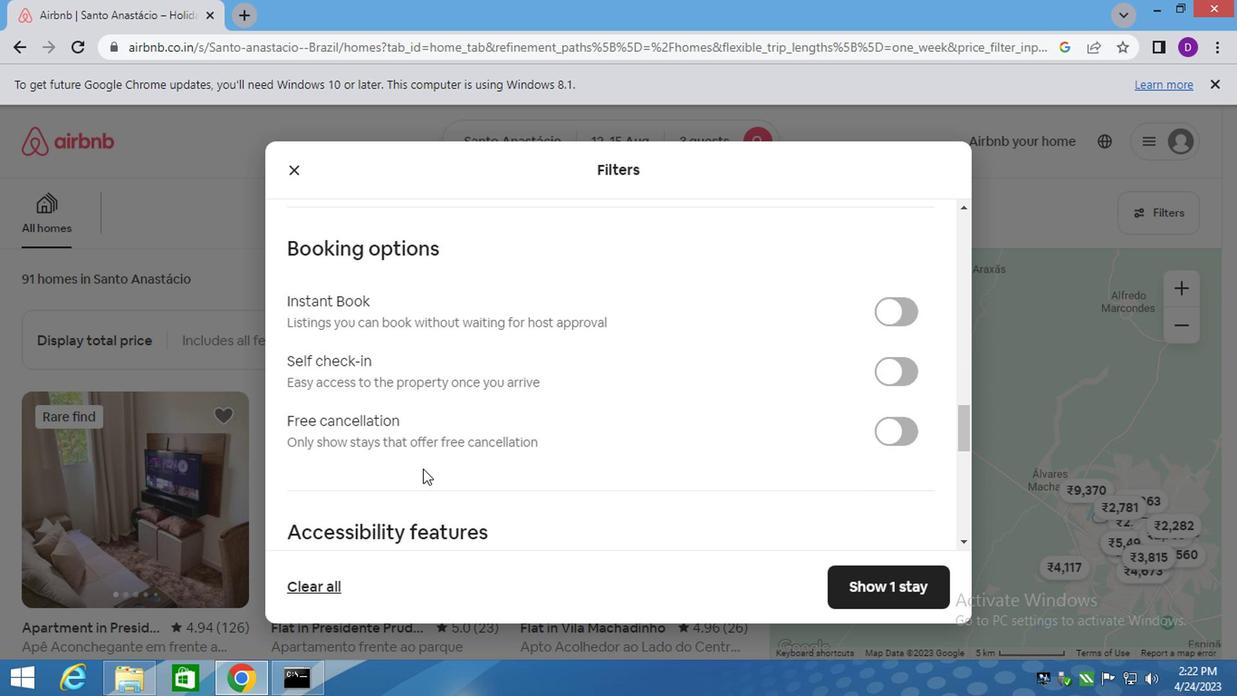 
Action: Mouse scrolled (424, 462) with delta (0, -1)
Screenshot: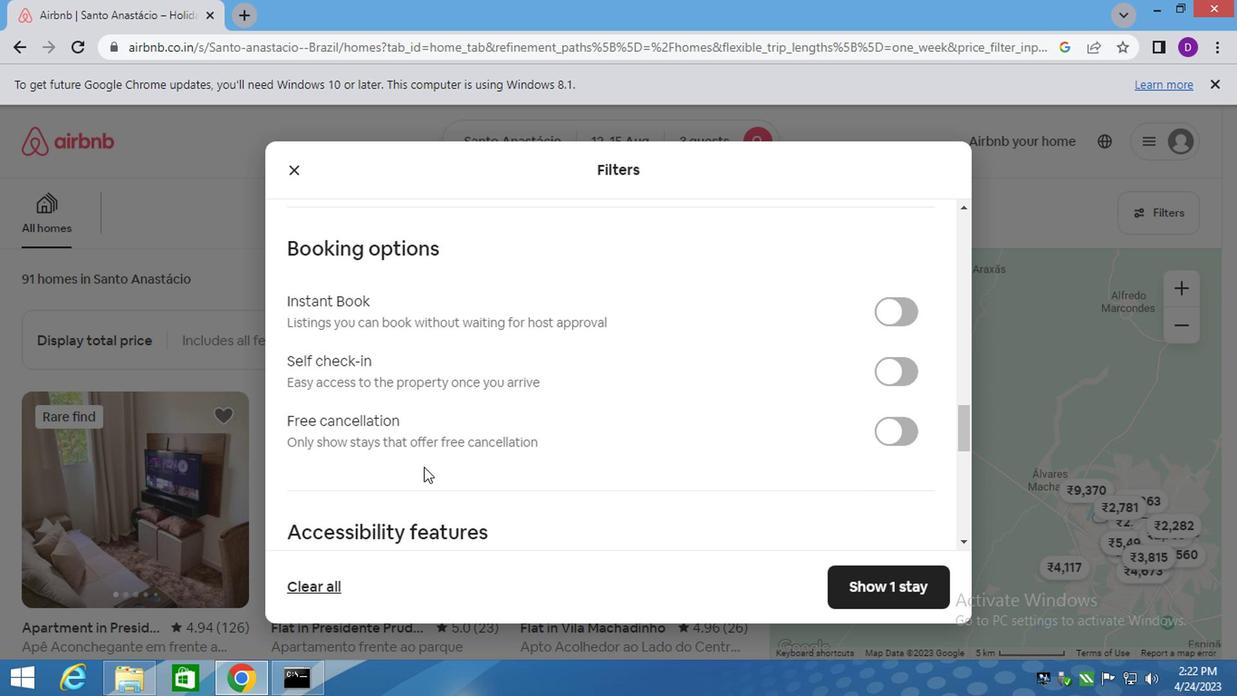 
Action: Mouse scrolled (424, 462) with delta (0, -1)
Screenshot: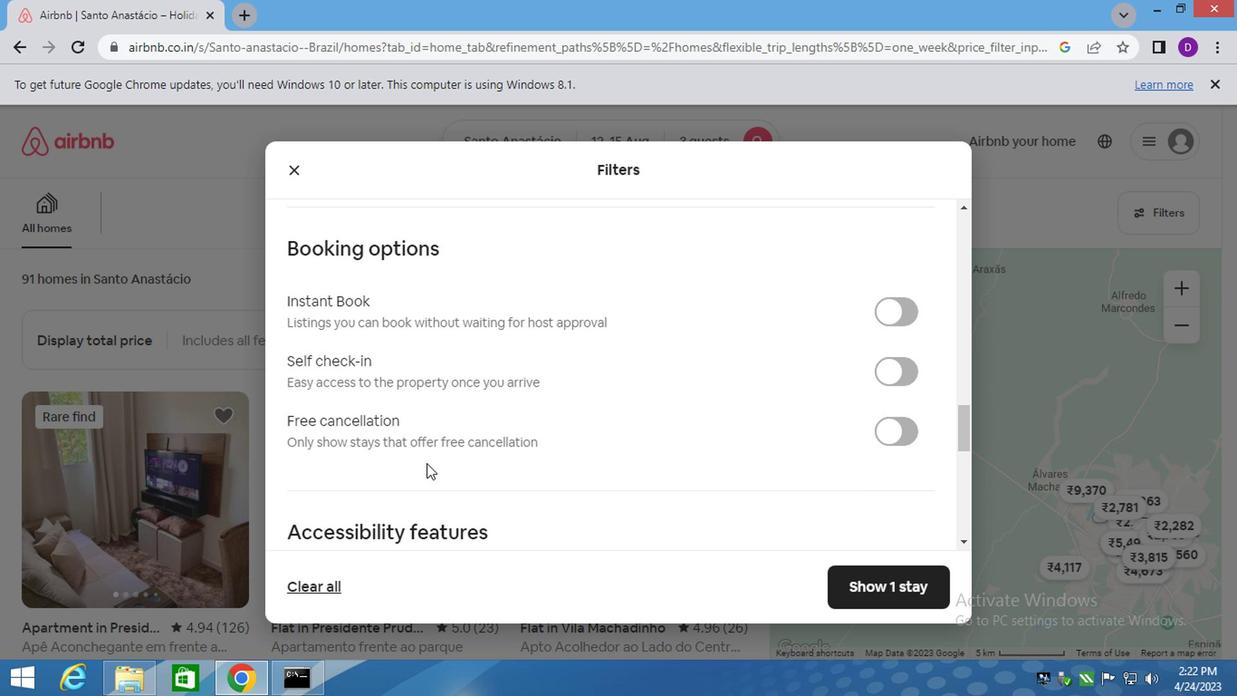 
Action: Mouse scrolled (424, 462) with delta (0, -1)
Screenshot: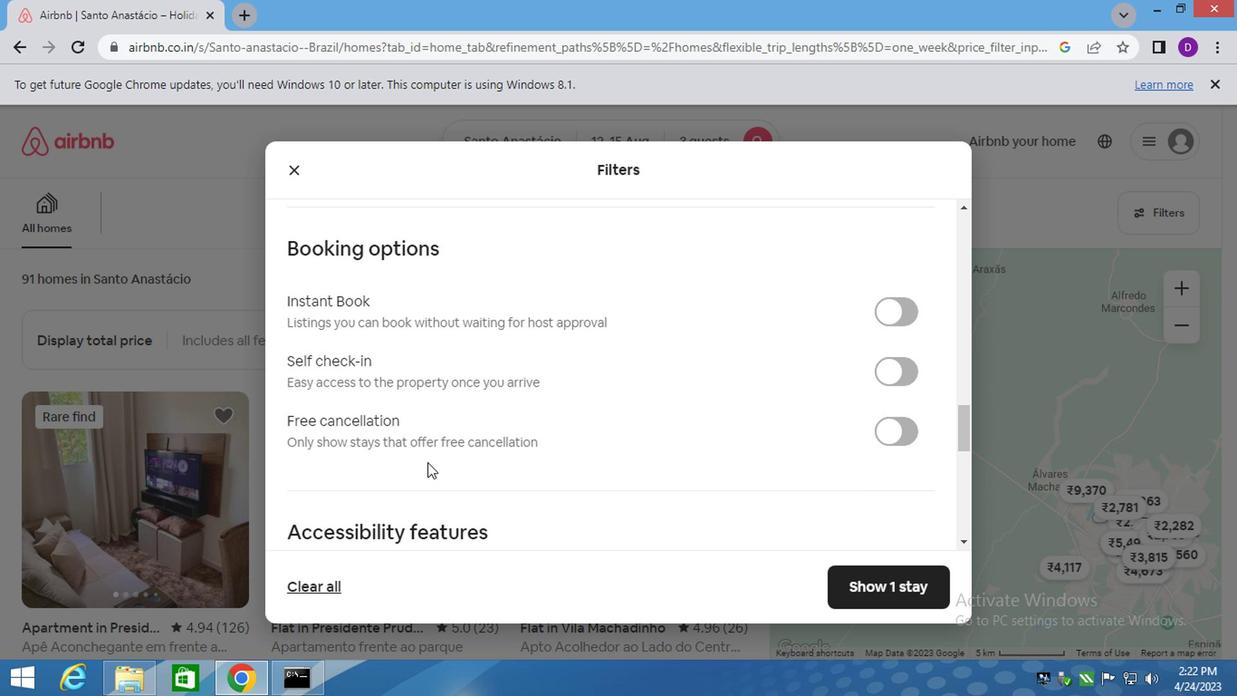 
Action: Mouse moved to (519, 411)
Screenshot: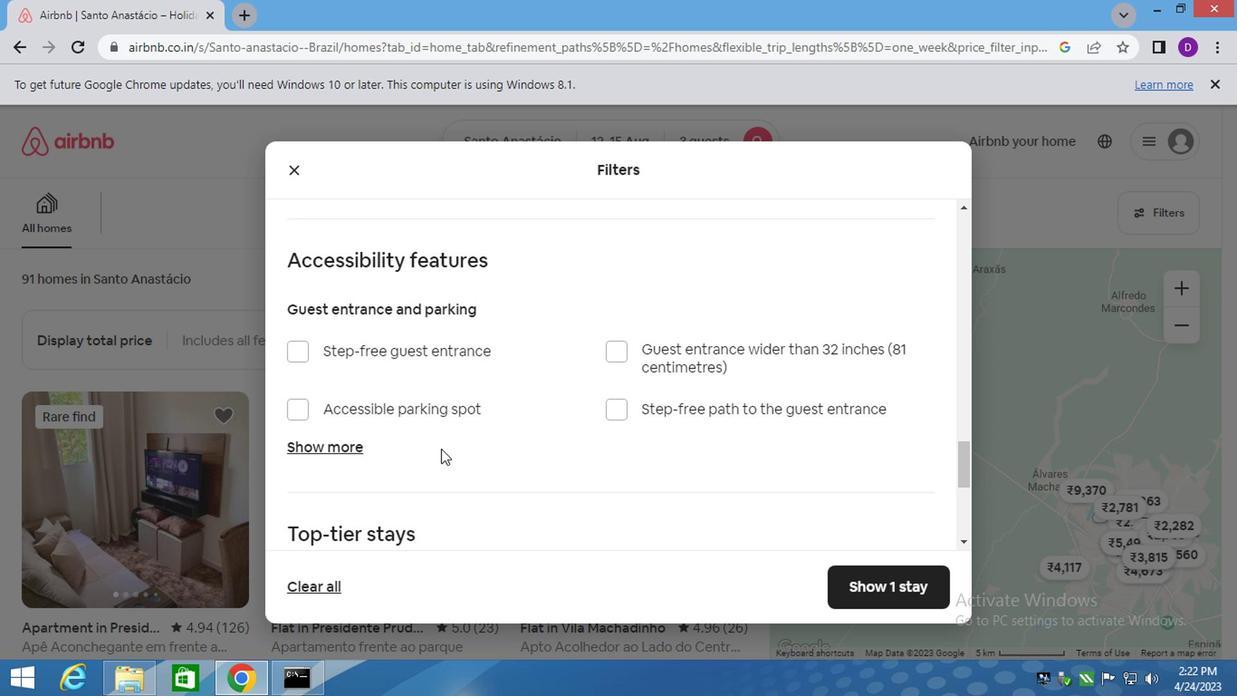 
Action: Mouse scrolled (519, 413) with delta (0, 1)
Screenshot: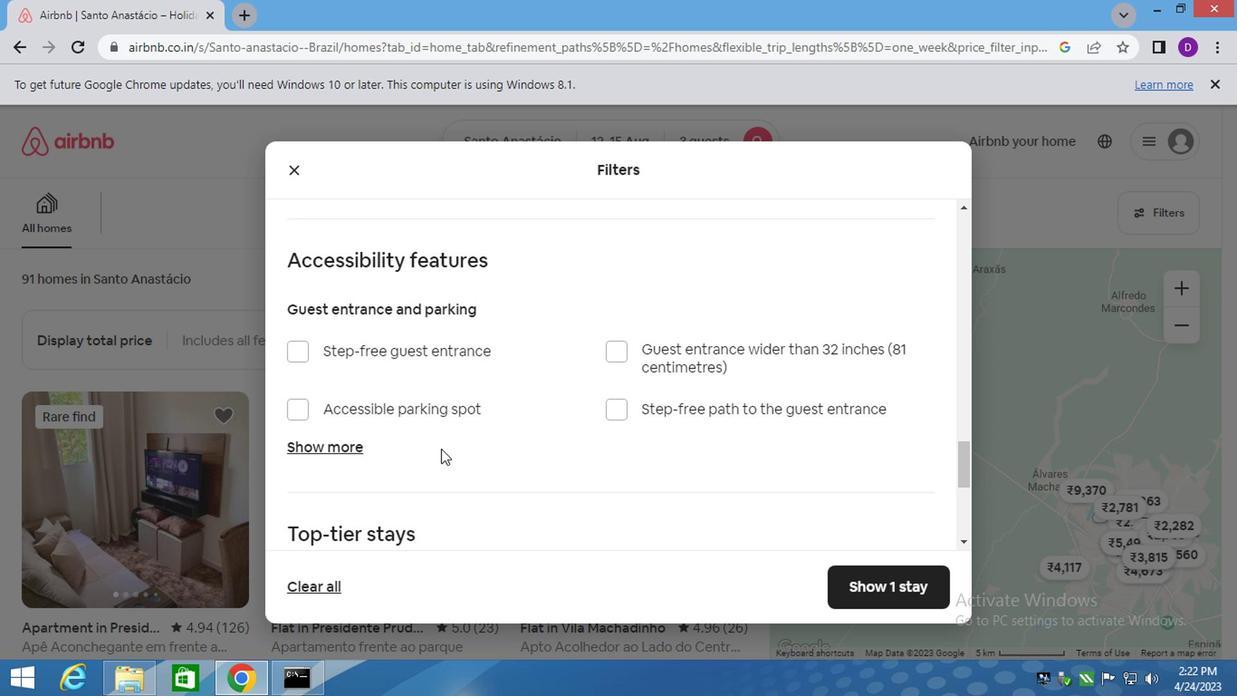 
Action: Mouse scrolled (519, 413) with delta (0, 1)
Screenshot: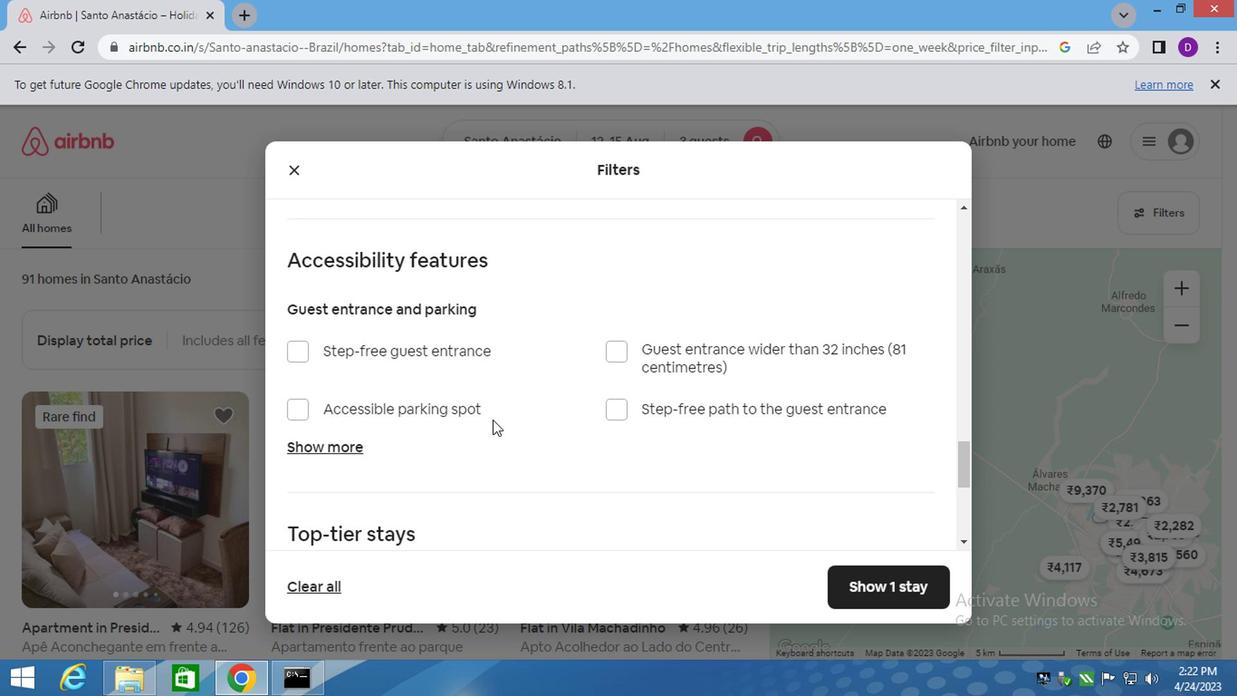 
Action: Mouse moved to (531, 411)
Screenshot: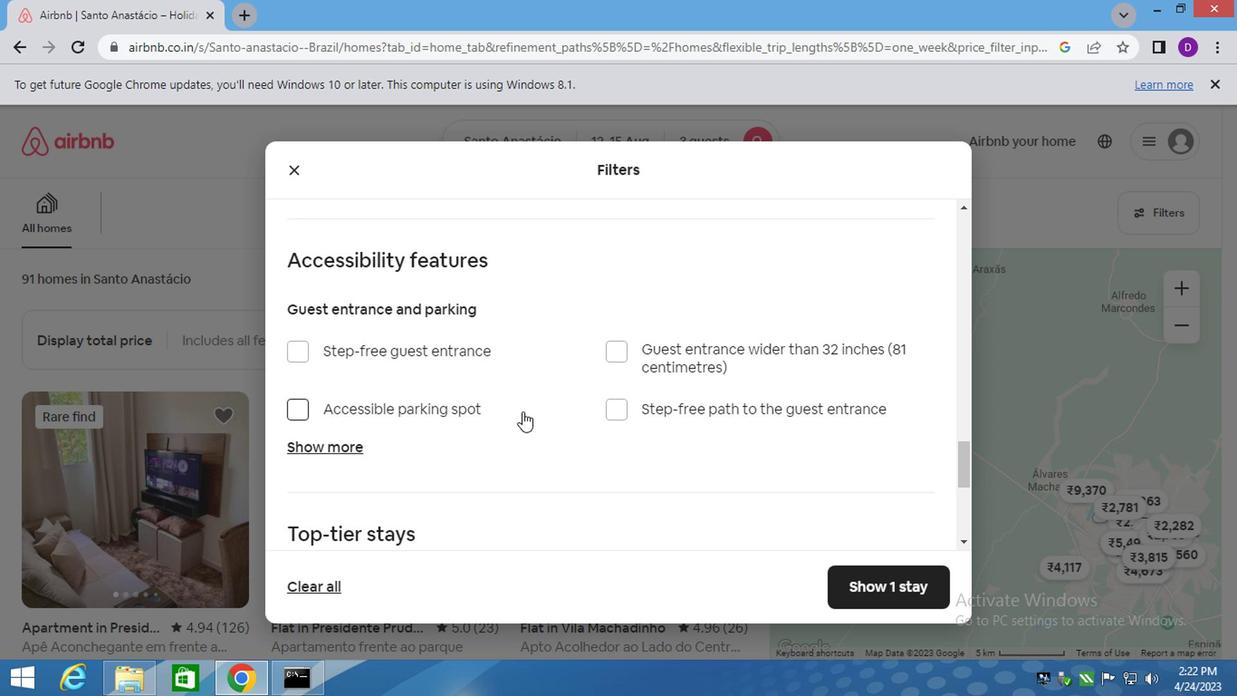 
Action: Mouse scrolled (531, 413) with delta (0, 1)
Screenshot: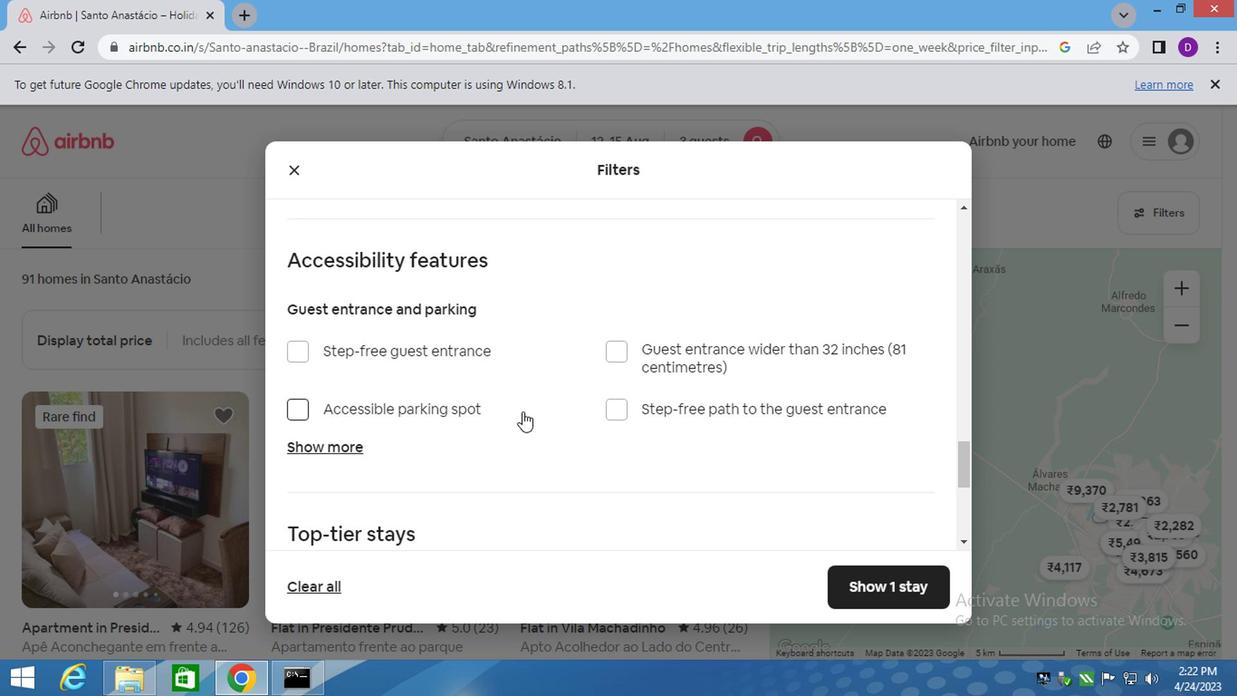 
Action: Mouse moved to (879, 371)
Screenshot: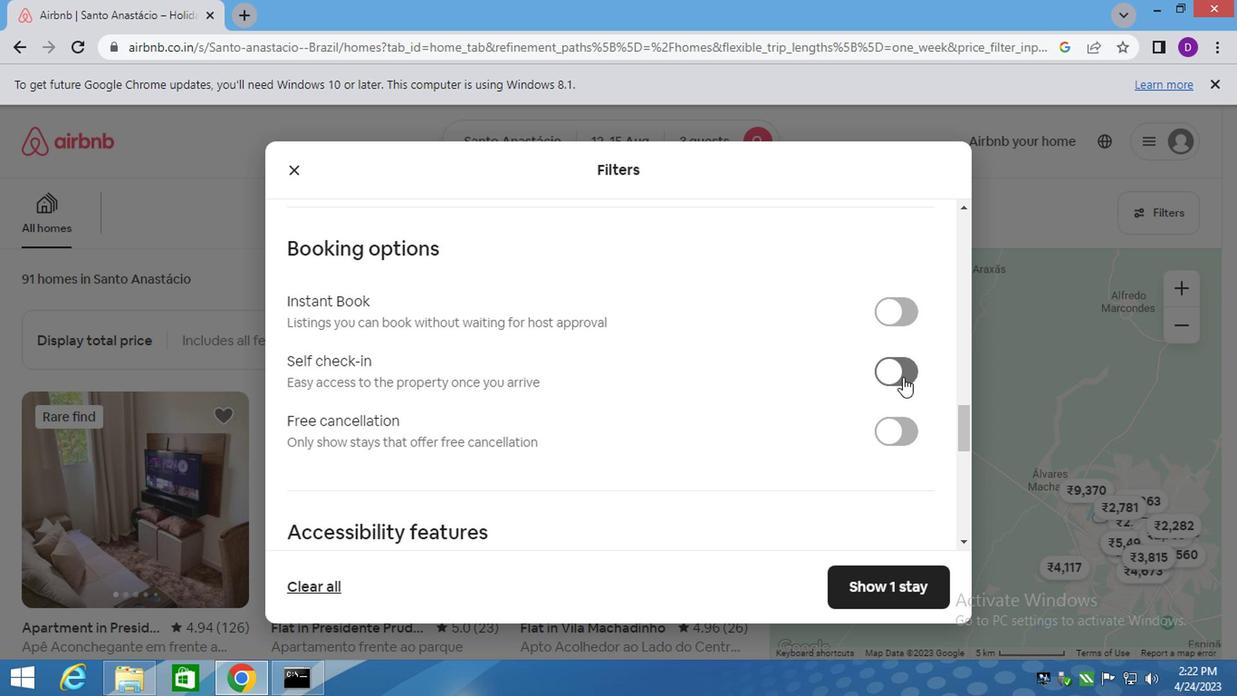 
Action: Mouse pressed left at (879, 371)
Screenshot: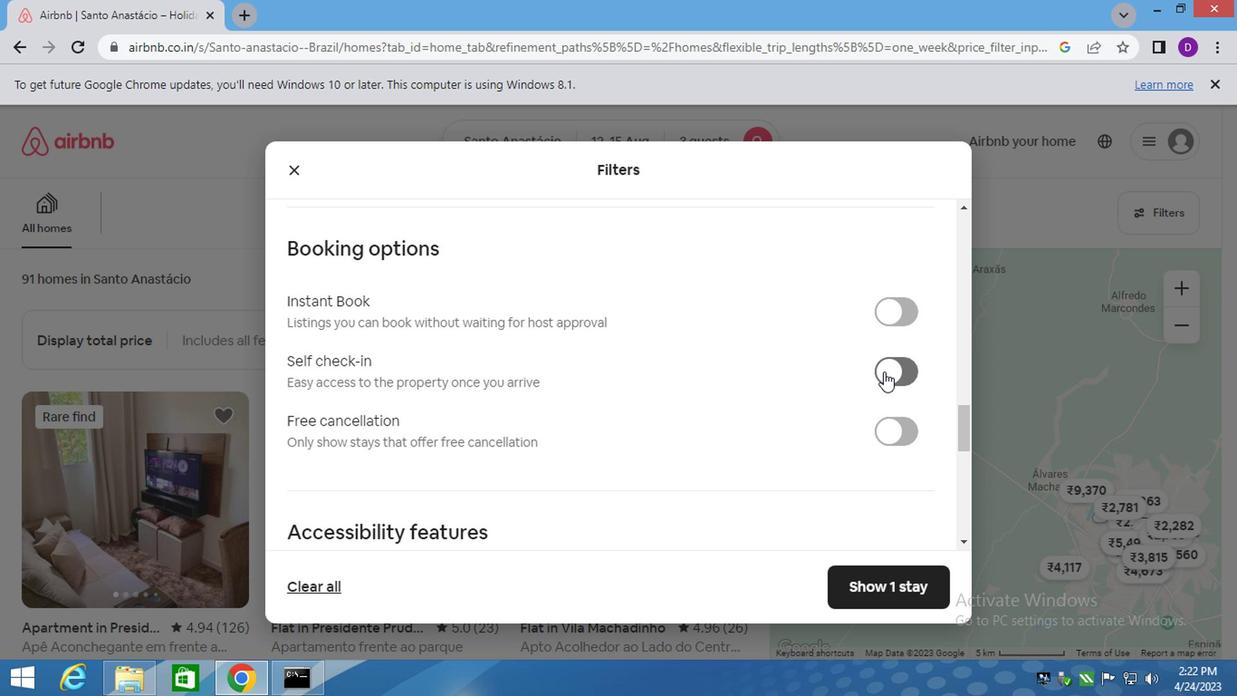 
Action: Mouse moved to (607, 446)
Screenshot: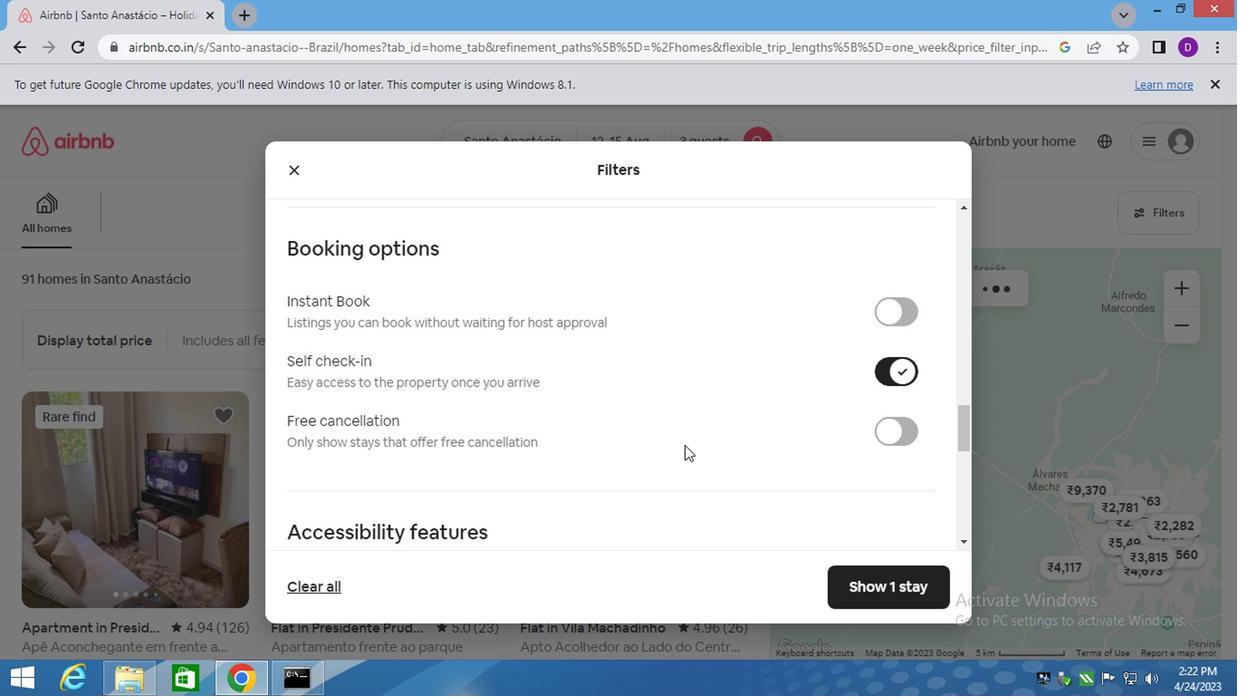 
Action: Mouse scrolled (607, 444) with delta (0, -1)
Screenshot: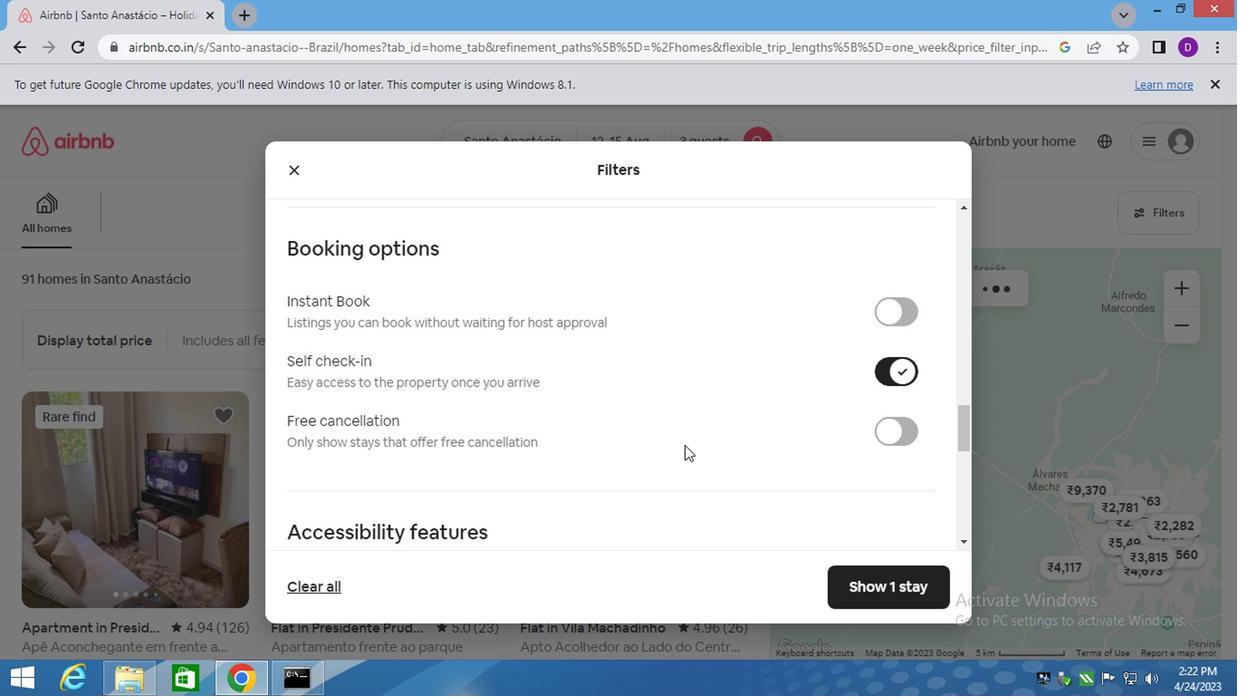 
Action: Mouse moved to (605, 446)
Screenshot: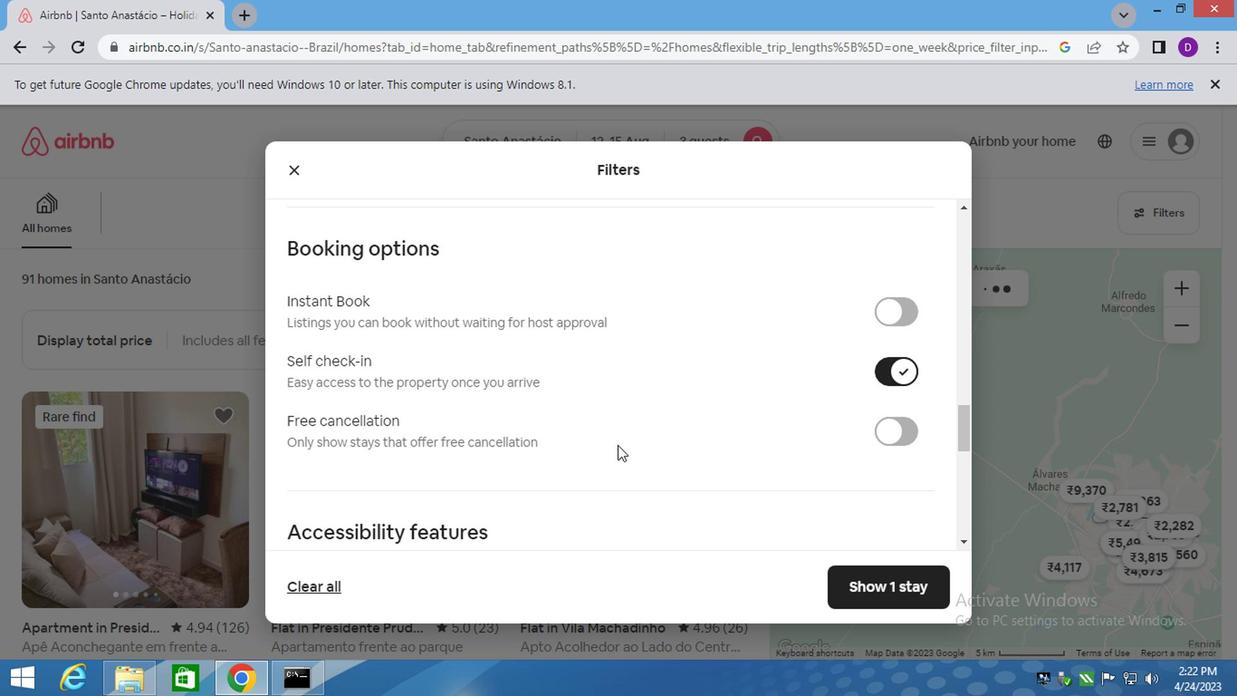 
Action: Mouse scrolled (605, 444) with delta (0, -1)
Screenshot: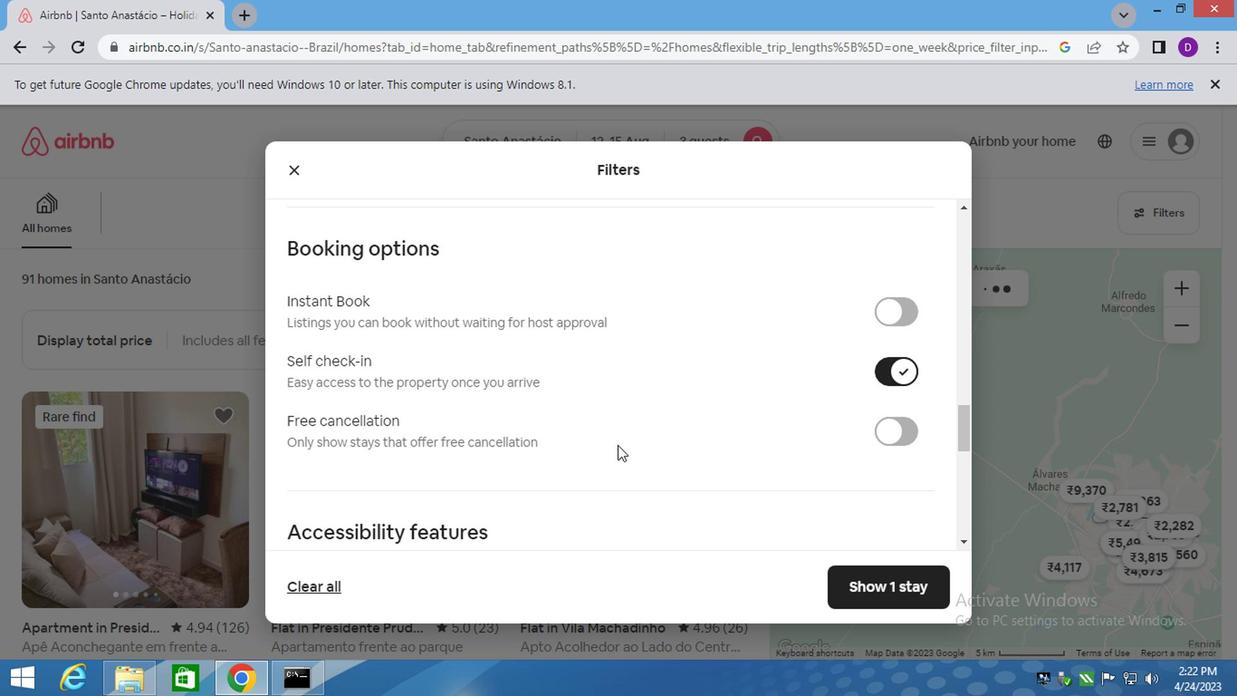 
Action: Mouse moved to (603, 446)
Screenshot: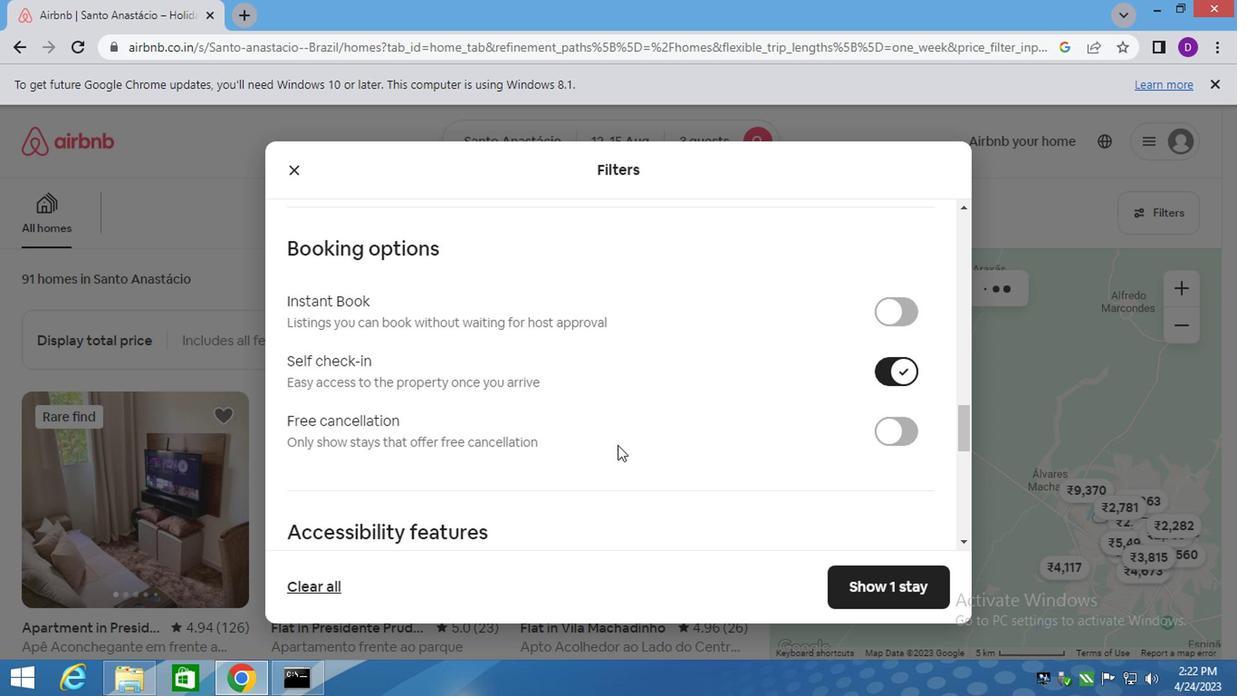 
Action: Mouse scrolled (603, 444) with delta (0, -1)
Screenshot: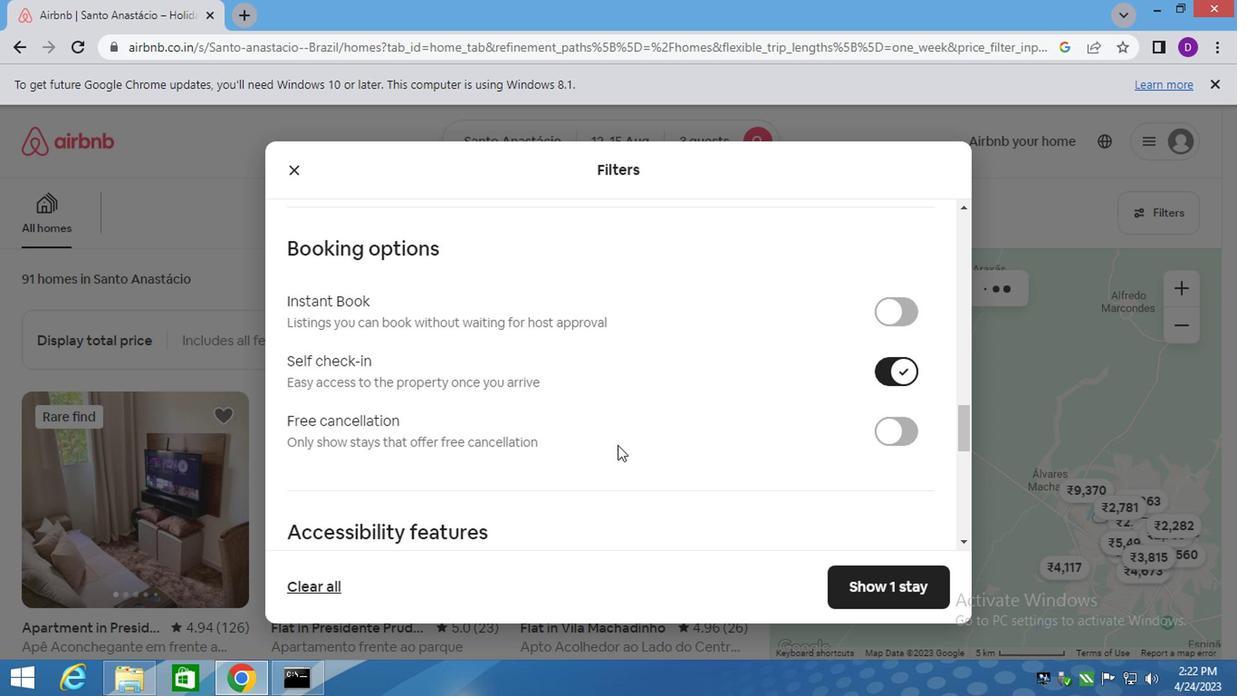 
Action: Mouse moved to (484, 437)
Screenshot: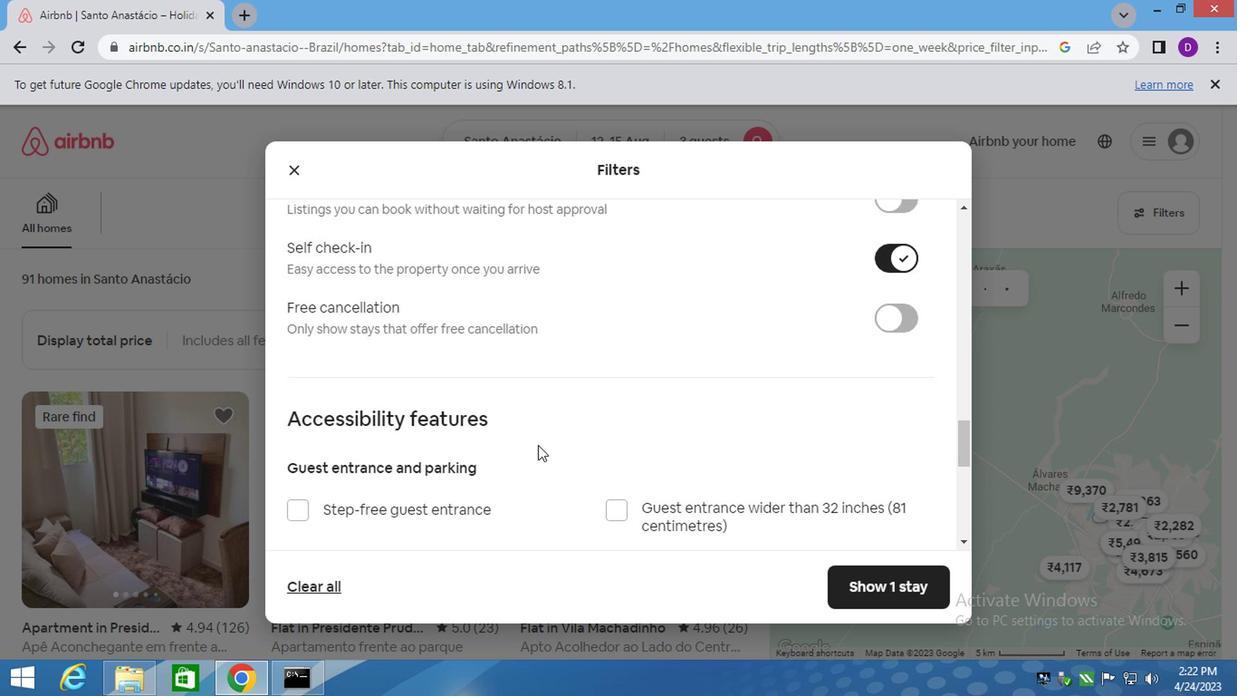 
Action: Mouse scrolled (484, 437) with delta (0, 0)
Screenshot: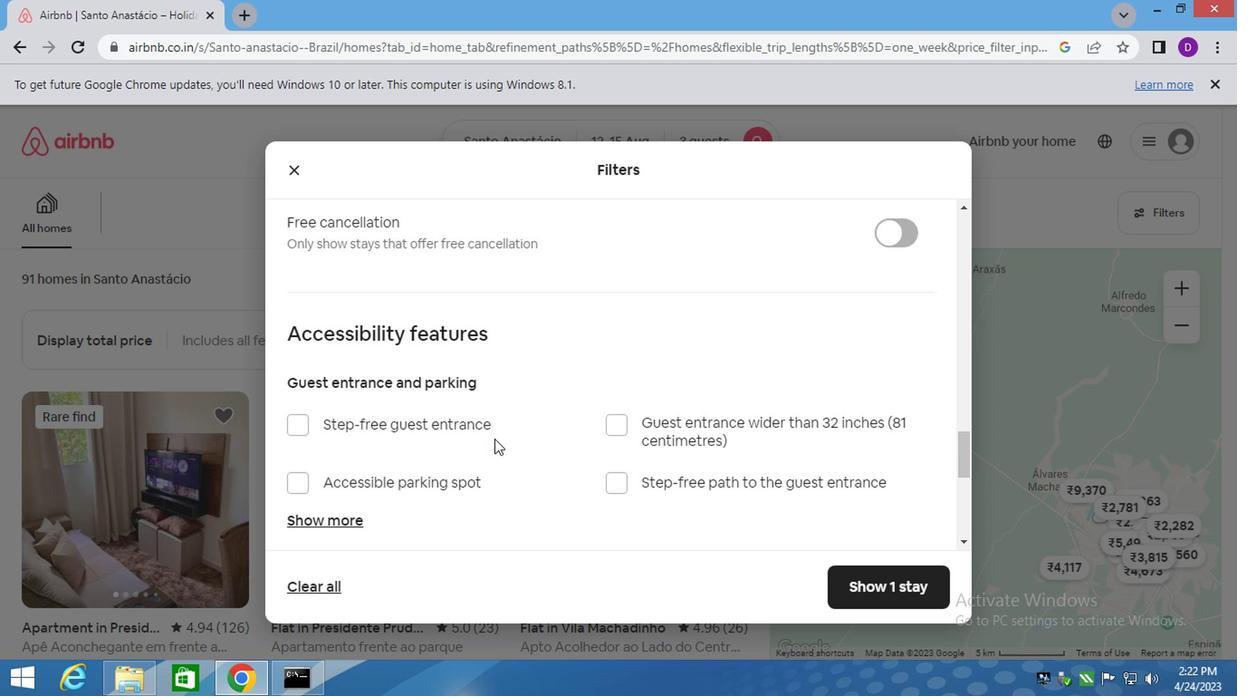 
Action: Mouse scrolled (484, 437) with delta (0, 0)
Screenshot: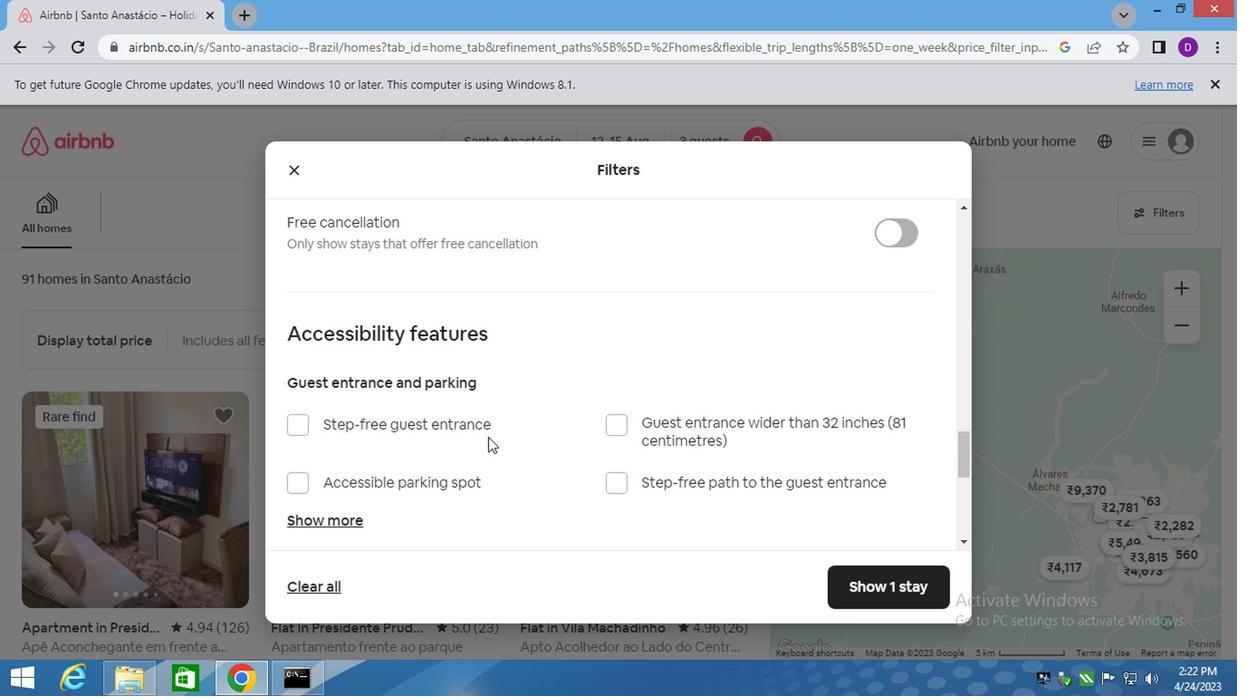 
Action: Mouse scrolled (484, 437) with delta (0, 0)
Screenshot: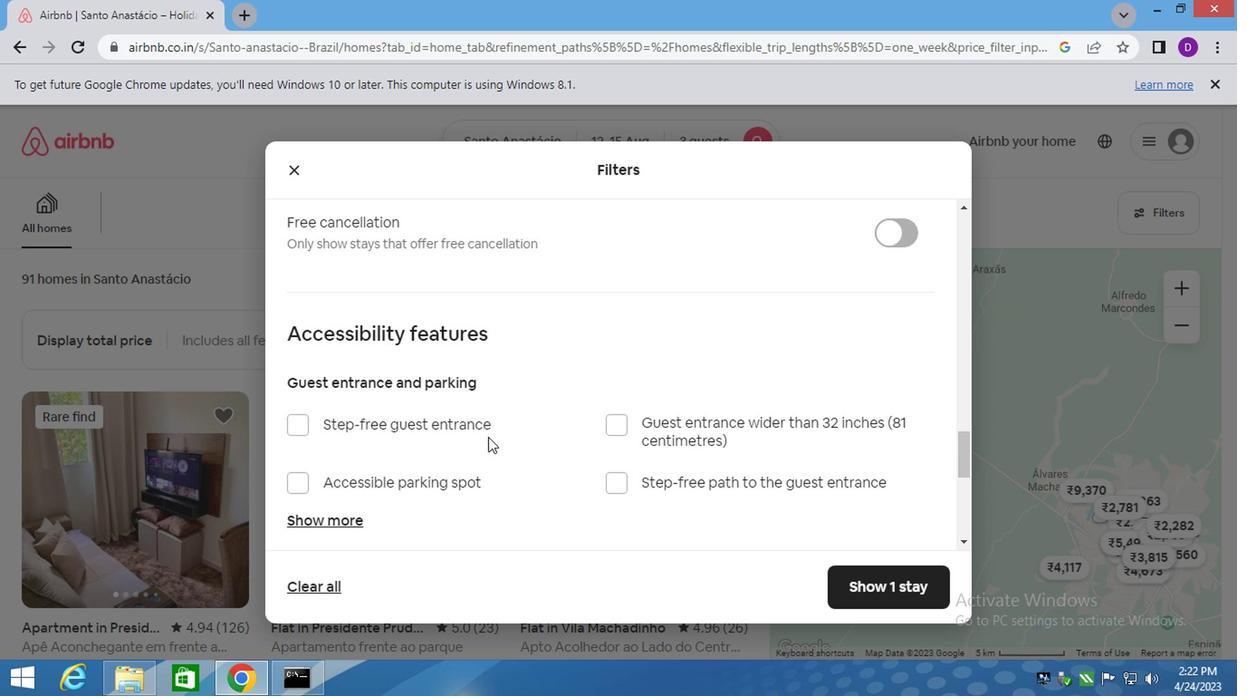 
Action: Mouse moved to (416, 462)
Screenshot: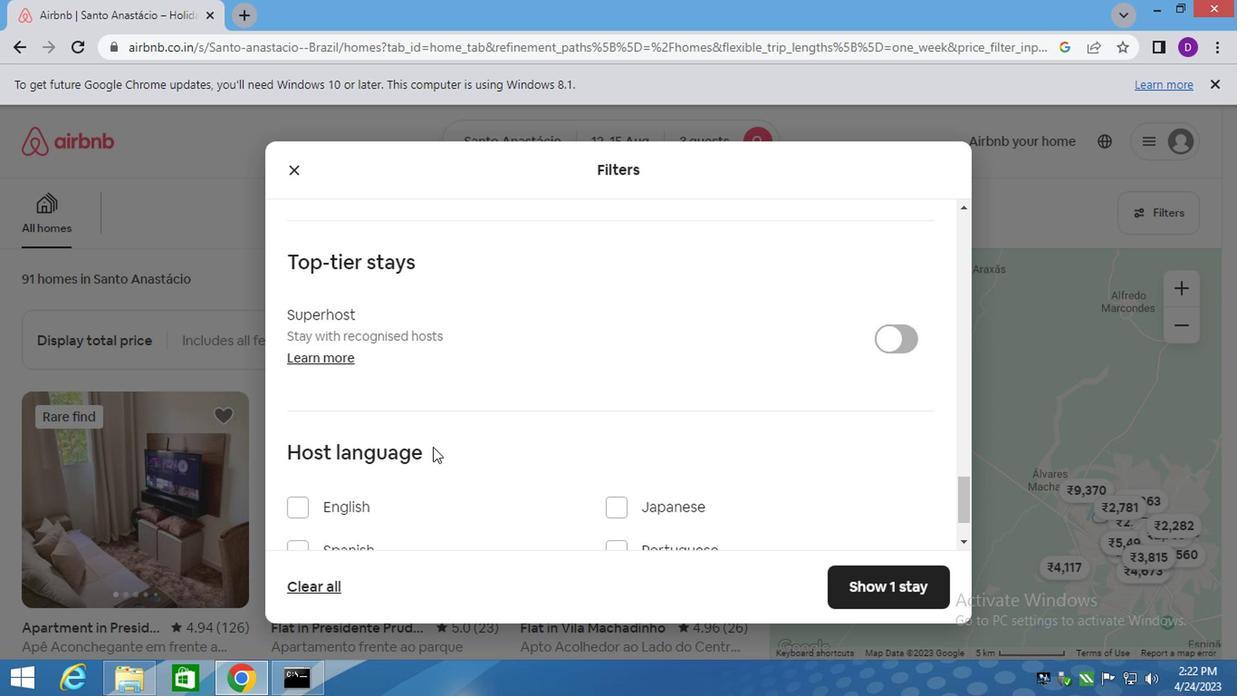 
Action: Mouse scrolled (416, 461) with delta (0, 0)
Screenshot: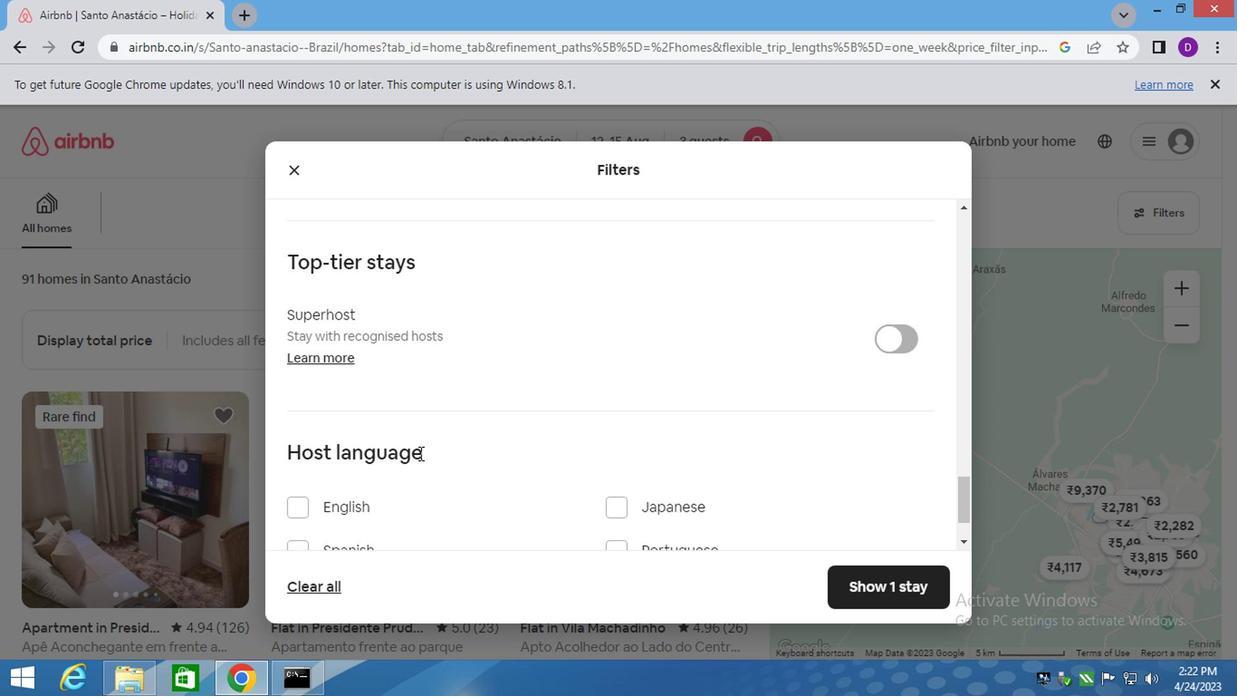 
Action: Mouse moved to (417, 462)
Screenshot: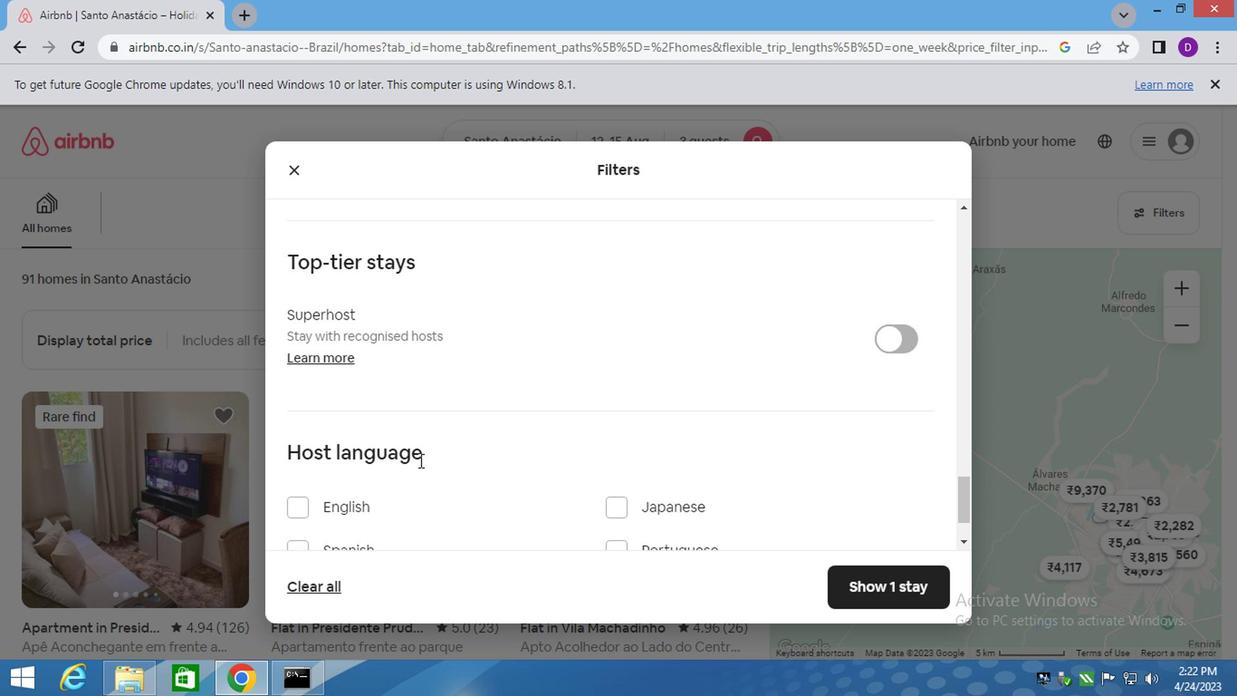 
Action: Mouse scrolled (417, 461) with delta (0, 0)
Screenshot: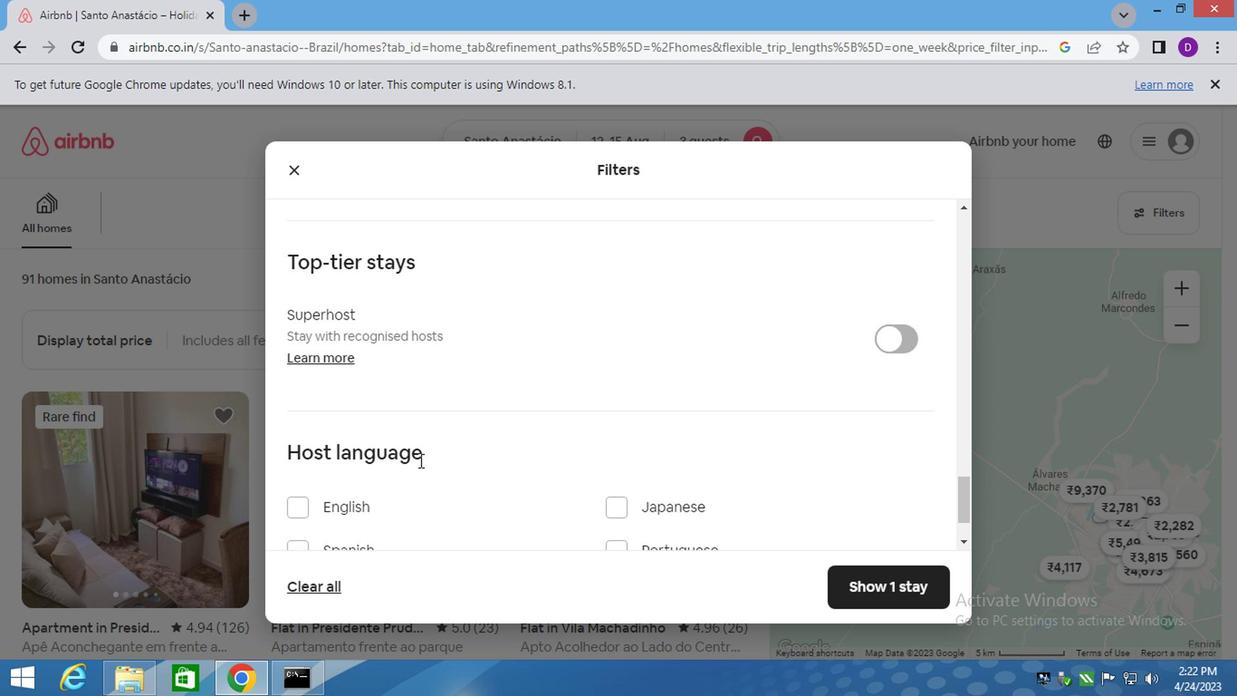 
Action: Mouse moved to (336, 455)
Screenshot: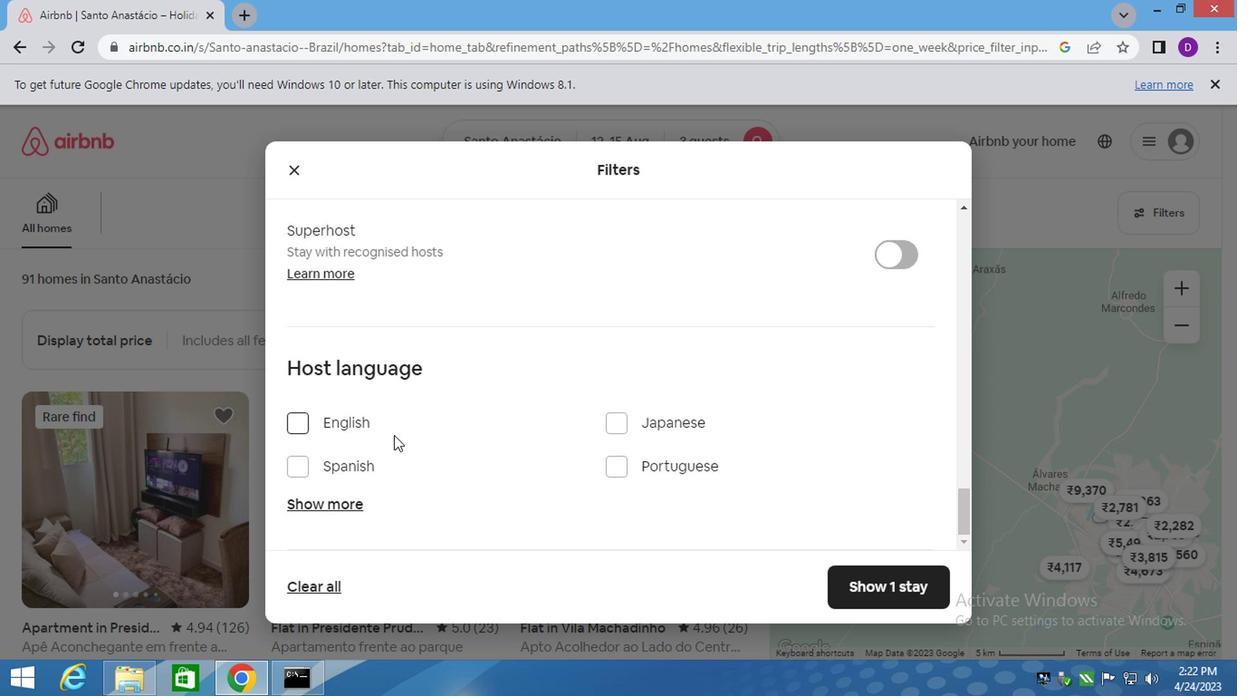 
Action: Mouse pressed left at (336, 455)
Screenshot: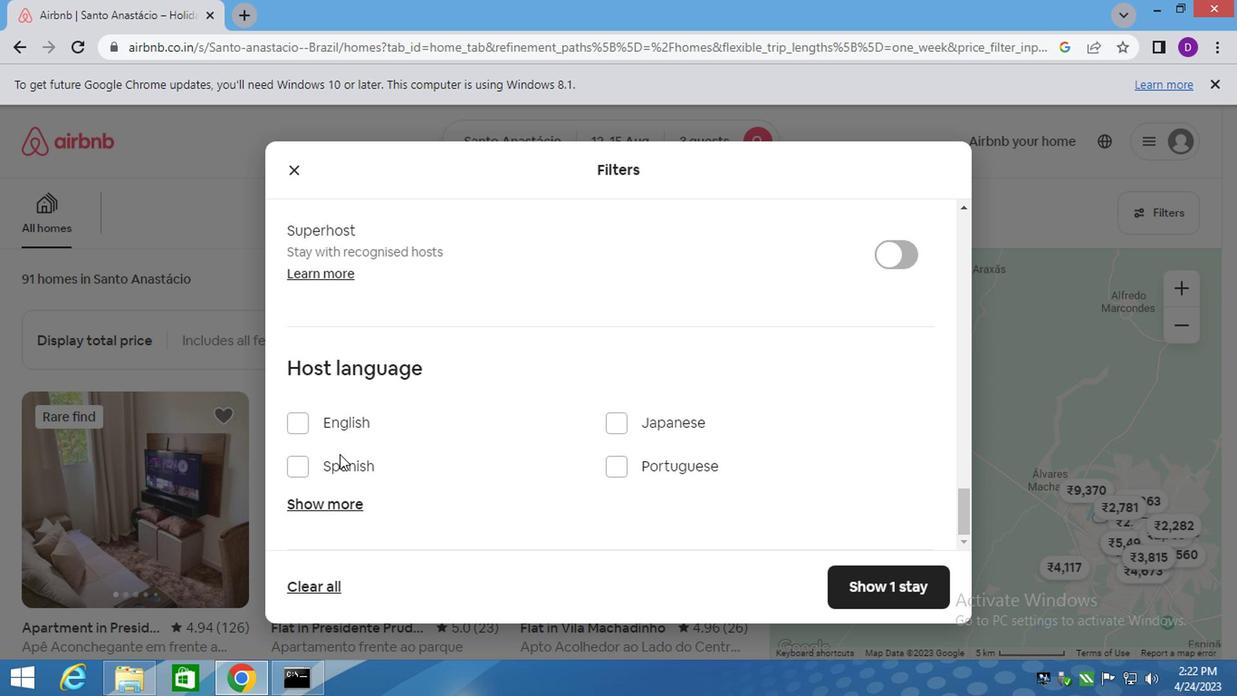 
Action: Mouse moved to (336, 466)
Screenshot: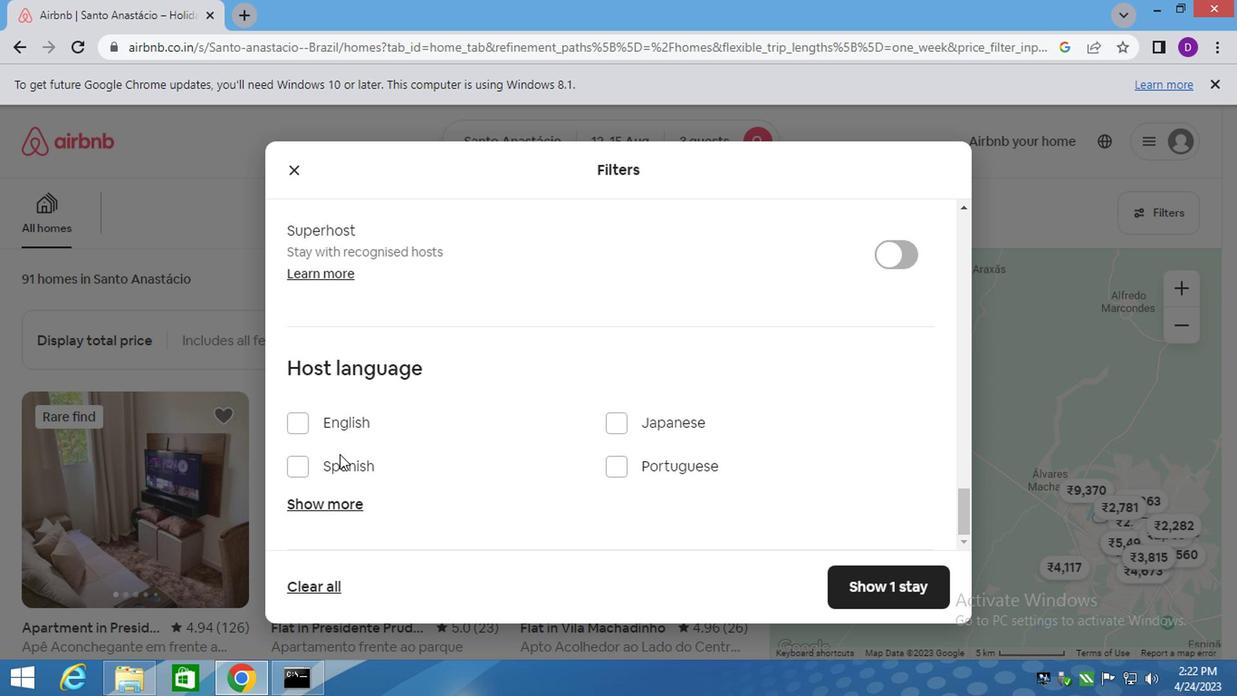 
Action: Mouse pressed left at (336, 466)
Screenshot: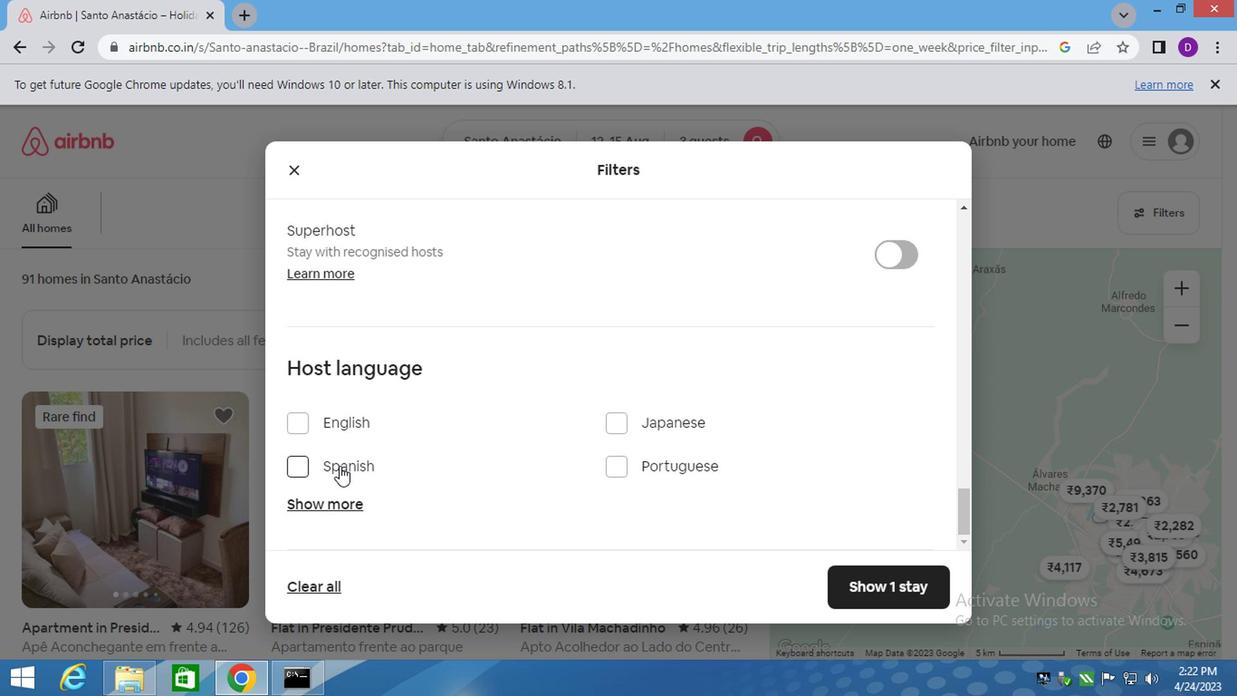 
Action: Mouse moved to (795, 531)
Screenshot: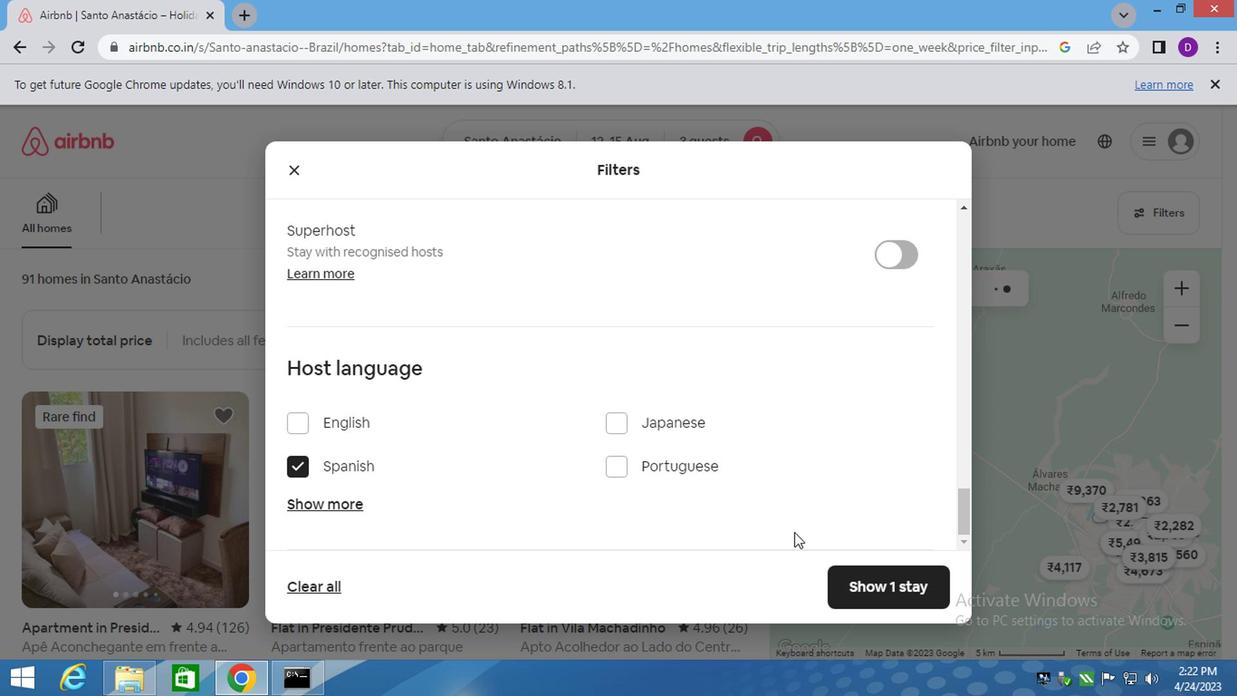 
Action: Mouse scrolled (795, 530) with delta (0, -1)
Screenshot: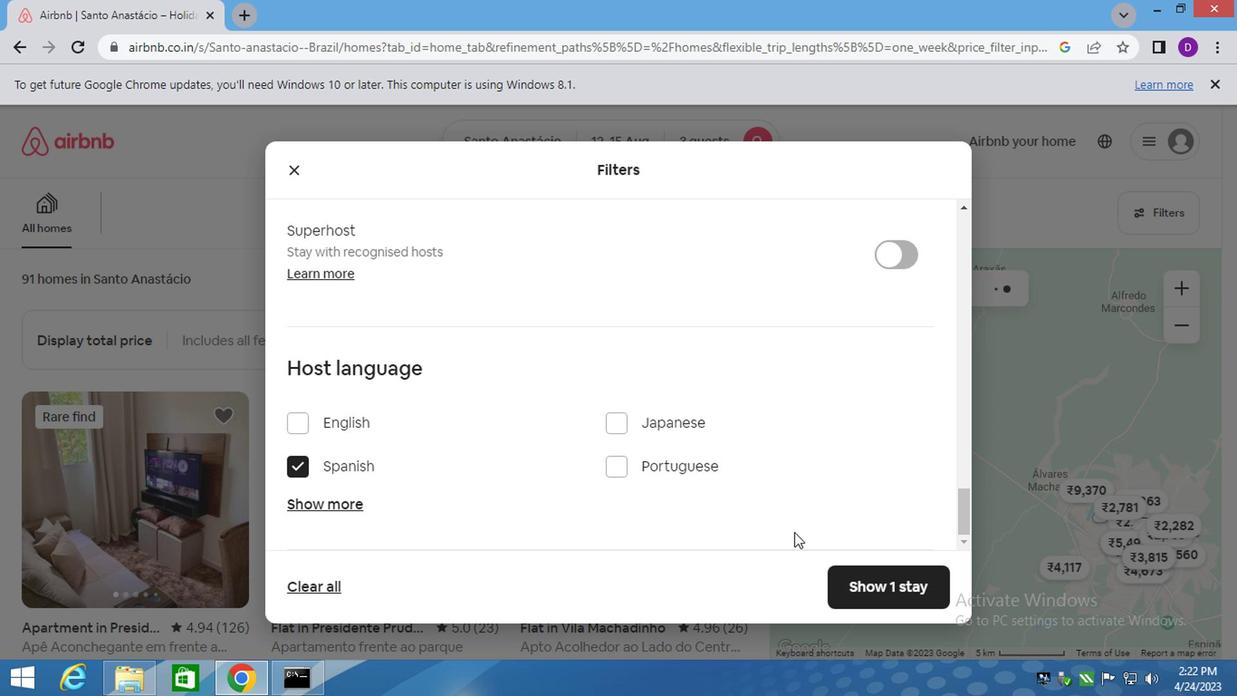 
Action: Mouse moved to (799, 529)
Screenshot: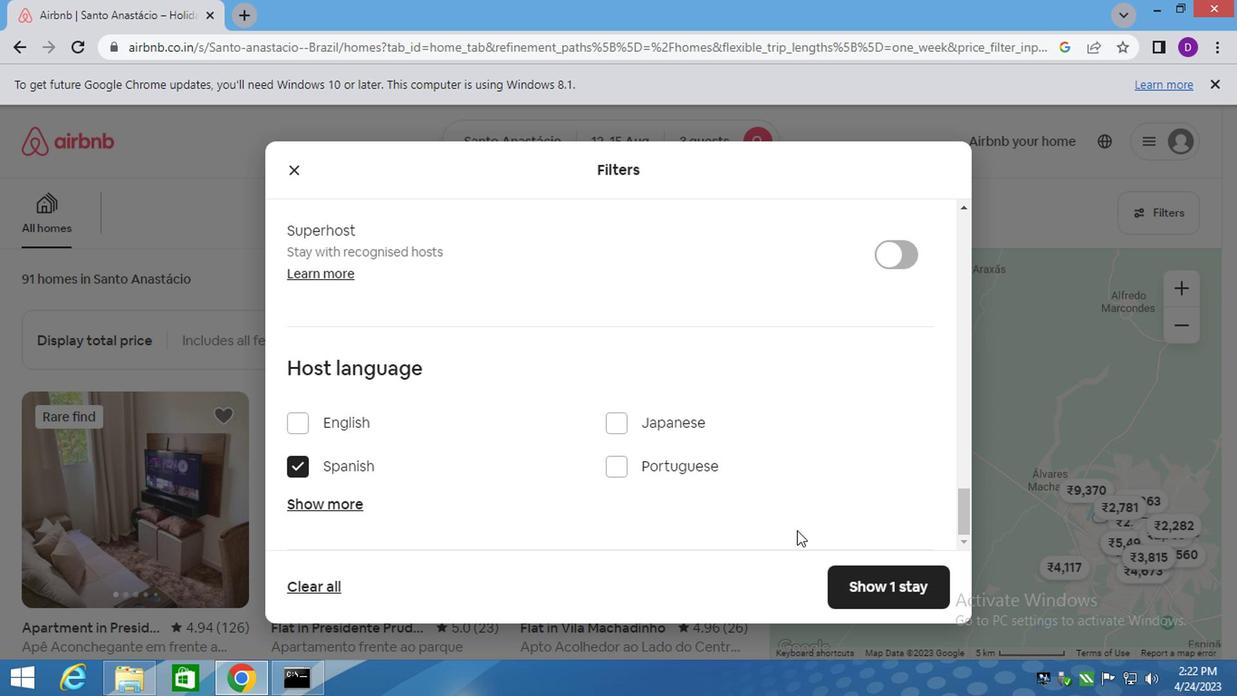 
Action: Mouse scrolled (799, 529) with delta (0, 0)
Screenshot: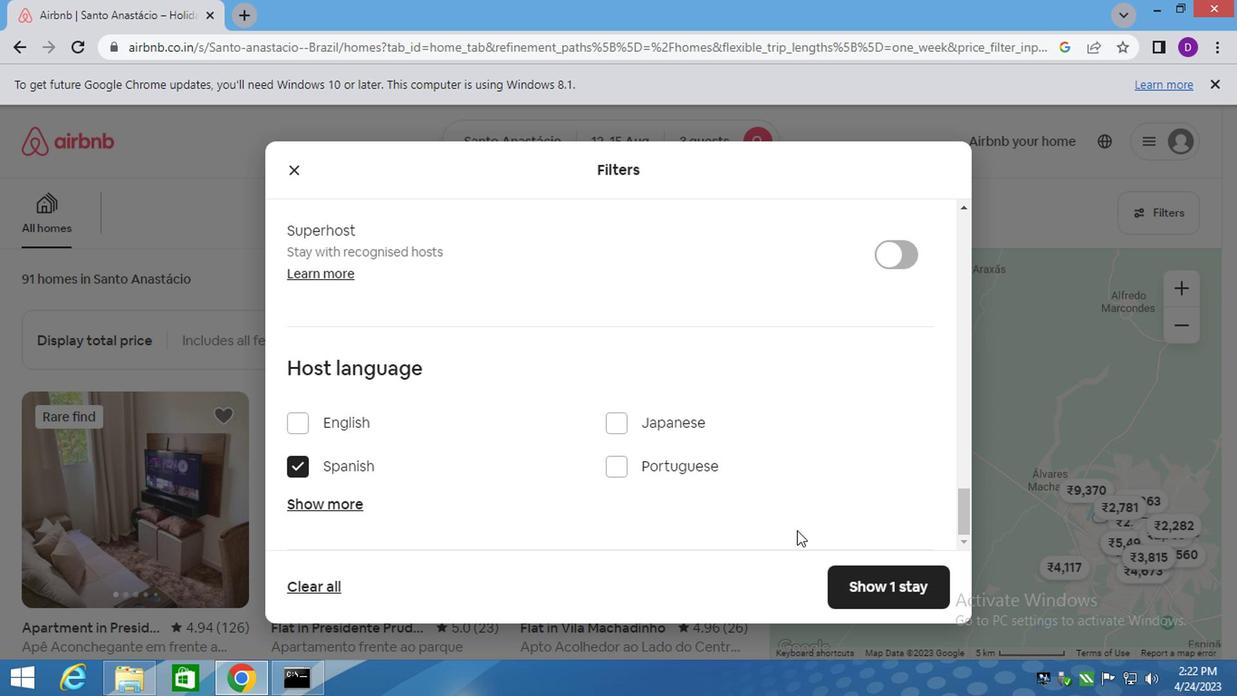 
Action: Mouse moved to (805, 529)
Screenshot: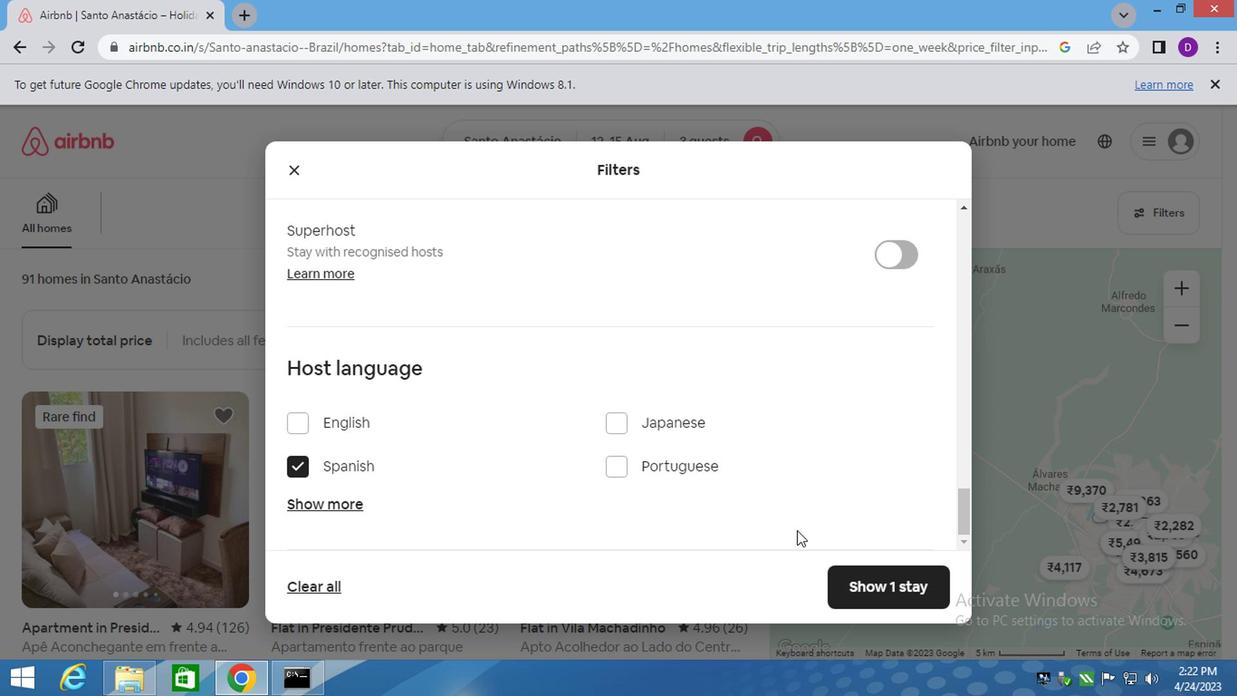 
Action: Mouse scrolled (805, 527) with delta (0, -1)
Screenshot: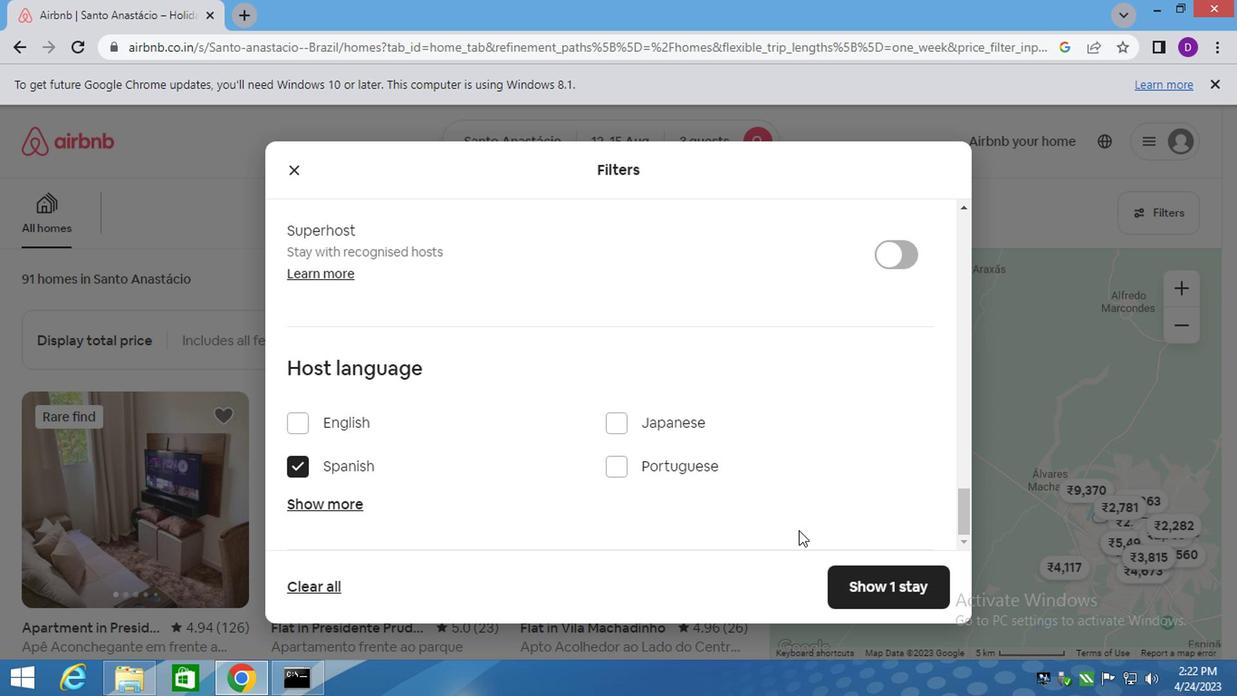 
Action: Mouse moved to (838, 586)
Screenshot: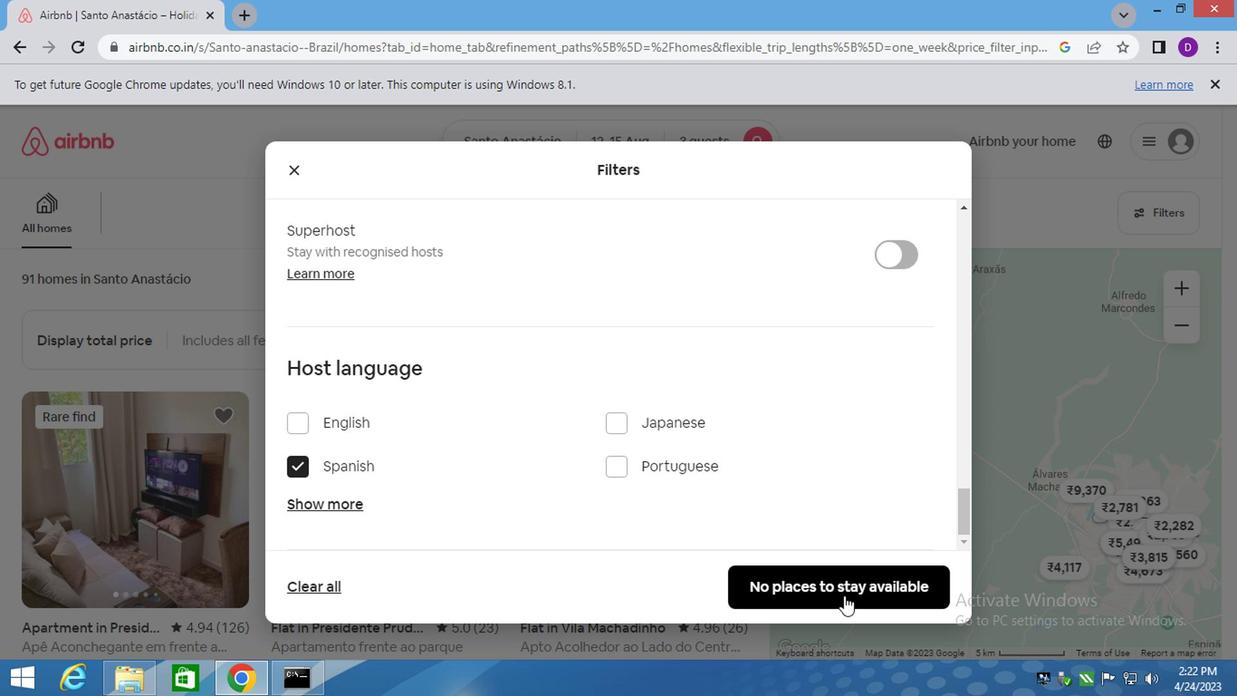 
Action: Mouse pressed left at (838, 586)
Screenshot: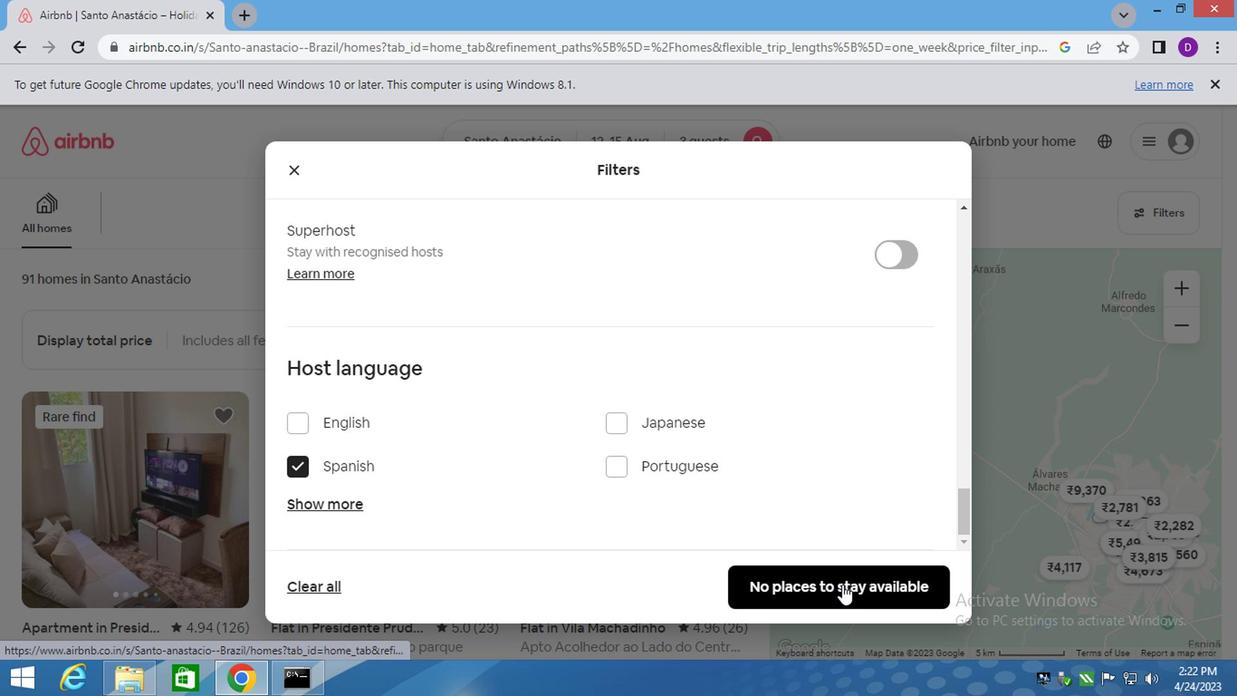 
Action: Mouse moved to (562, 464)
Screenshot: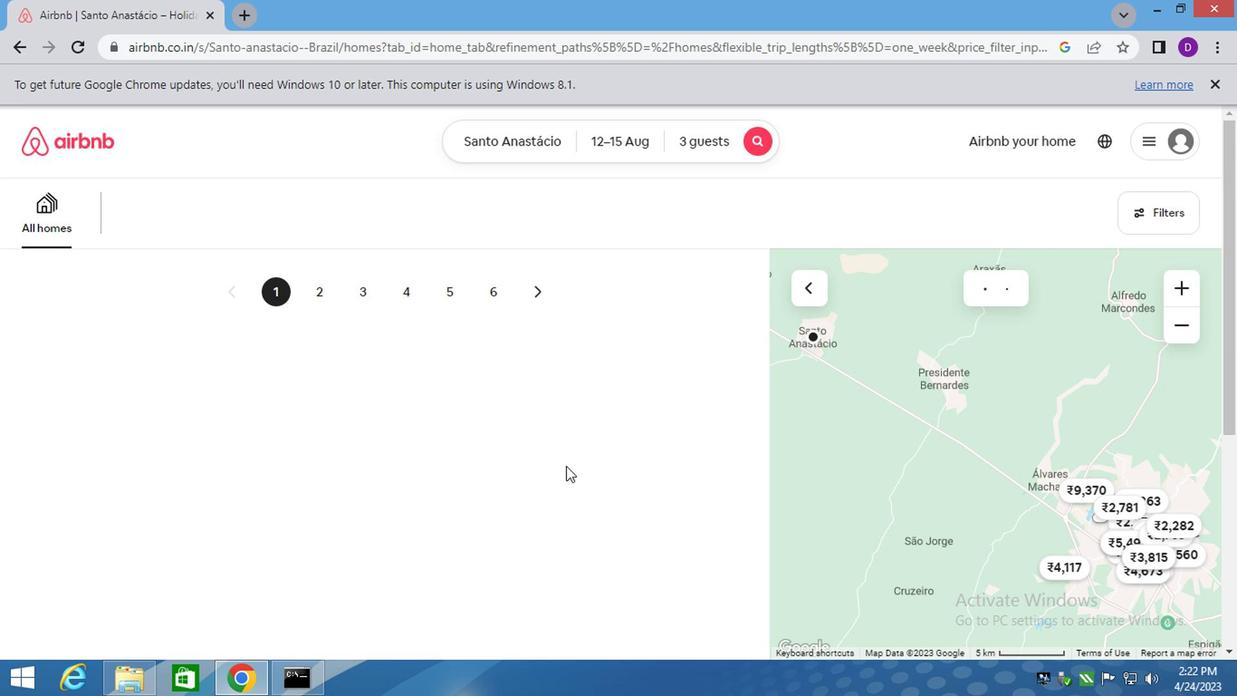 
